 Task: Change  the formatting of the data to Which is Greater than5, In conditional formating, put the option 'Yellow Fill with Drak Yellow Text'add another formatting option Format As Table, insert the option Brown Table style Dark  3 In the sheet  Attendance Sheet for Weekly Overviewbook
Action: Mouse moved to (64, 168)
Screenshot: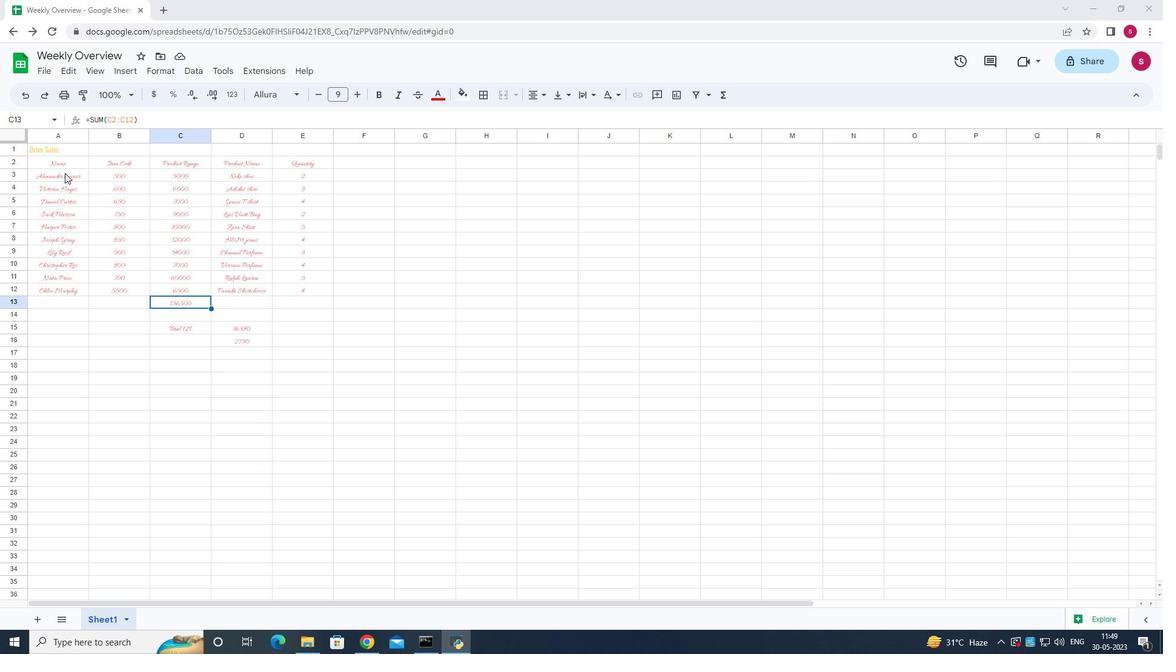 
Action: Mouse pressed left at (64, 168)
Screenshot: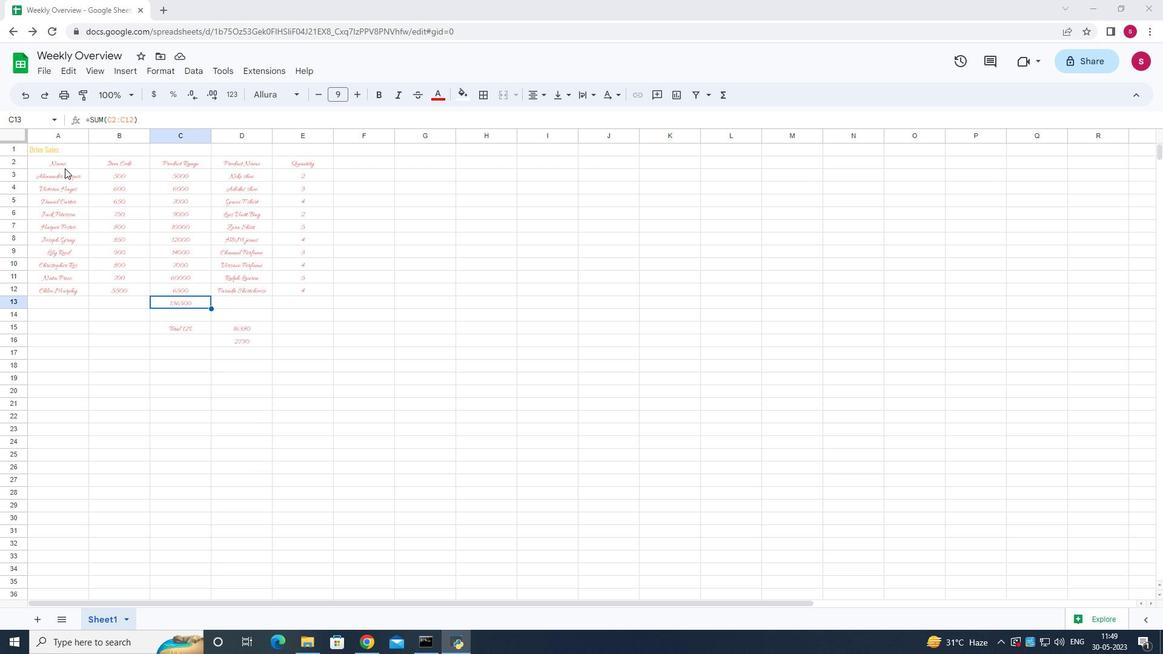 
Action: Mouse moved to (64, 159)
Screenshot: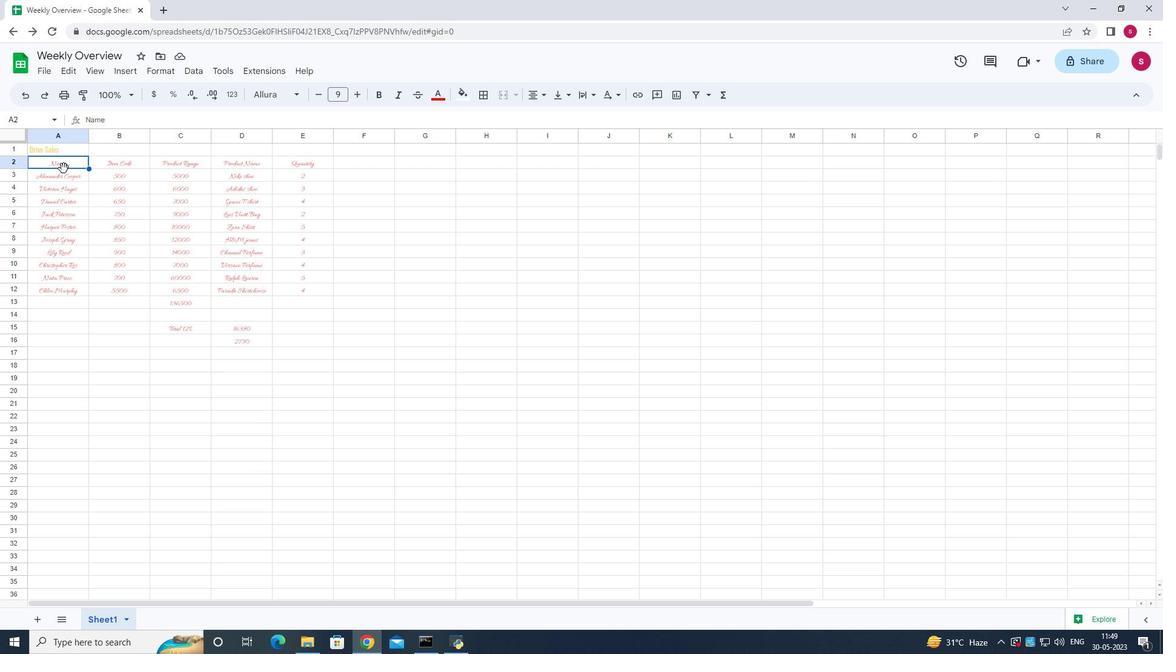 
Action: Mouse pressed left at (64, 159)
Screenshot: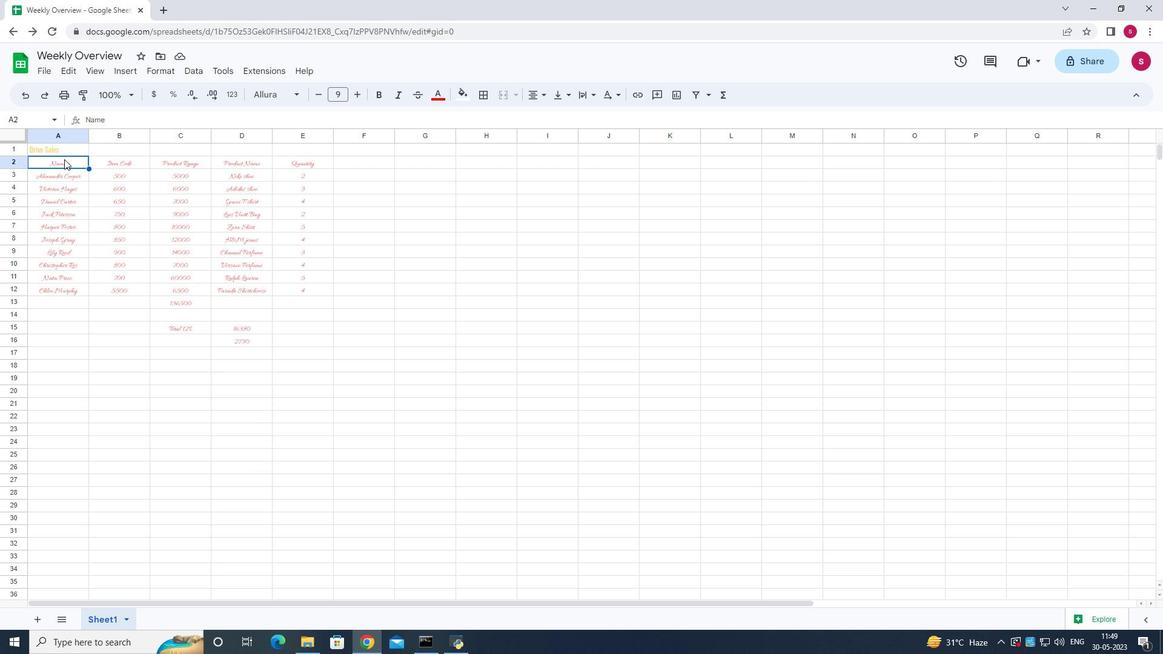 
Action: Mouse moved to (142, 199)
Screenshot: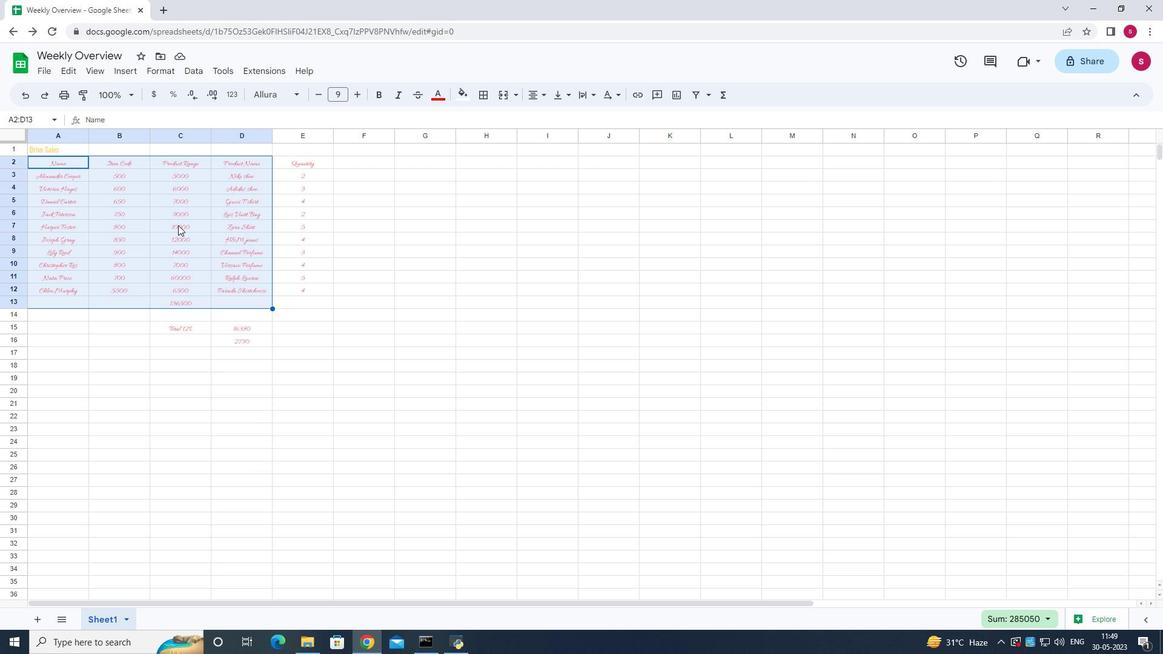 
Action: Mouse pressed left at (142, 199)
Screenshot: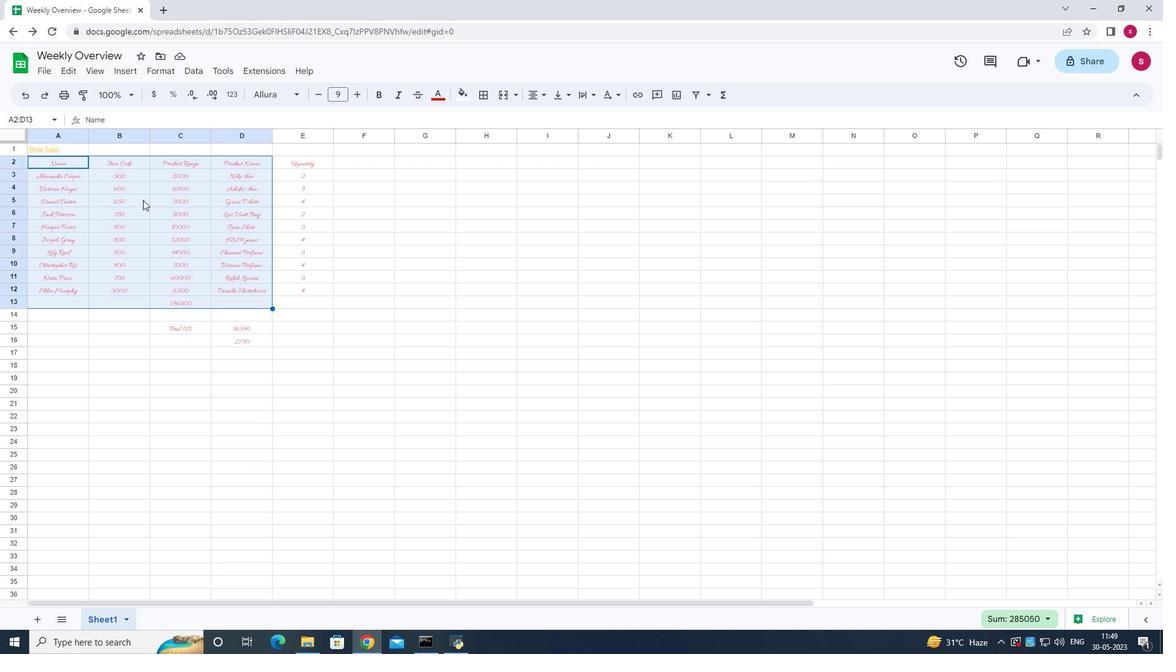 
Action: Mouse moved to (70, 160)
Screenshot: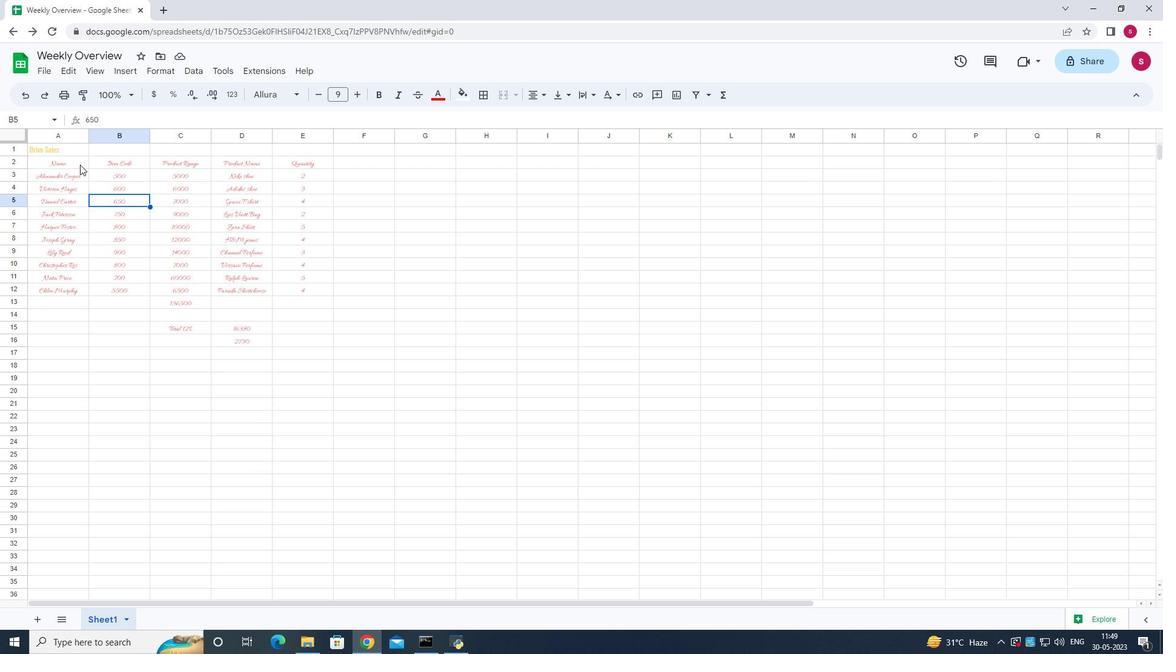 
Action: Mouse pressed left at (70, 160)
Screenshot: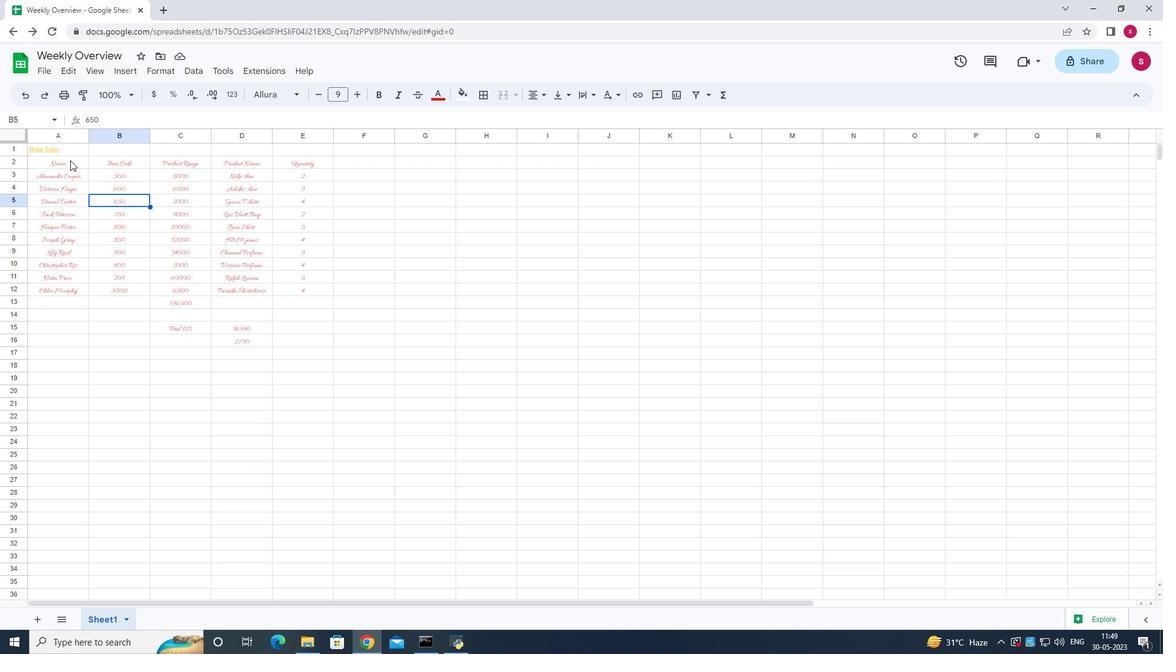 
Action: Mouse pressed left at (70, 160)
Screenshot: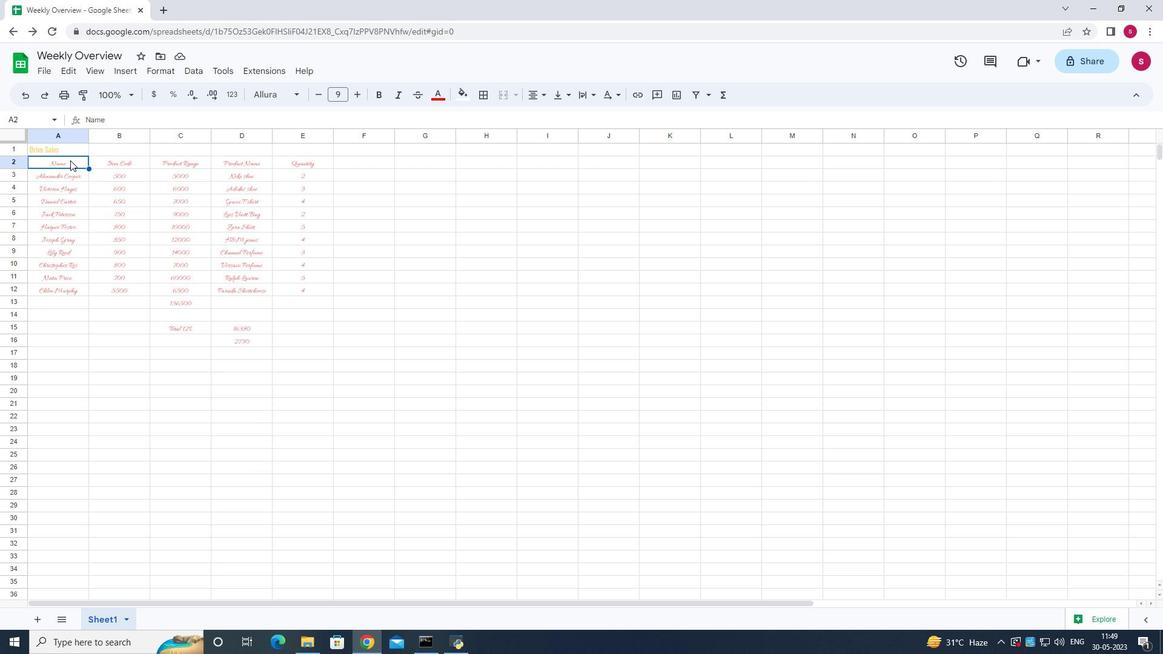 
Action: Mouse moved to (164, 160)
Screenshot: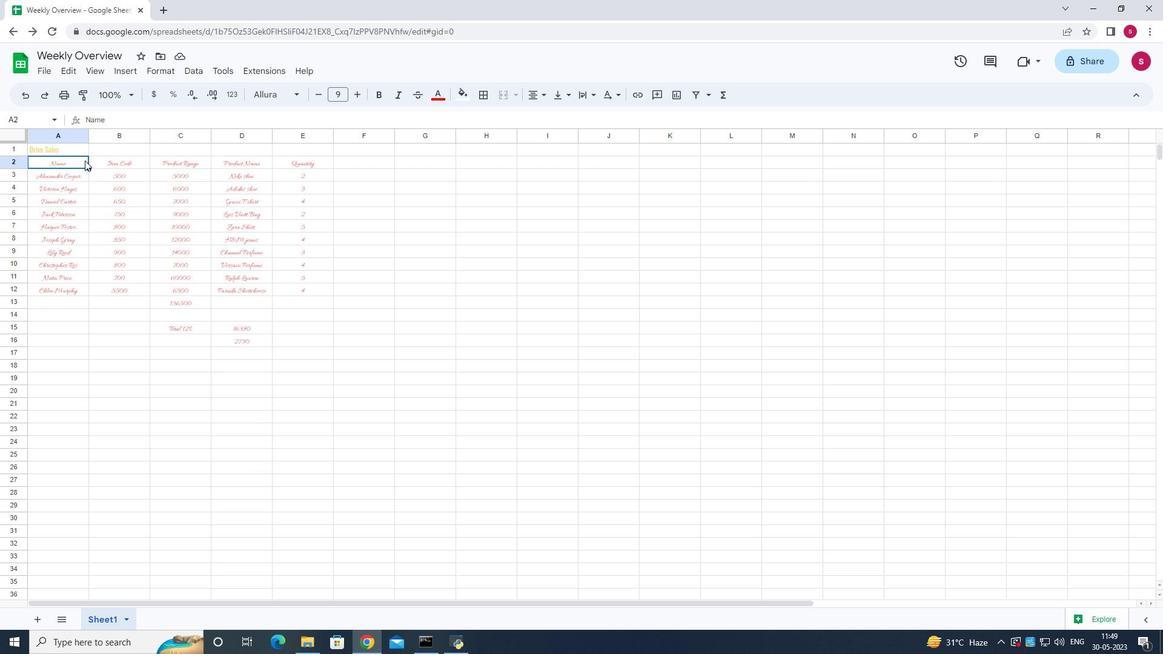 
Action: Mouse pressed left at (164, 160)
Screenshot: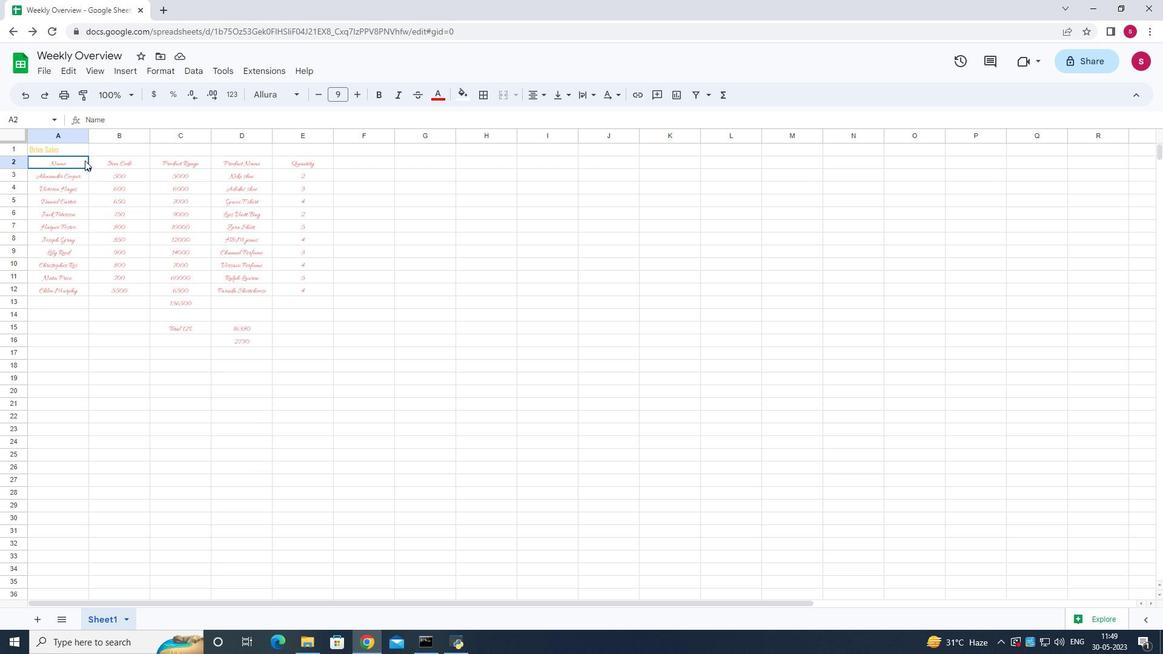 
Action: Mouse moved to (75, 162)
Screenshot: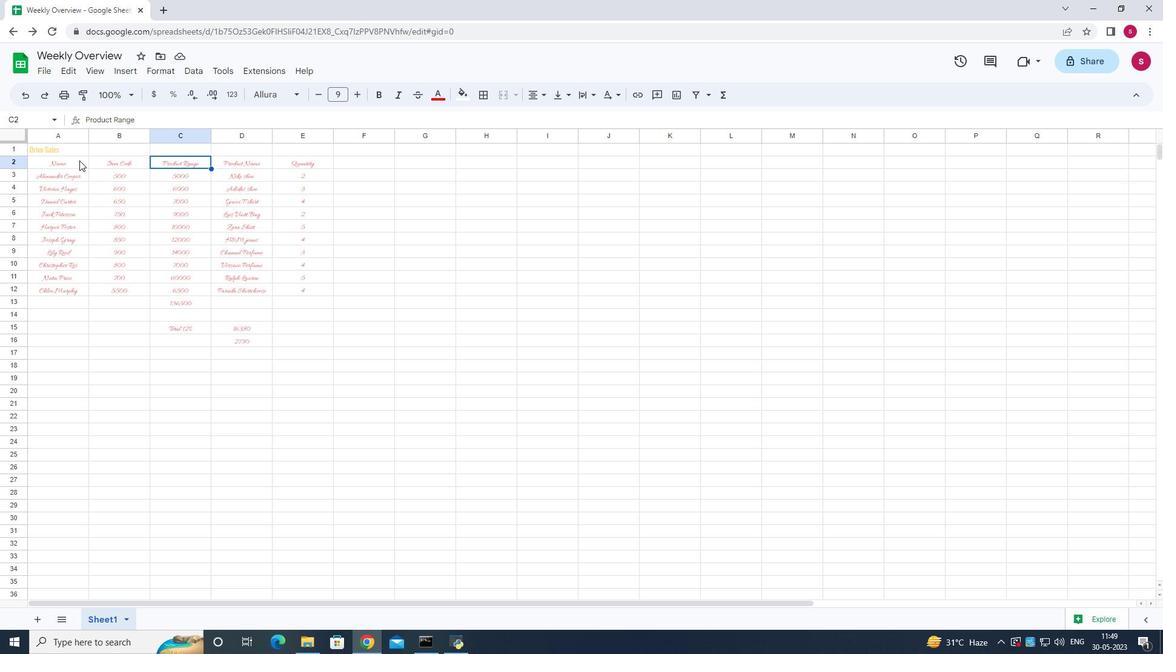 
Action: Mouse pressed left at (75, 162)
Screenshot: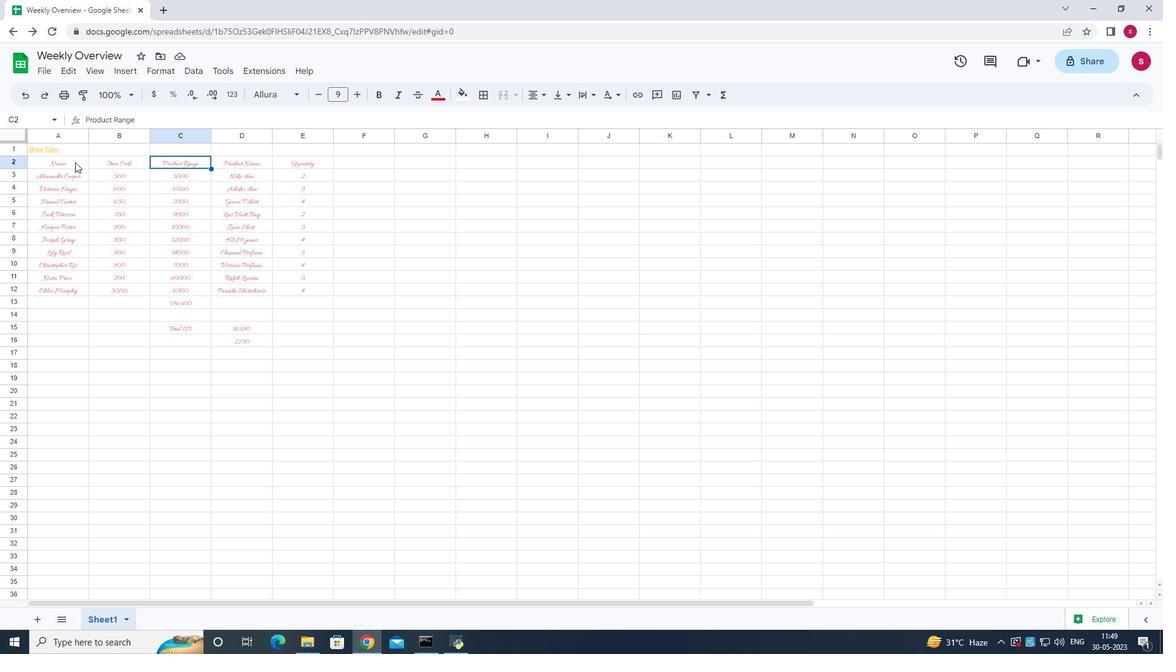 
Action: Mouse moved to (357, 99)
Screenshot: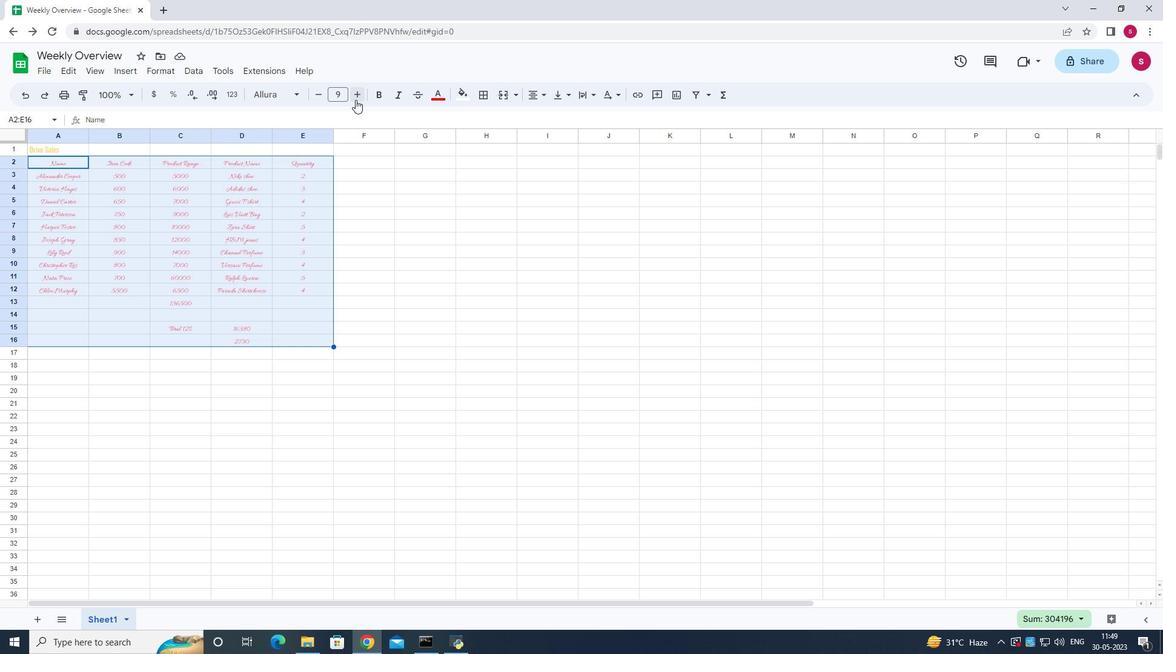 
Action: Mouse pressed left at (357, 99)
Screenshot: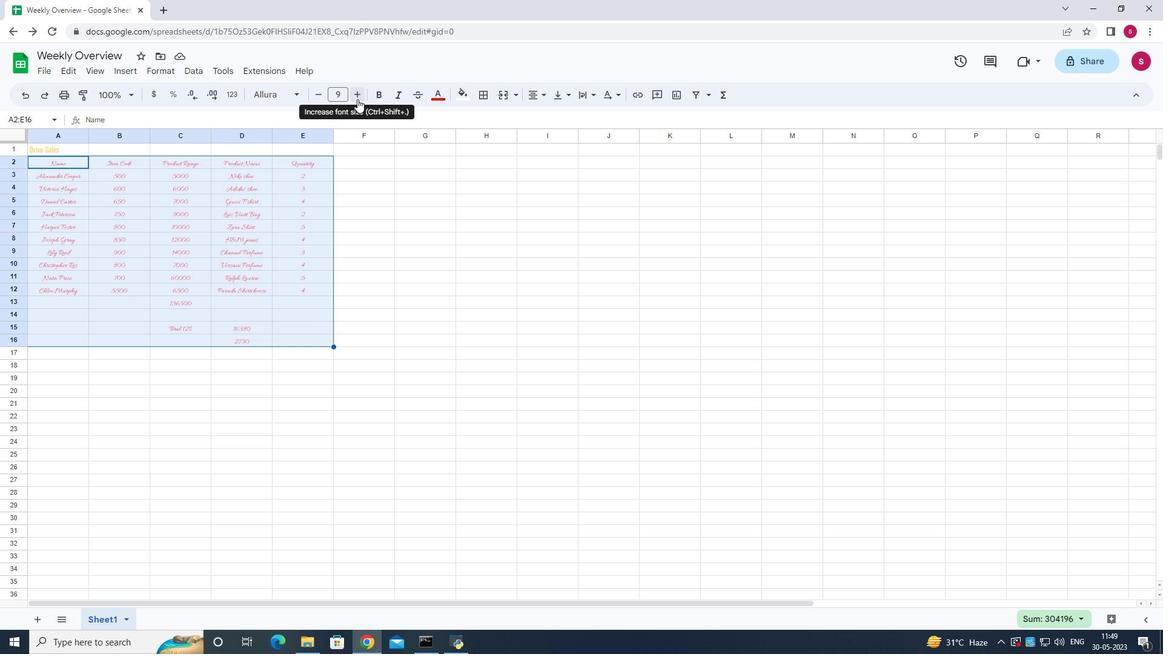 
Action: Mouse pressed left at (357, 99)
Screenshot: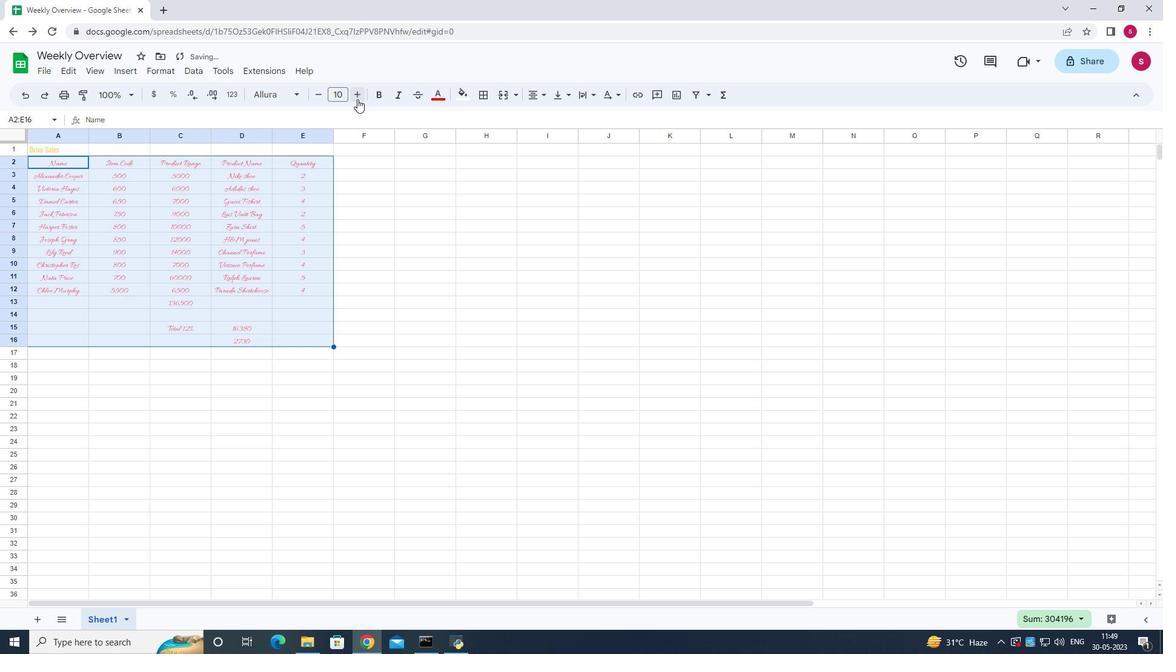 
Action: Mouse moved to (439, 96)
Screenshot: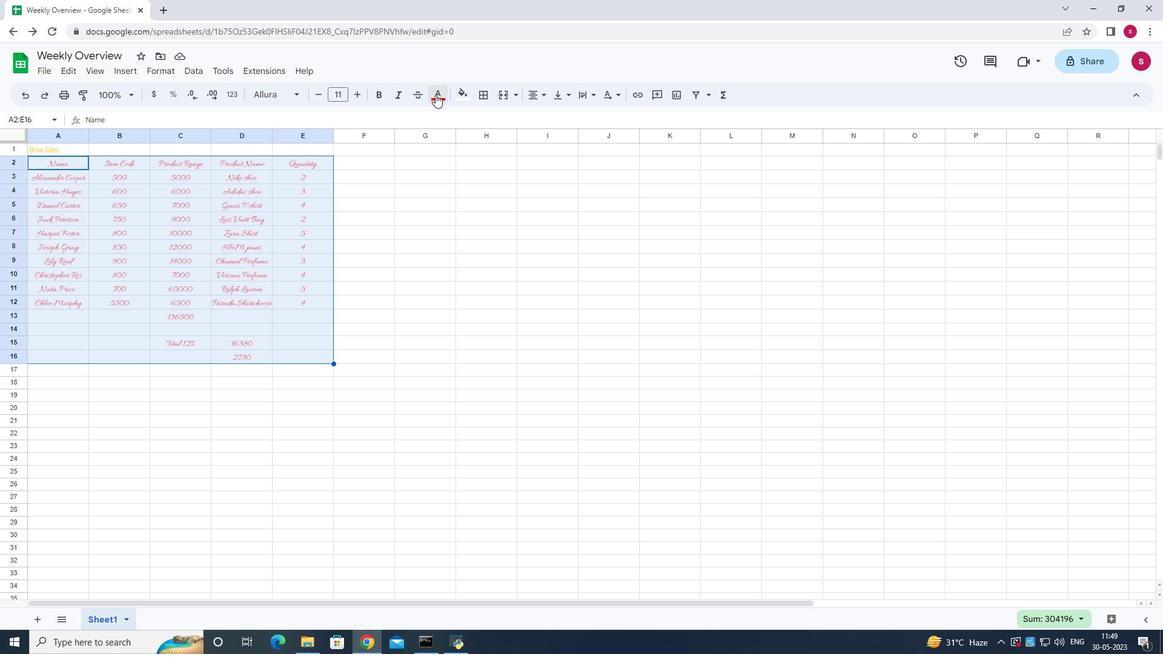 
Action: Mouse pressed left at (439, 96)
Screenshot: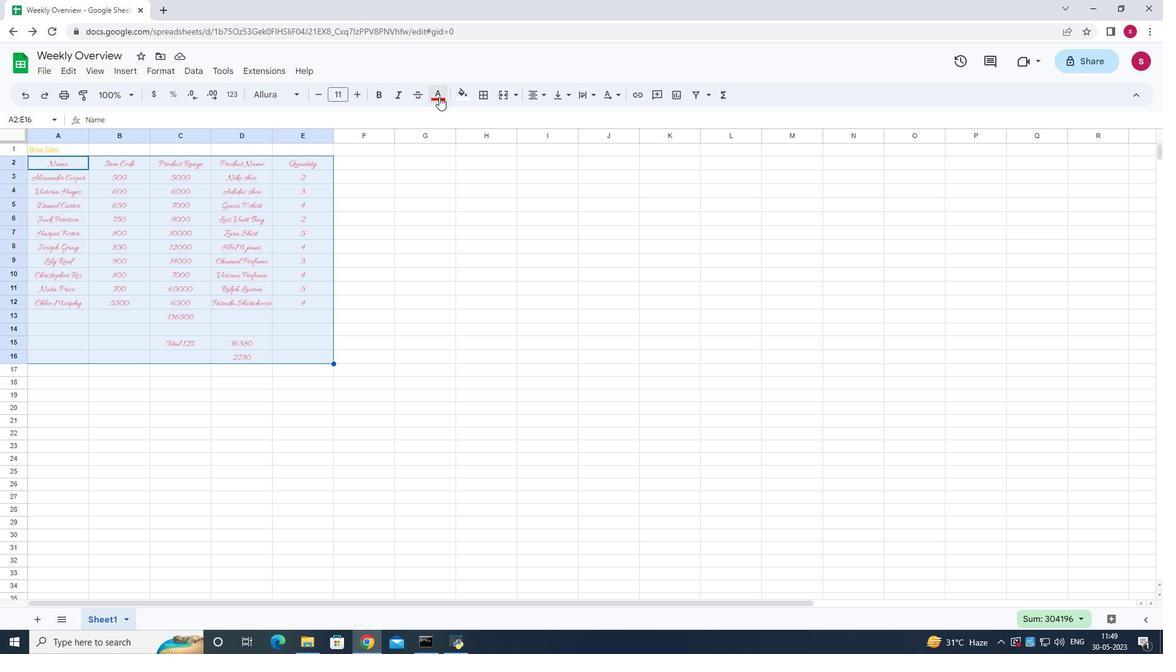 
Action: Mouse moved to (481, 153)
Screenshot: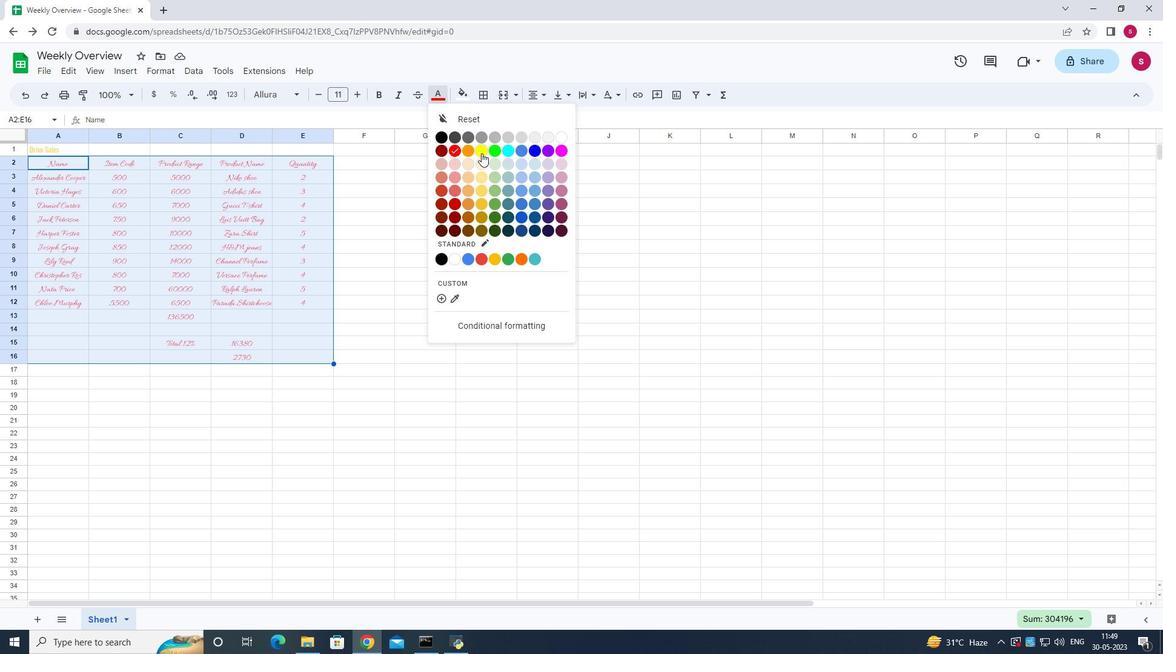 
Action: Mouse pressed left at (481, 153)
Screenshot: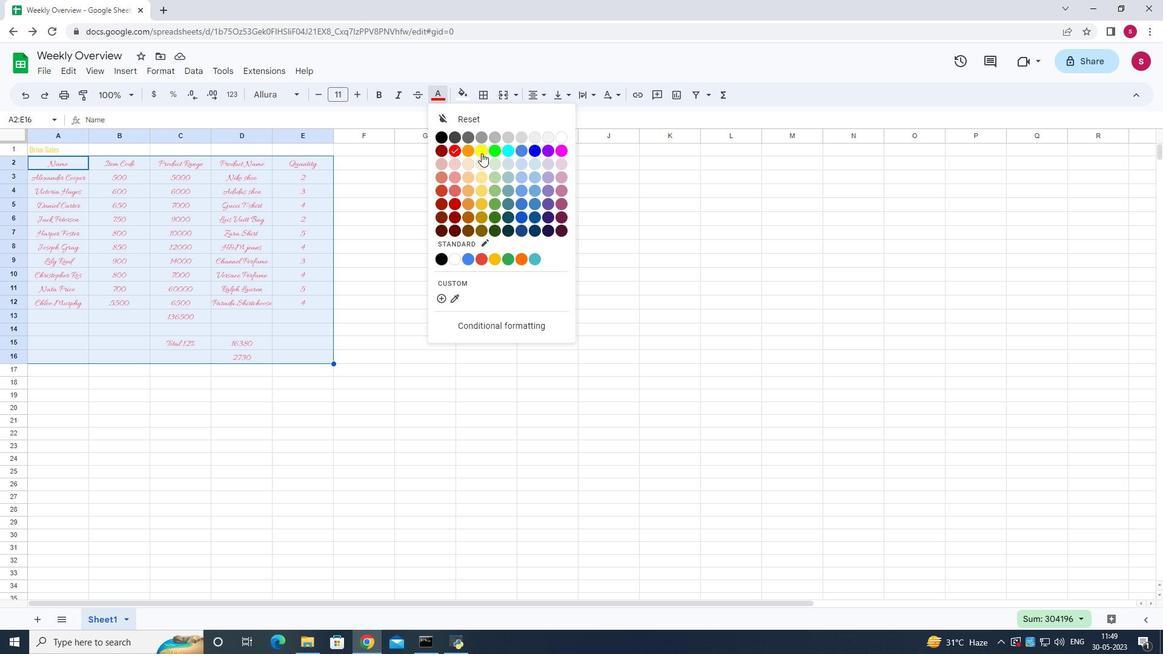 
Action: Mouse moved to (443, 90)
Screenshot: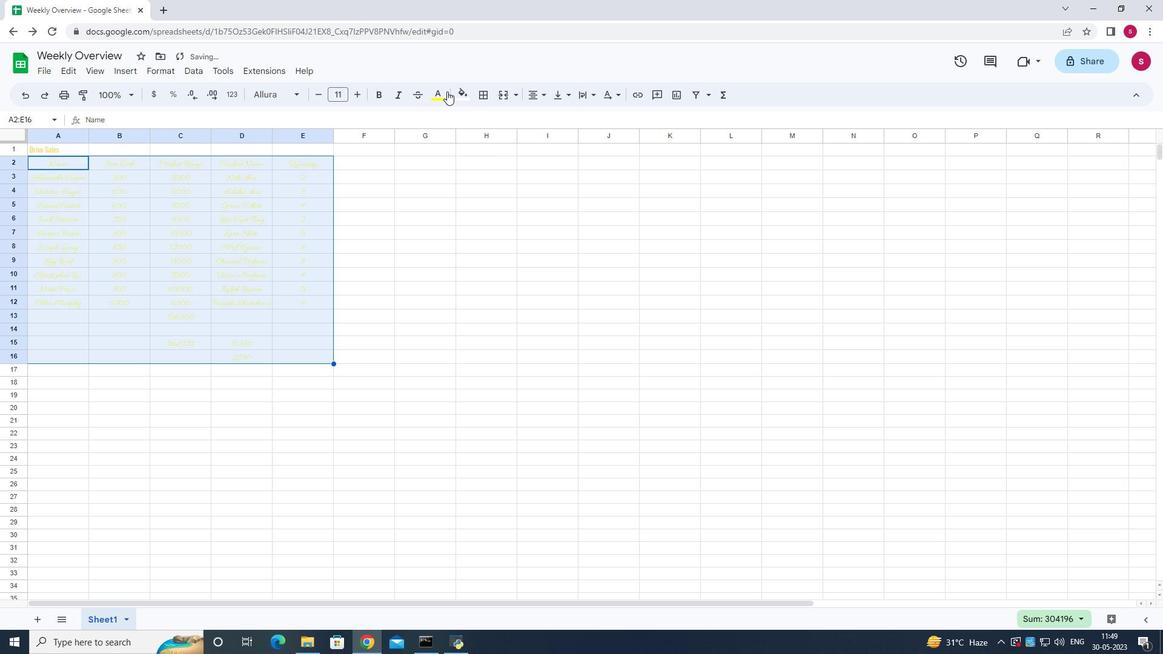 
Action: Mouse pressed left at (443, 90)
Screenshot: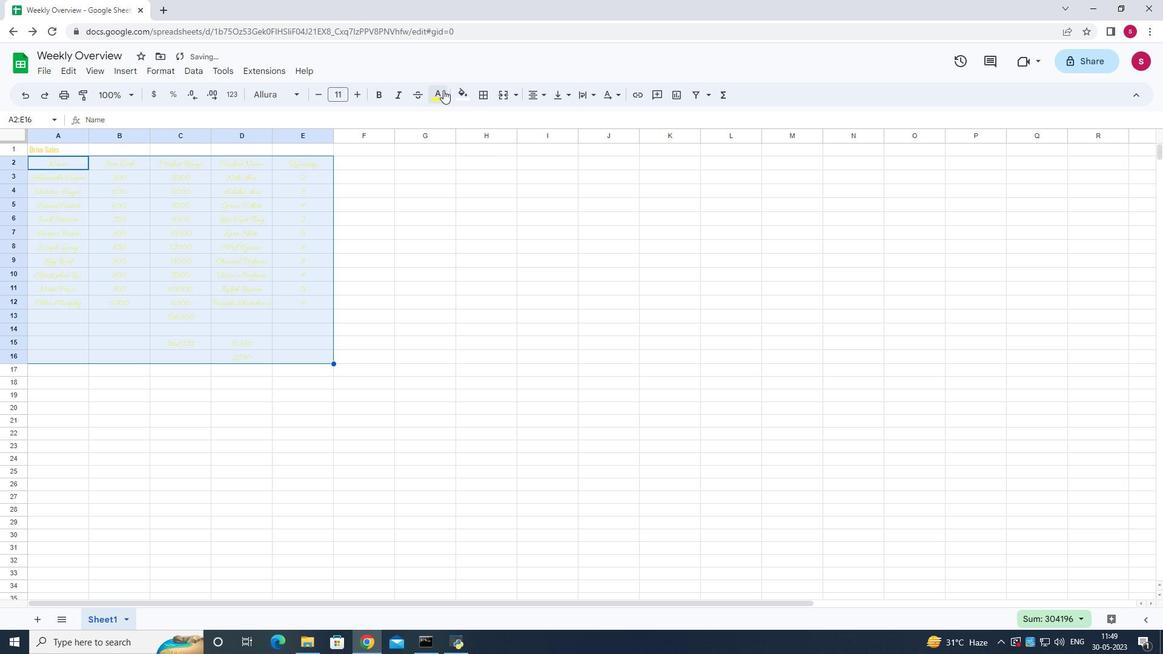 
Action: Mouse moved to (476, 204)
Screenshot: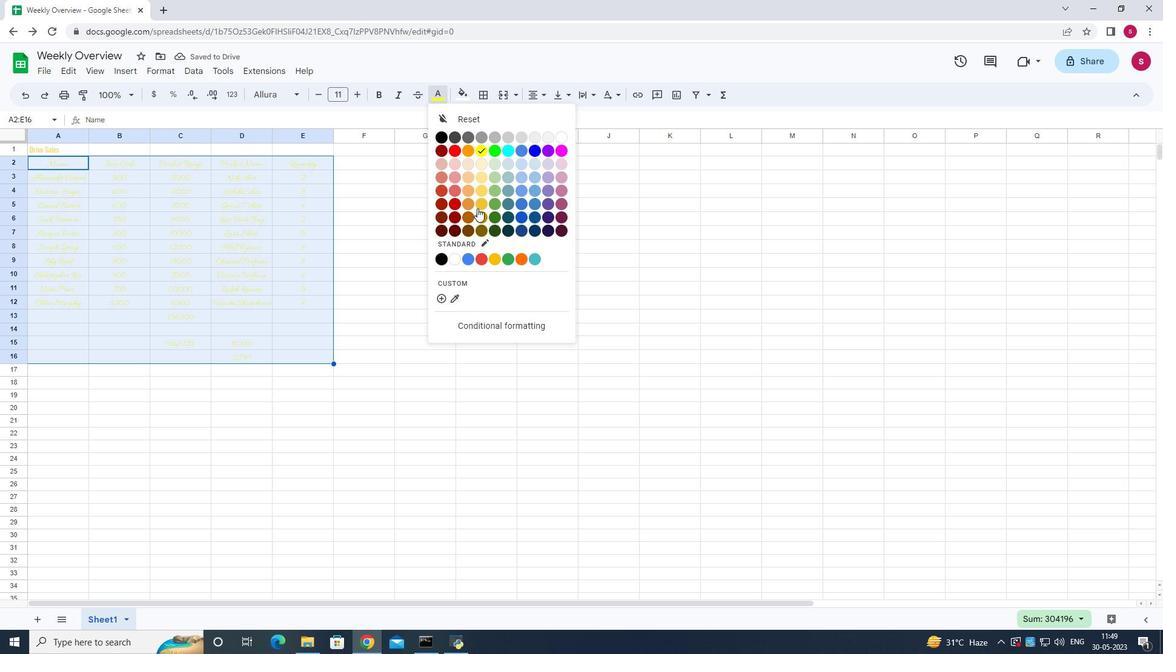 
Action: Mouse pressed left at (476, 204)
Screenshot: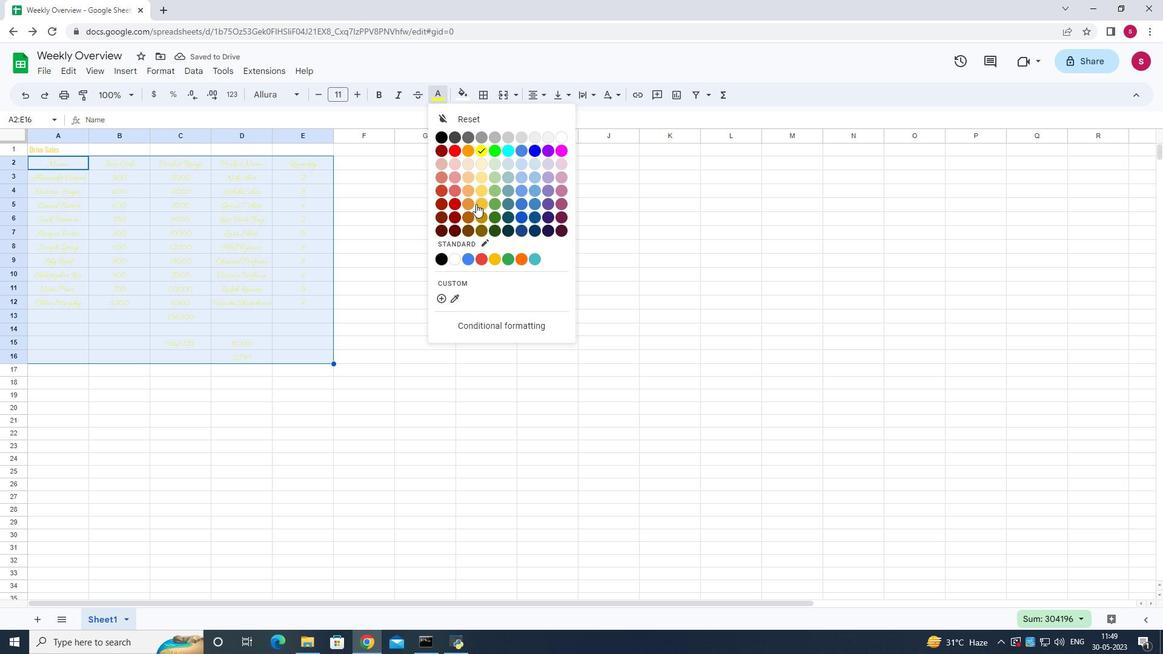 
Action: Mouse moved to (436, 92)
Screenshot: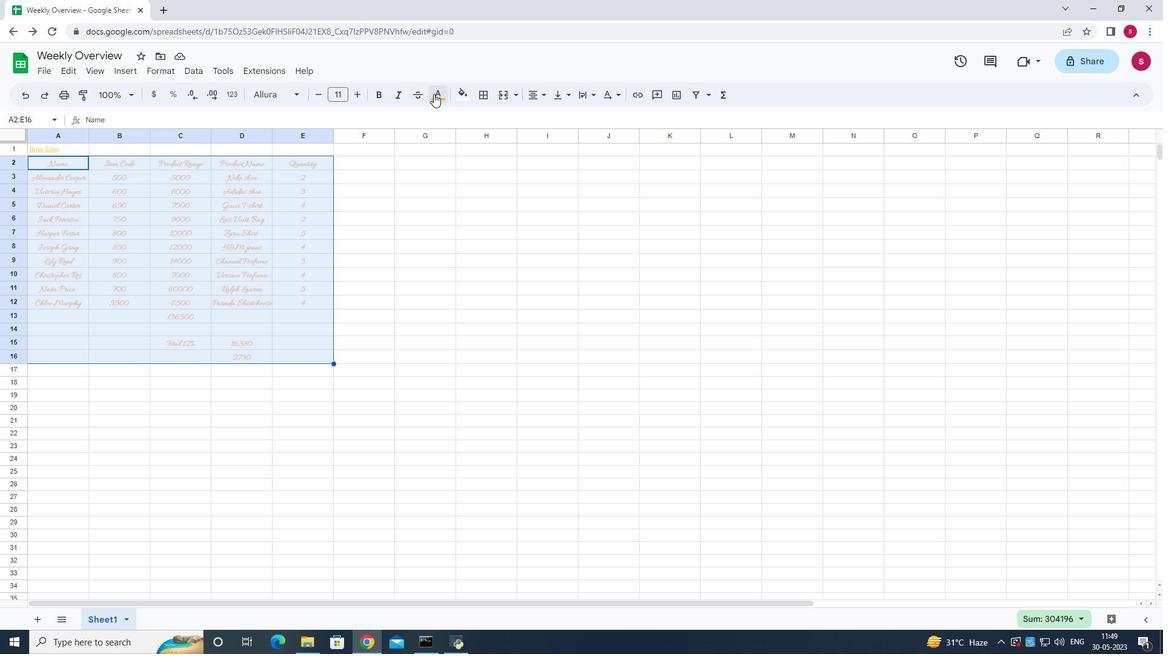 
Action: Mouse pressed left at (436, 92)
Screenshot: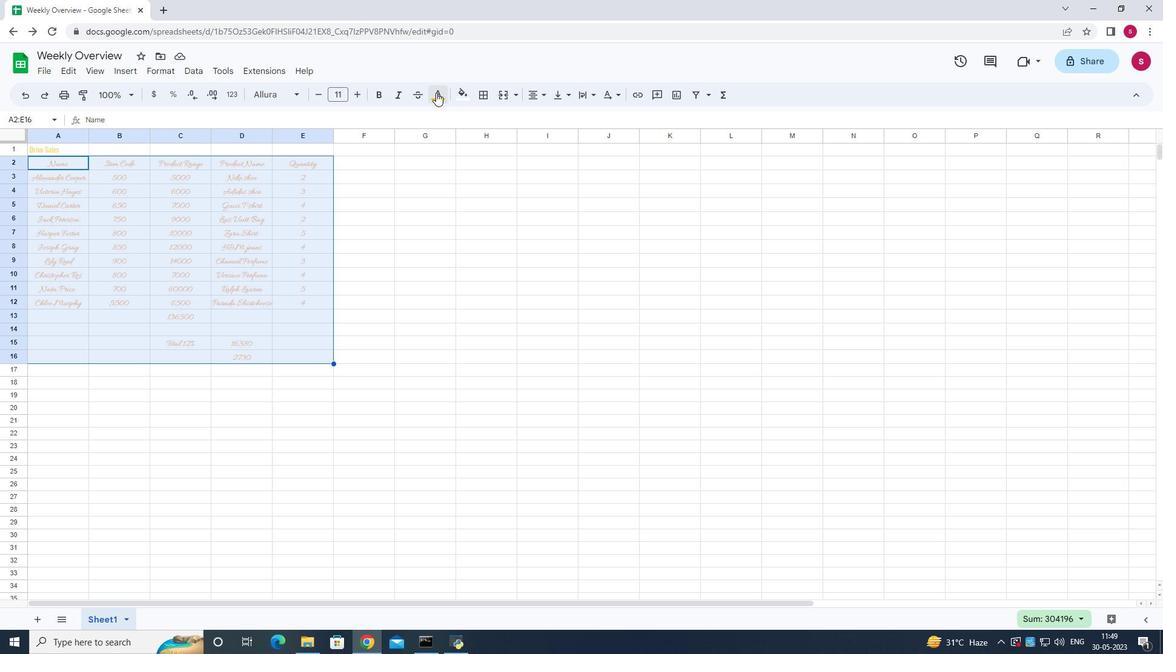
Action: Mouse moved to (591, 221)
Screenshot: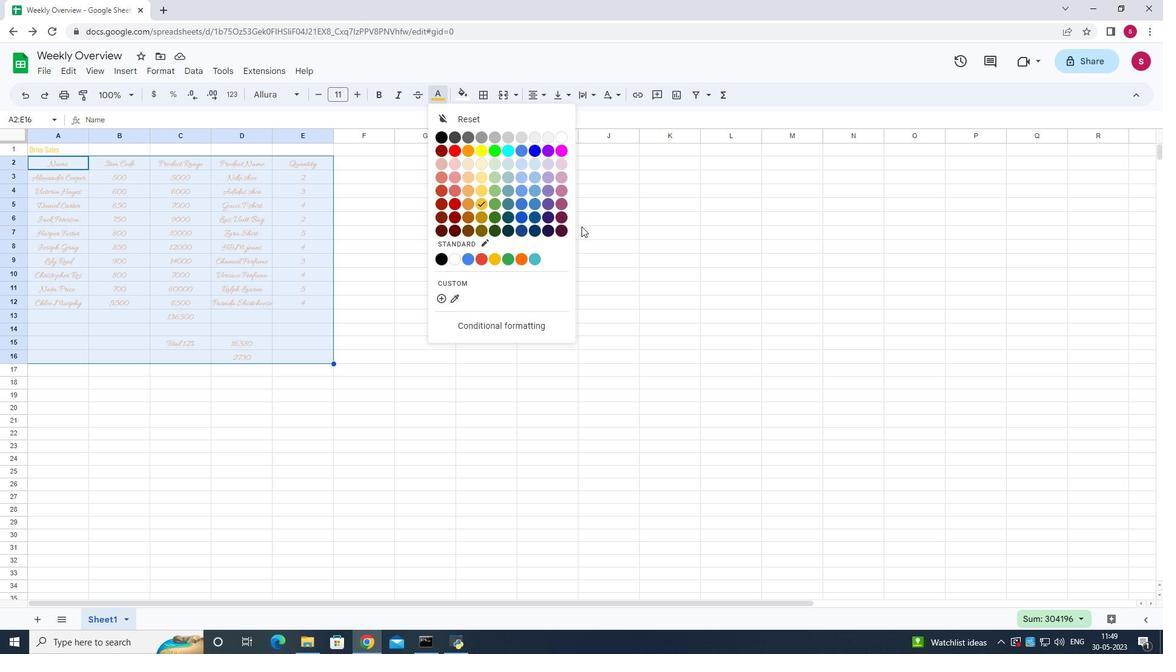 
Action: Mouse pressed left at (591, 221)
Screenshot: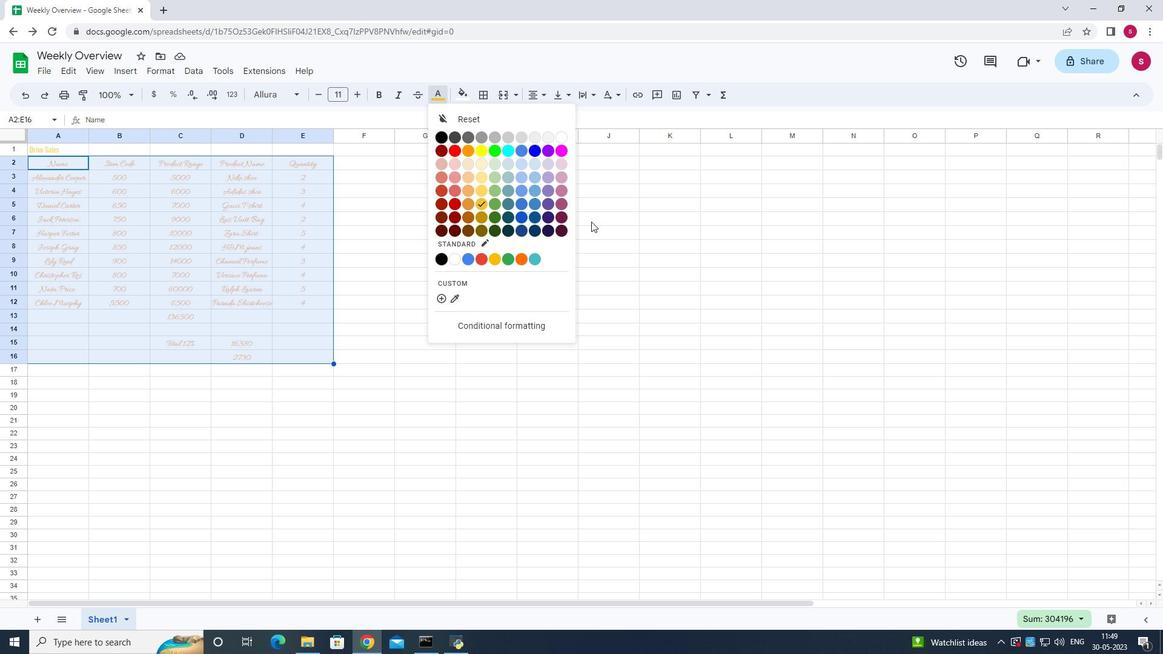 
Action: Mouse moved to (56, 159)
Screenshot: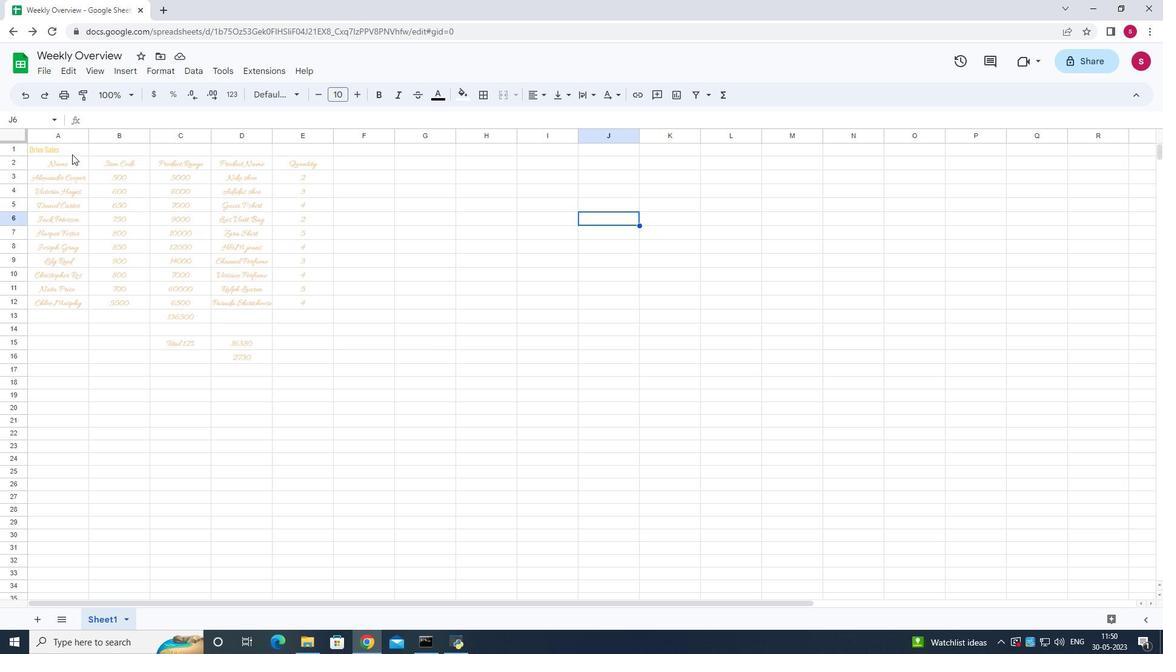 
Action: Mouse pressed left at (56, 159)
Screenshot: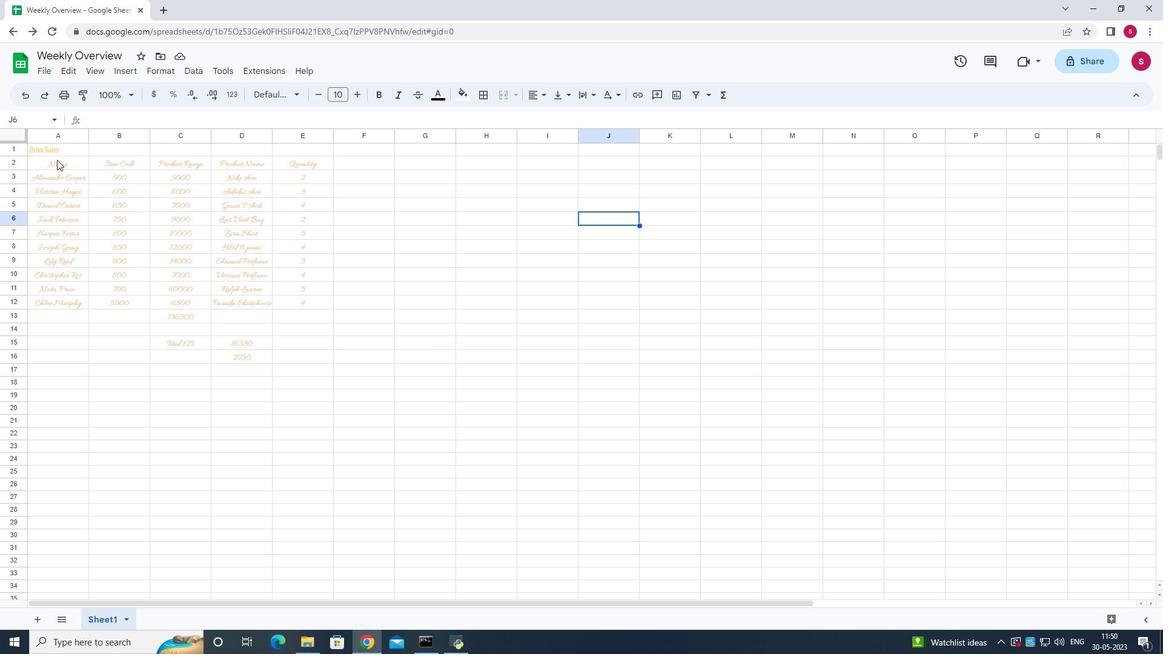 
Action: Mouse pressed left at (56, 159)
Screenshot: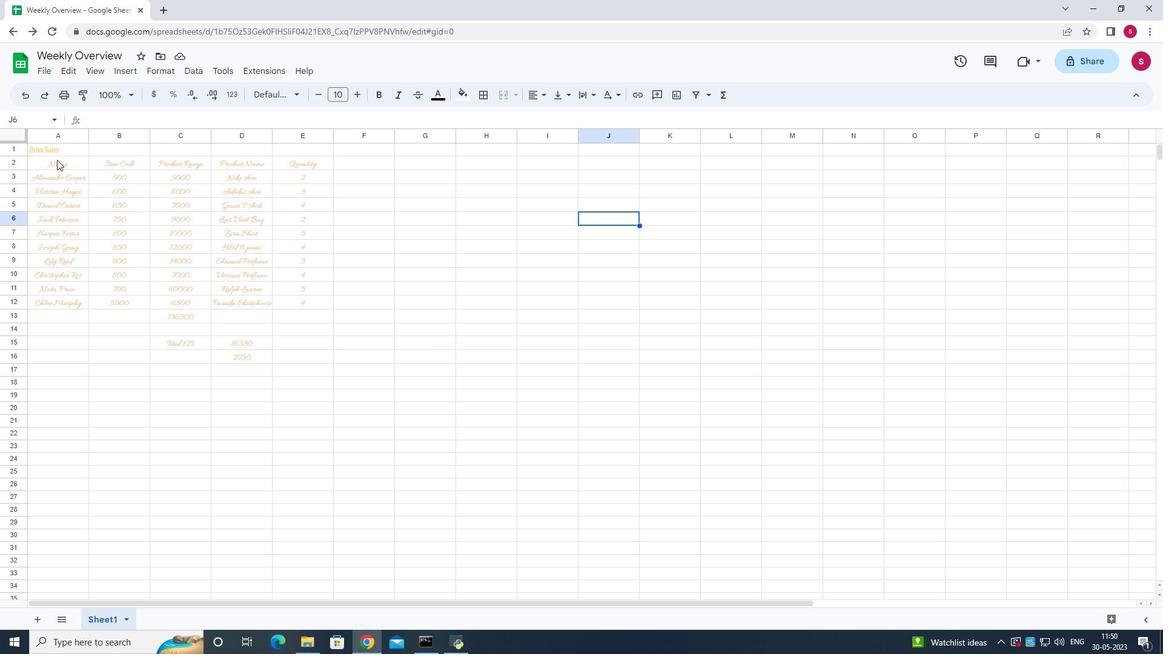 
Action: Mouse moved to (284, 367)
Screenshot: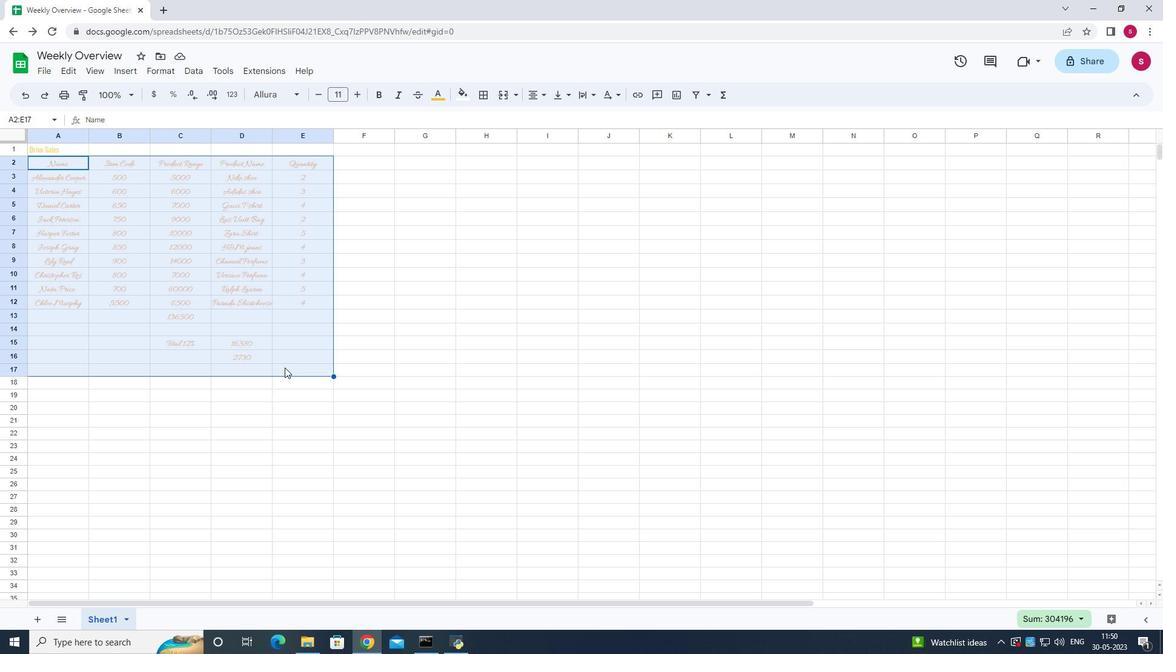 
Action: Mouse pressed left at (284, 367)
Screenshot: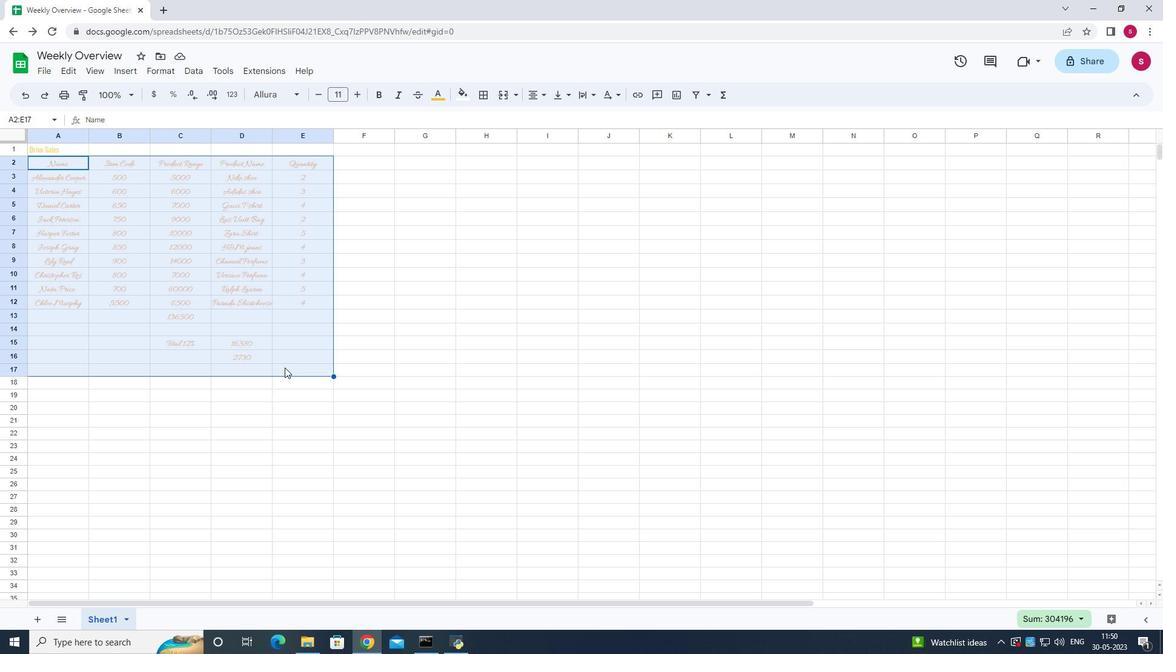 
Action: Mouse moved to (46, 156)
Screenshot: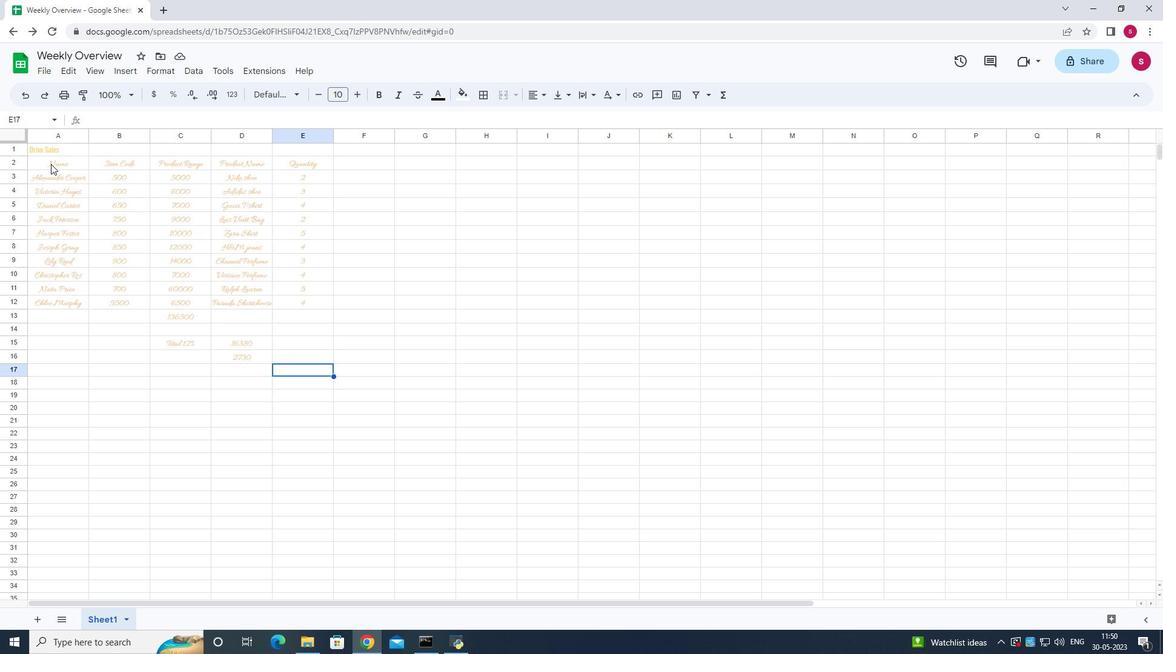 
Action: Mouse pressed left at (46, 156)
Screenshot: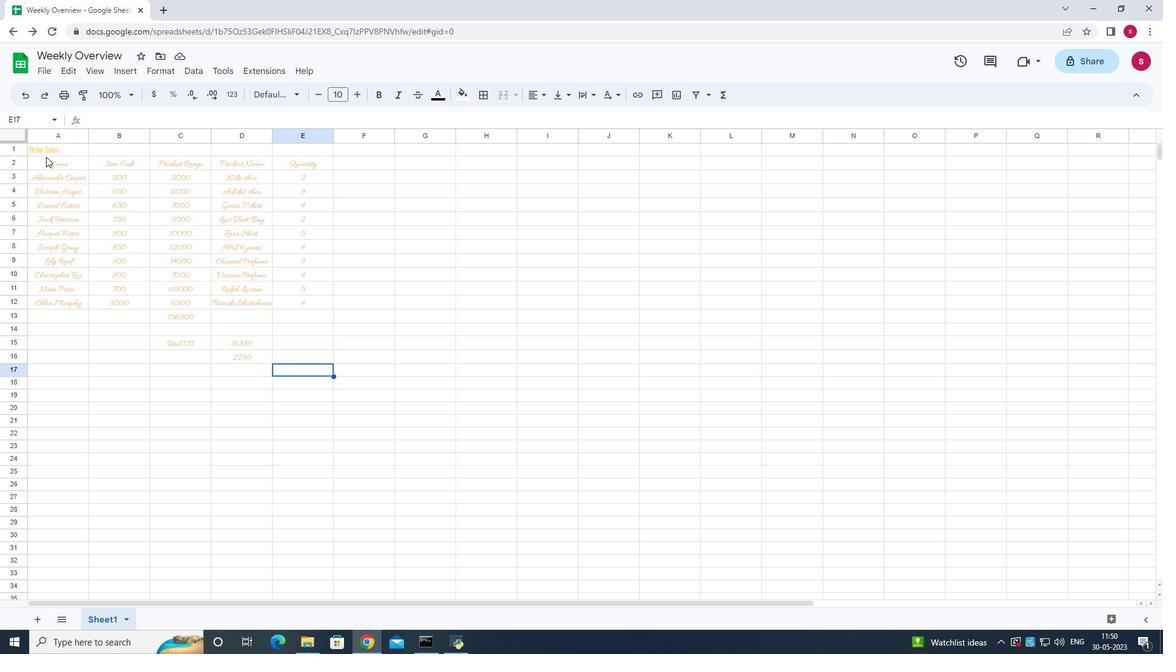 
Action: Mouse pressed left at (46, 156)
Screenshot: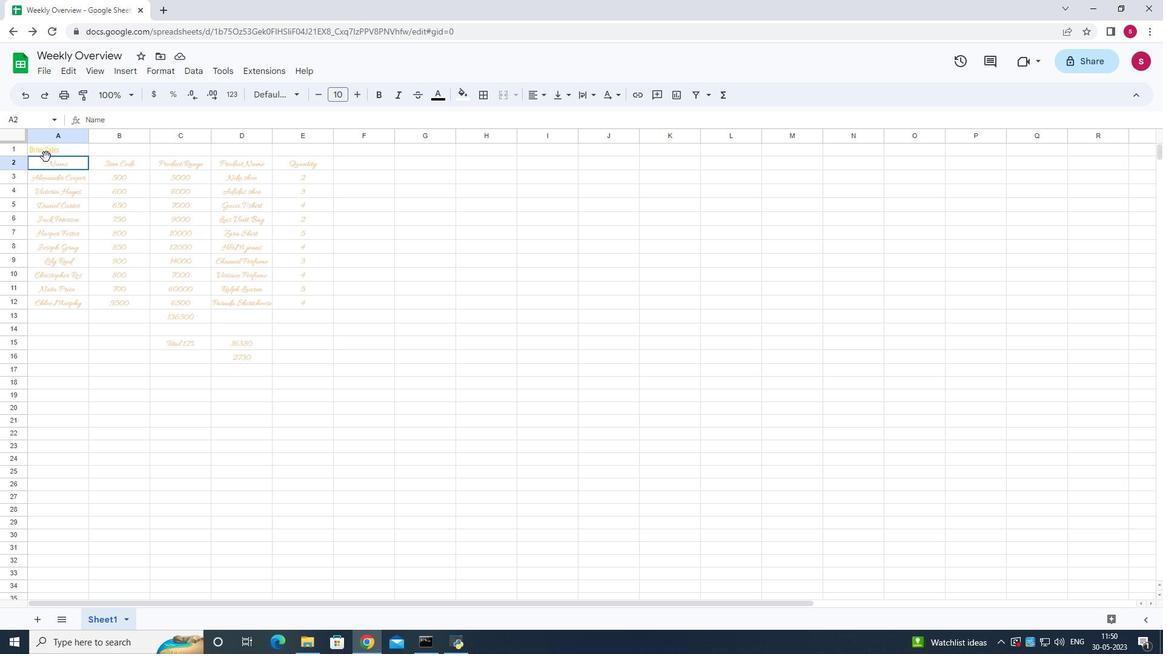 
Action: Mouse moved to (69, 162)
Screenshot: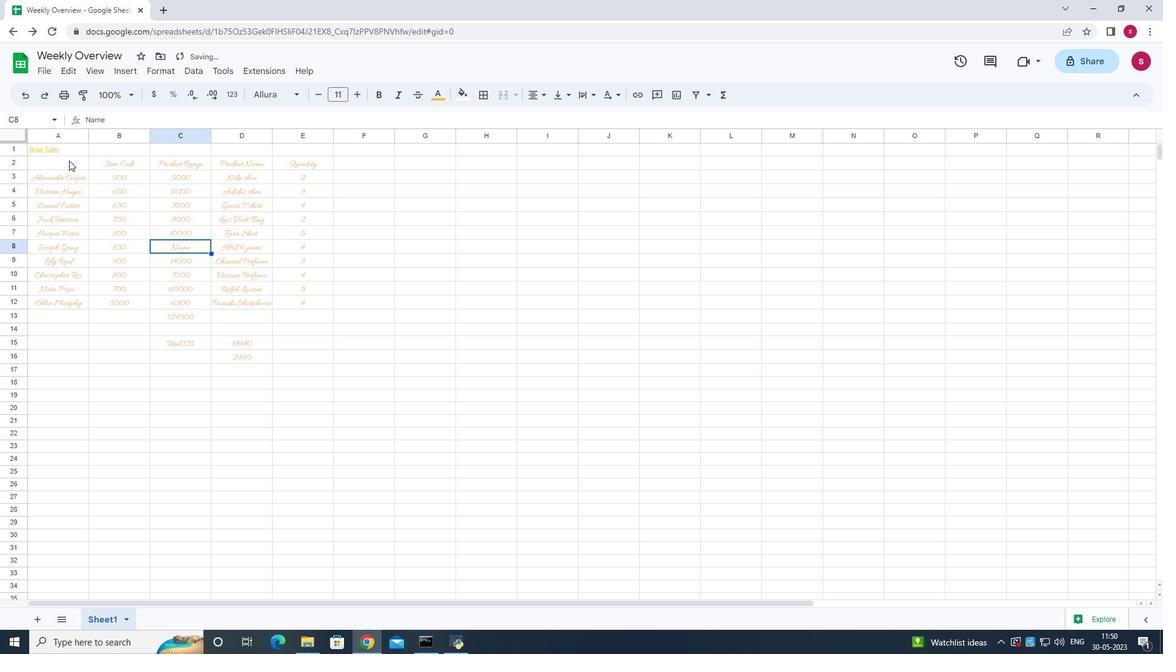 
Action: Mouse pressed left at (69, 162)
Screenshot: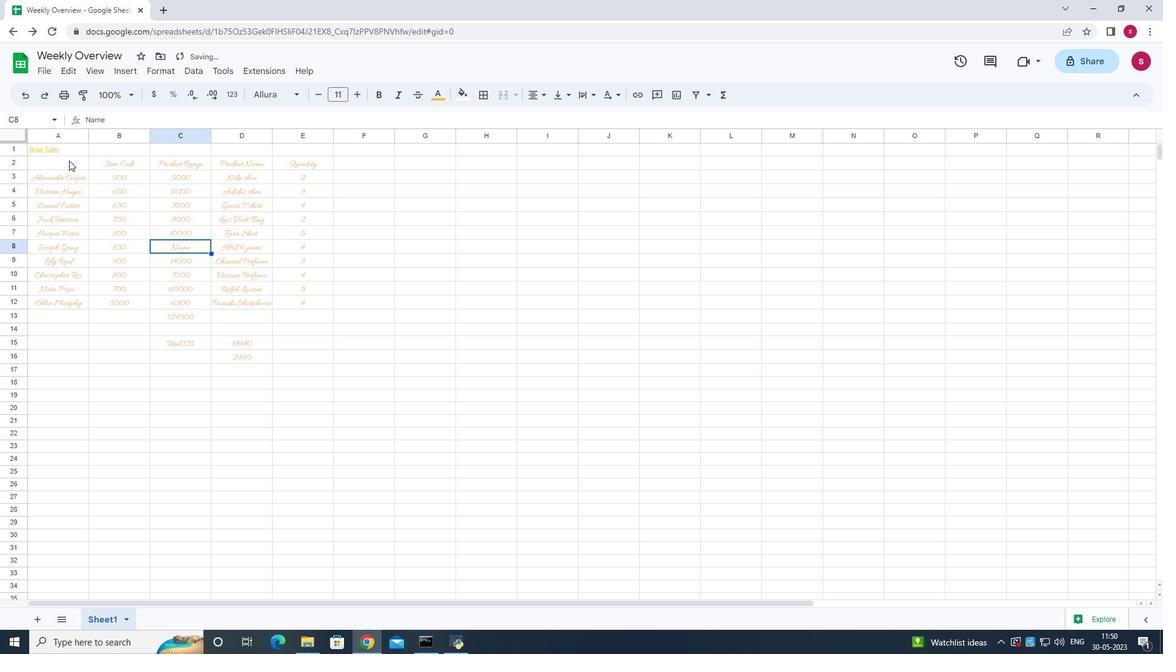 
Action: Mouse pressed left at (69, 162)
Screenshot: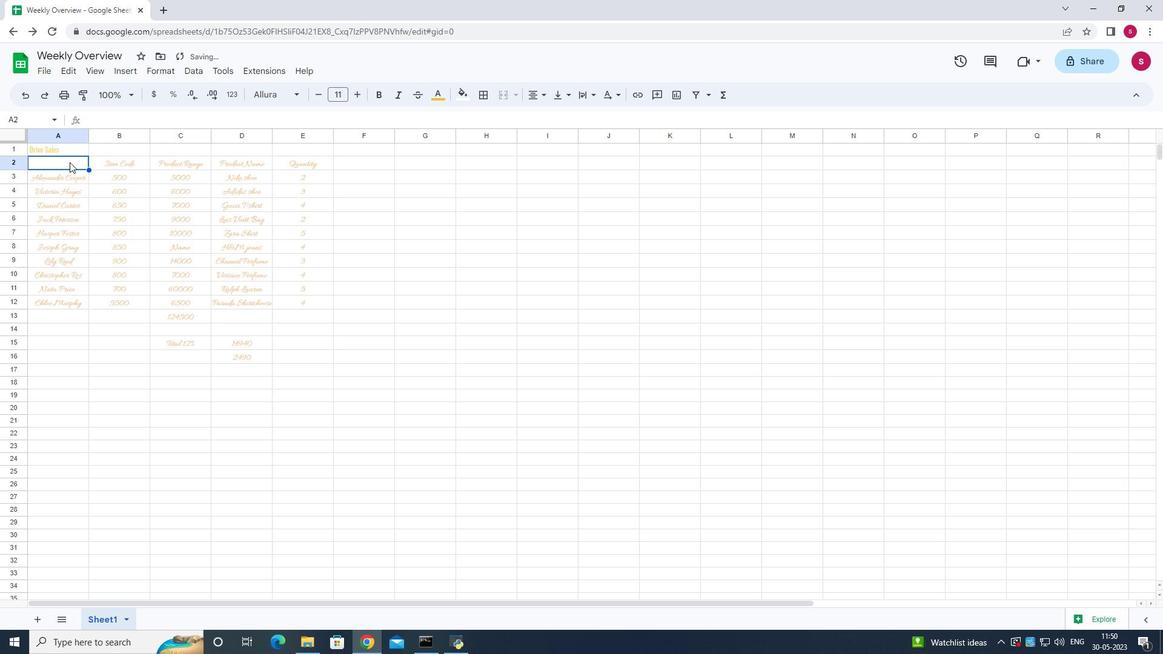 
Action: Mouse moved to (290, 93)
Screenshot: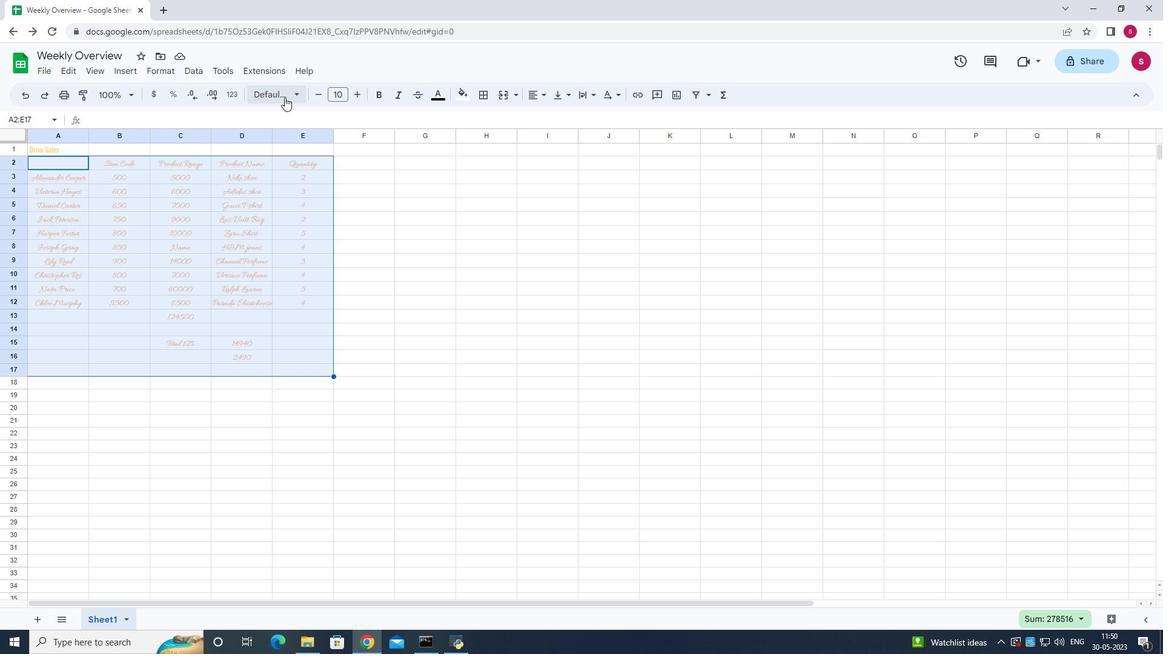 
Action: Mouse pressed left at (290, 93)
Screenshot: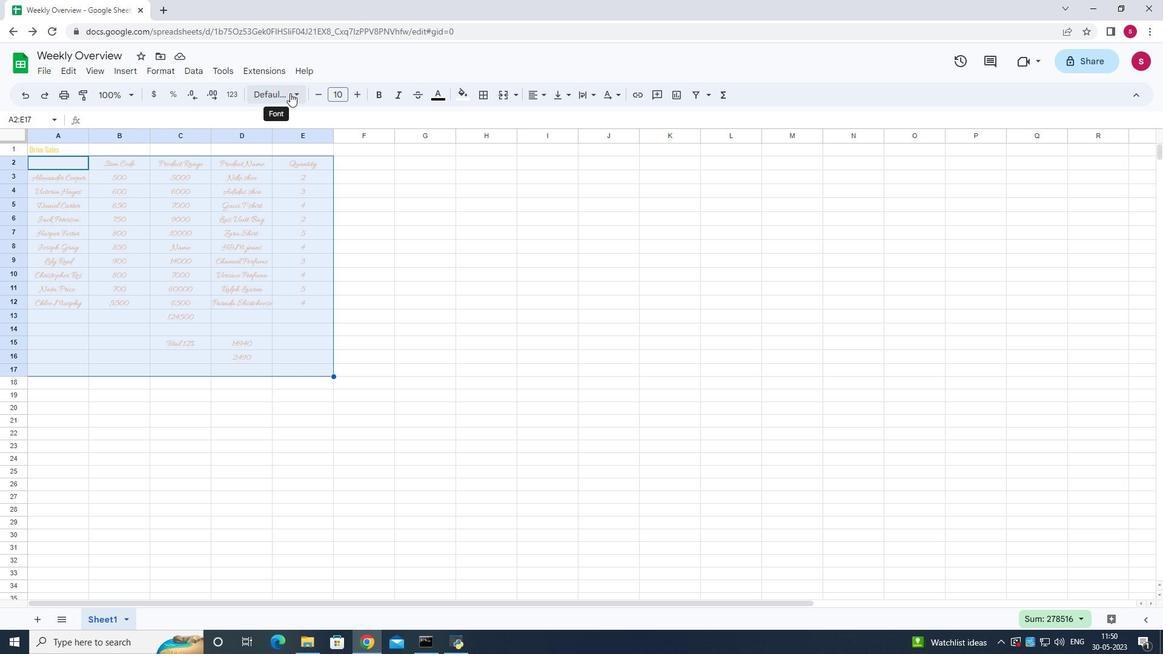 
Action: Mouse moved to (305, 311)
Screenshot: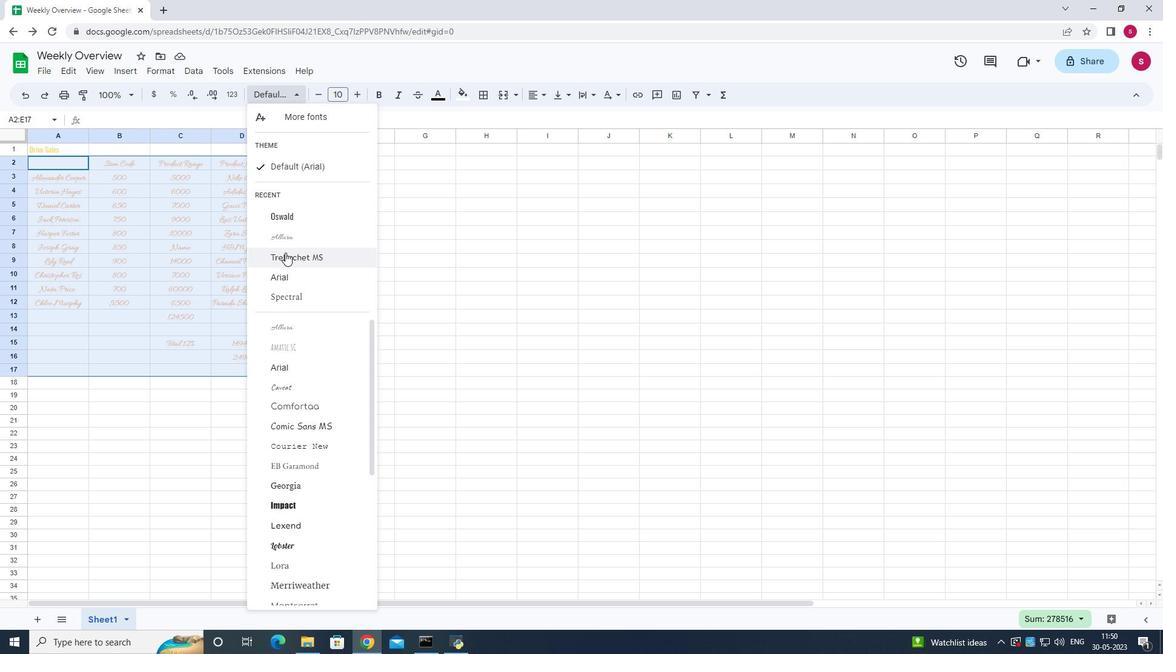 
Action: Mouse scrolled (305, 310) with delta (0, 0)
Screenshot: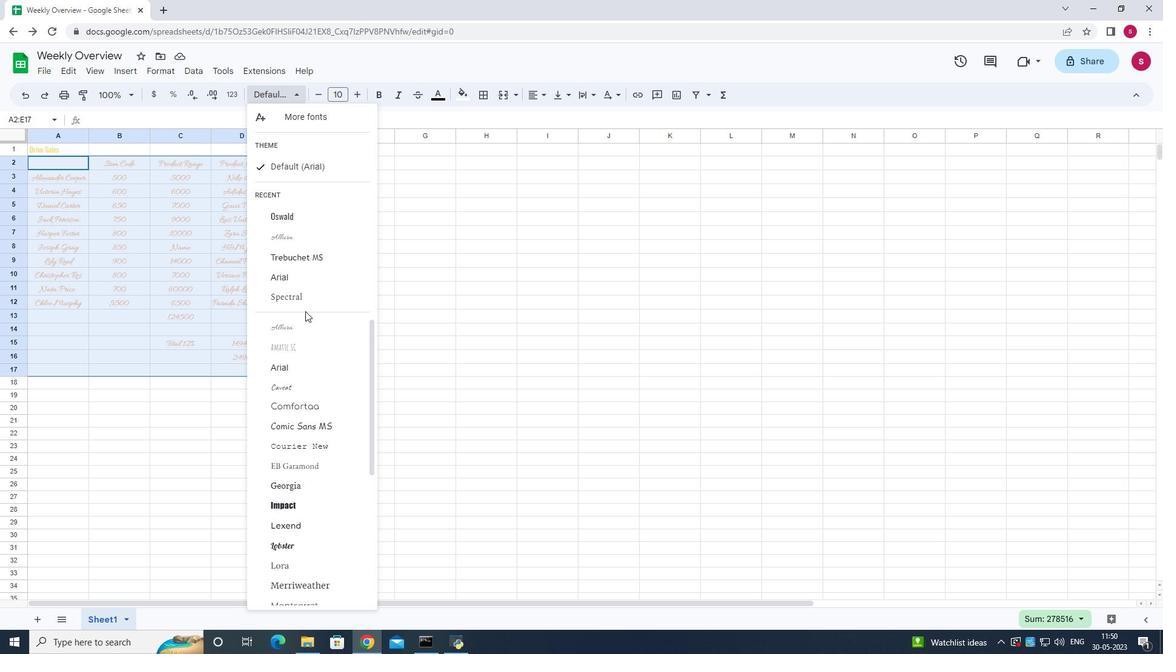 
Action: Mouse scrolled (305, 310) with delta (0, 0)
Screenshot: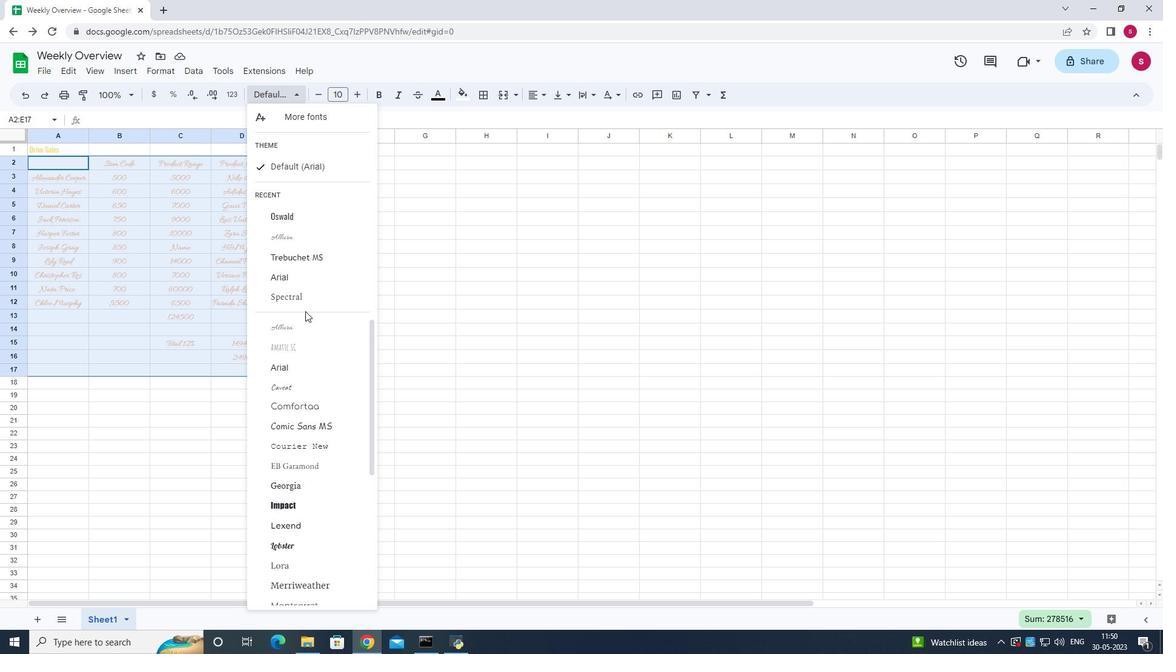 
Action: Mouse scrolled (305, 310) with delta (0, 0)
Screenshot: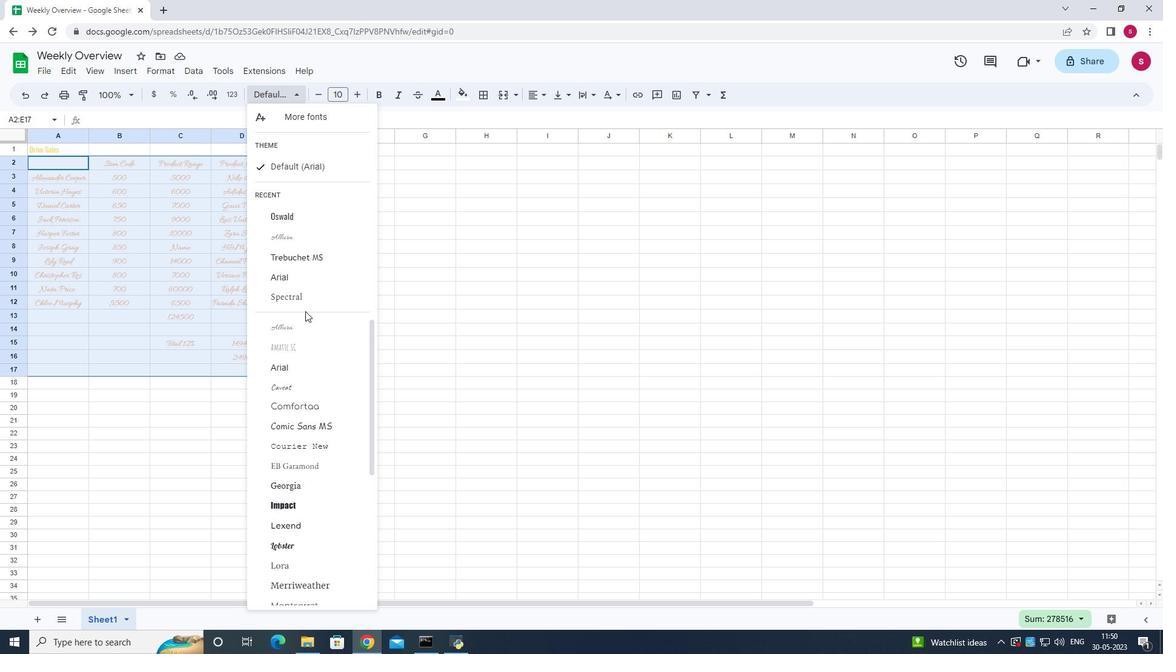 
Action: Mouse scrolled (305, 310) with delta (0, 0)
Screenshot: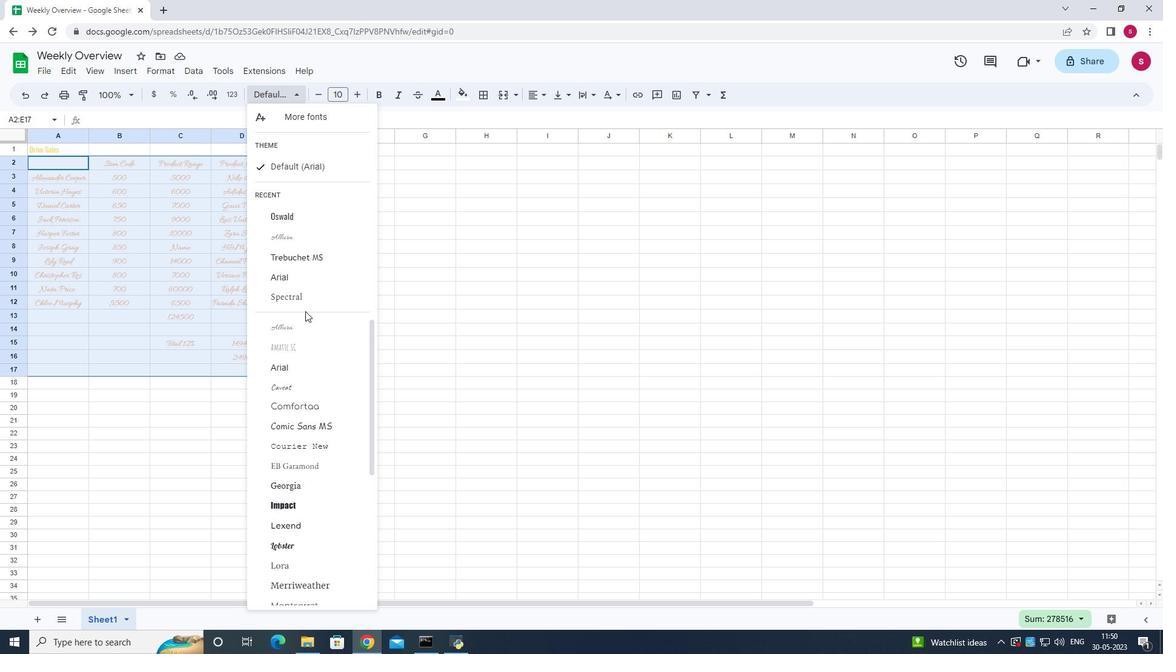 
Action: Mouse scrolled (305, 310) with delta (0, 0)
Screenshot: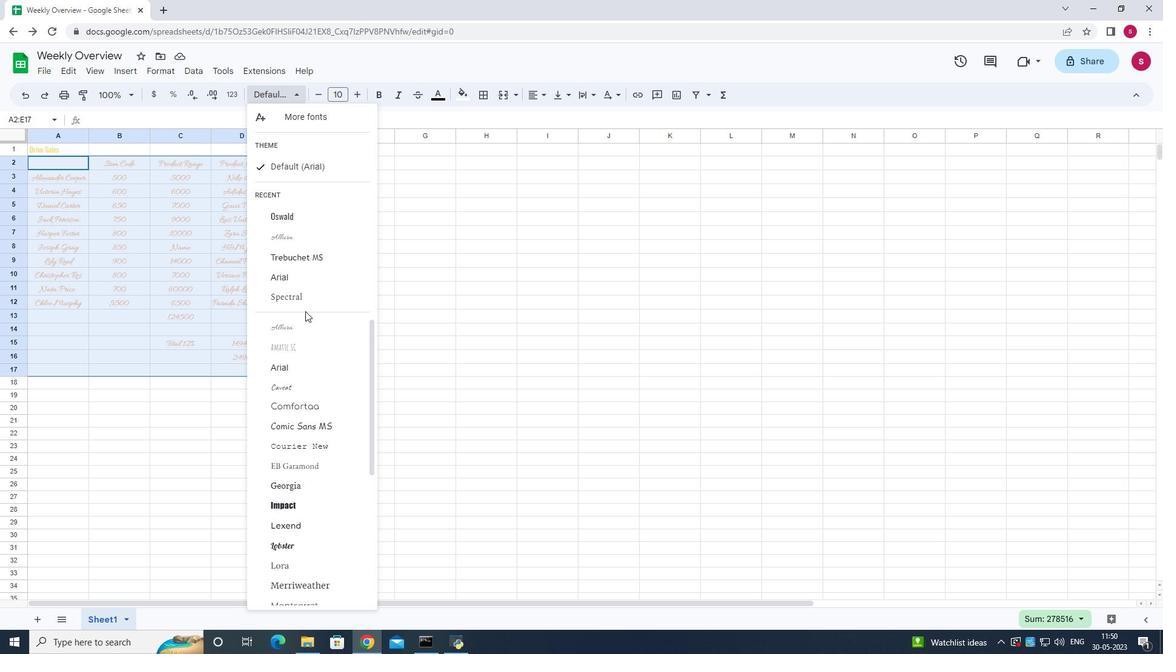 
Action: Mouse scrolled (305, 310) with delta (0, 0)
Screenshot: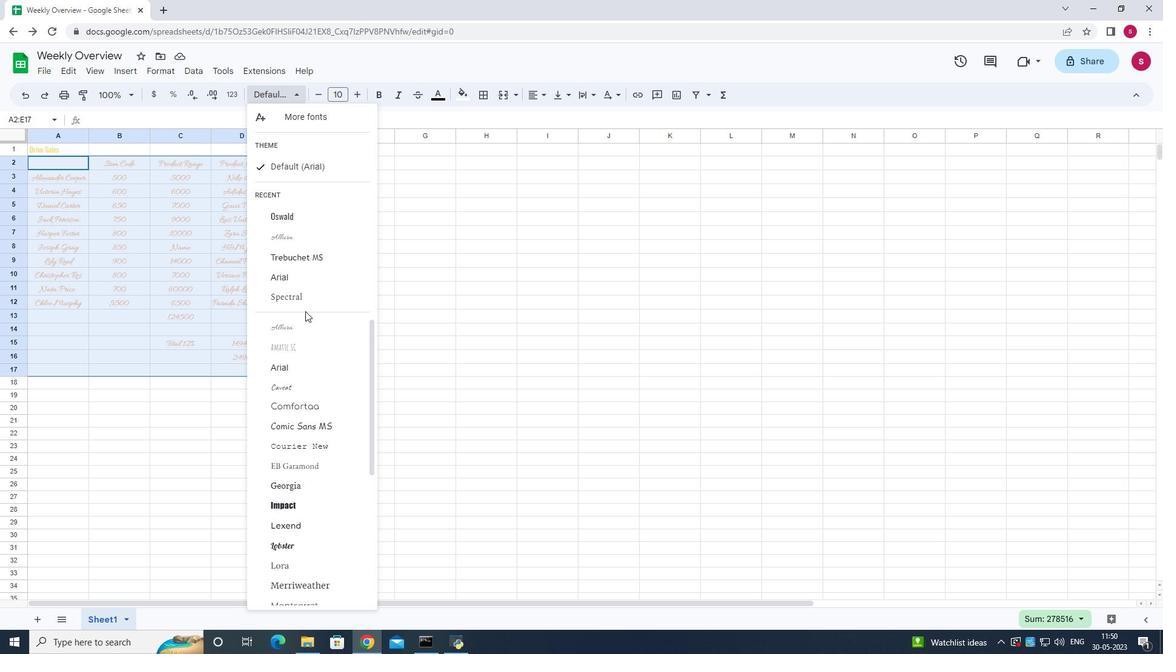 
Action: Mouse moved to (307, 508)
Screenshot: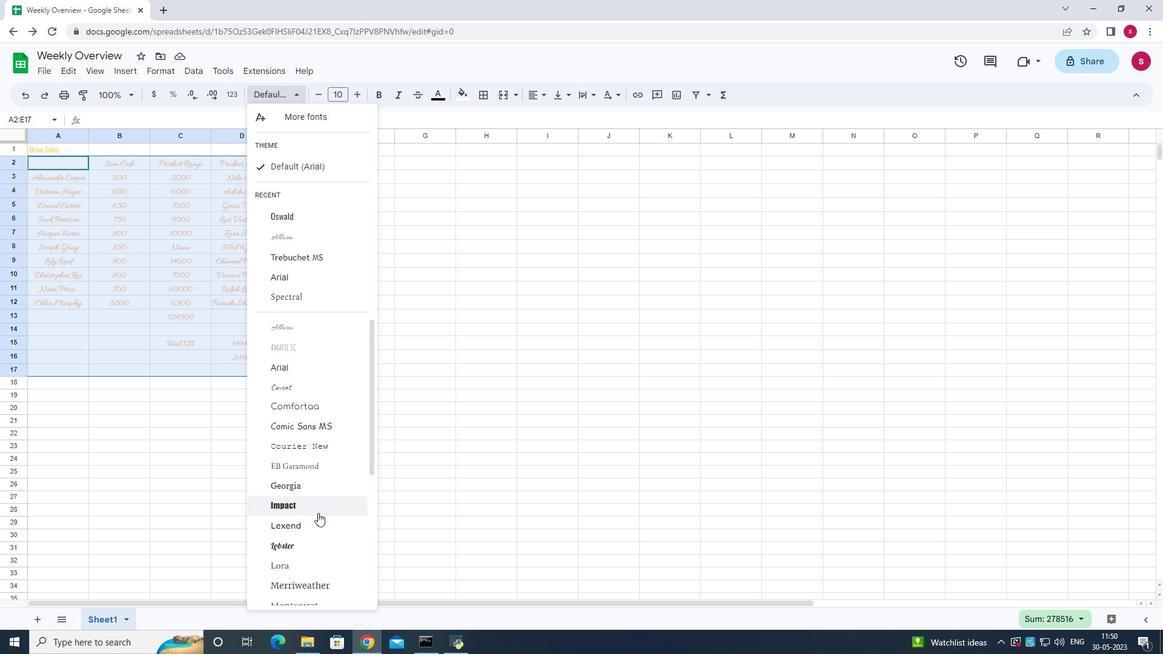 
Action: Mouse pressed left at (307, 508)
Screenshot: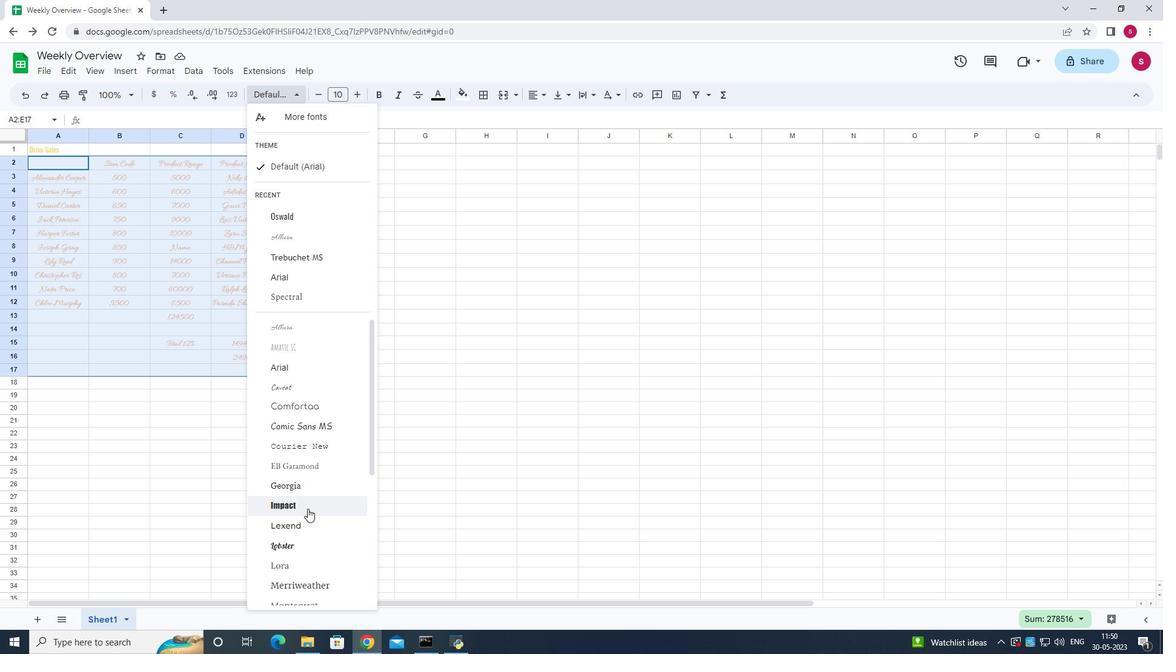 
Action: Mouse moved to (293, 93)
Screenshot: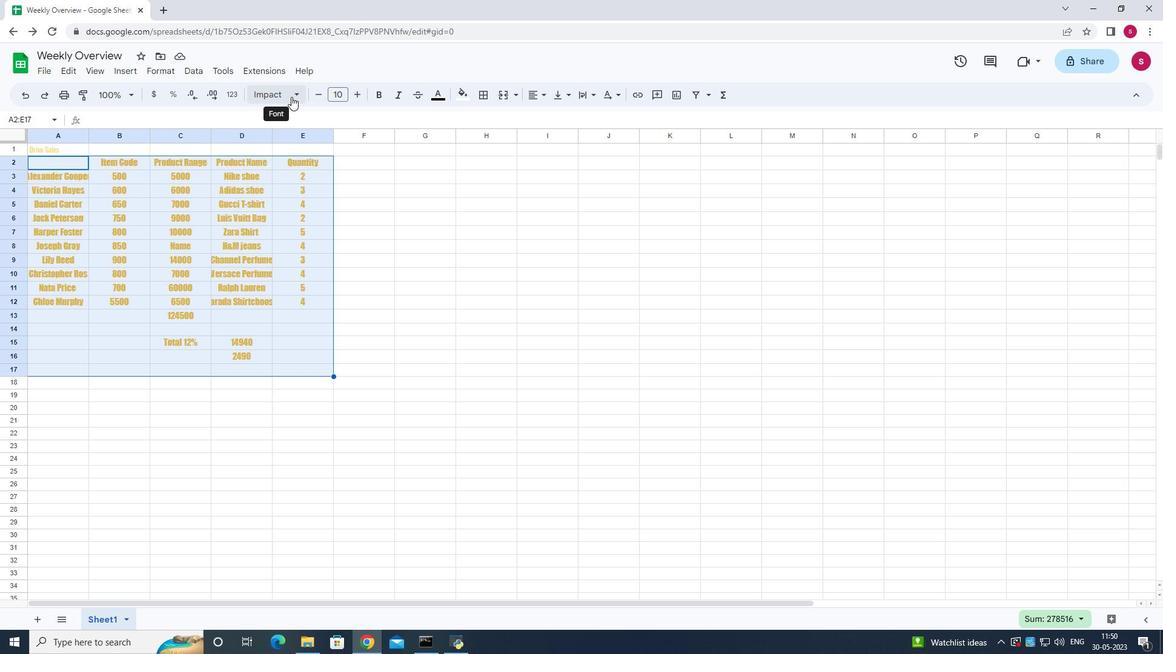 
Action: Mouse pressed left at (293, 93)
Screenshot: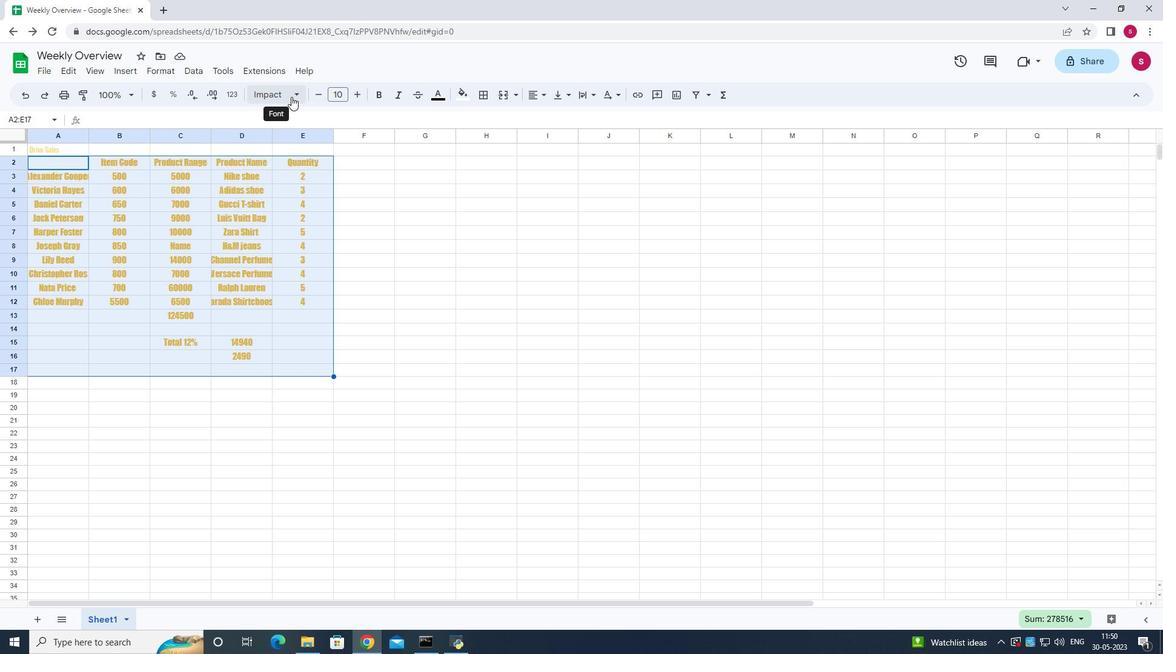 
Action: Mouse moved to (328, 375)
Screenshot: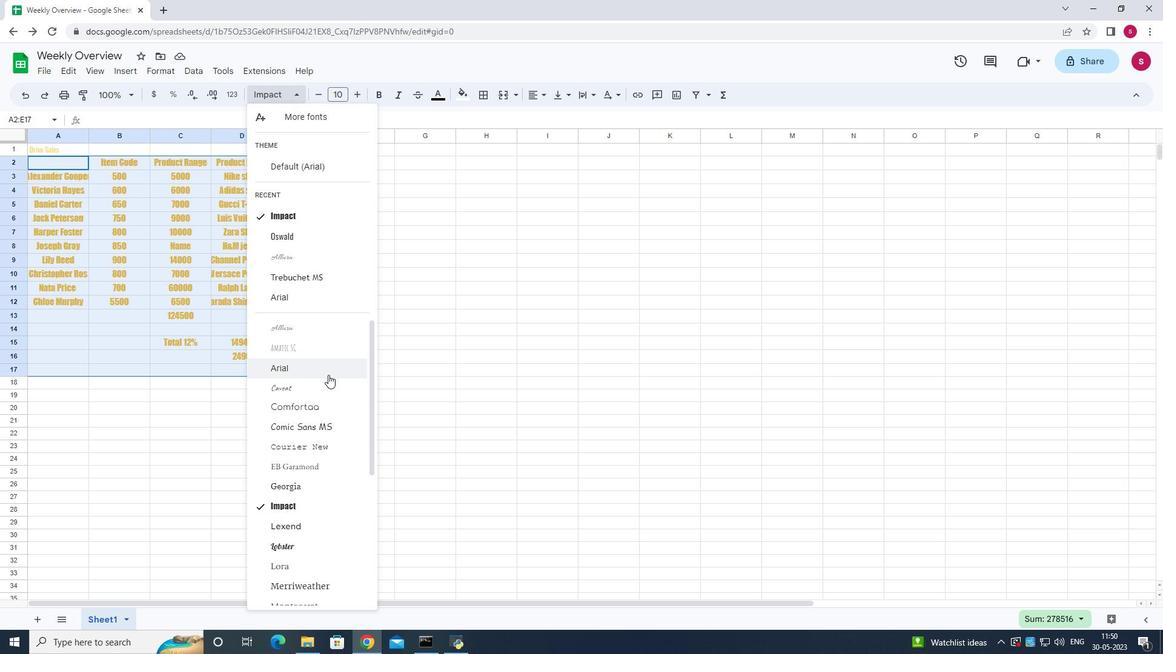 
Action: Mouse scrolled (328, 374) with delta (0, 0)
Screenshot: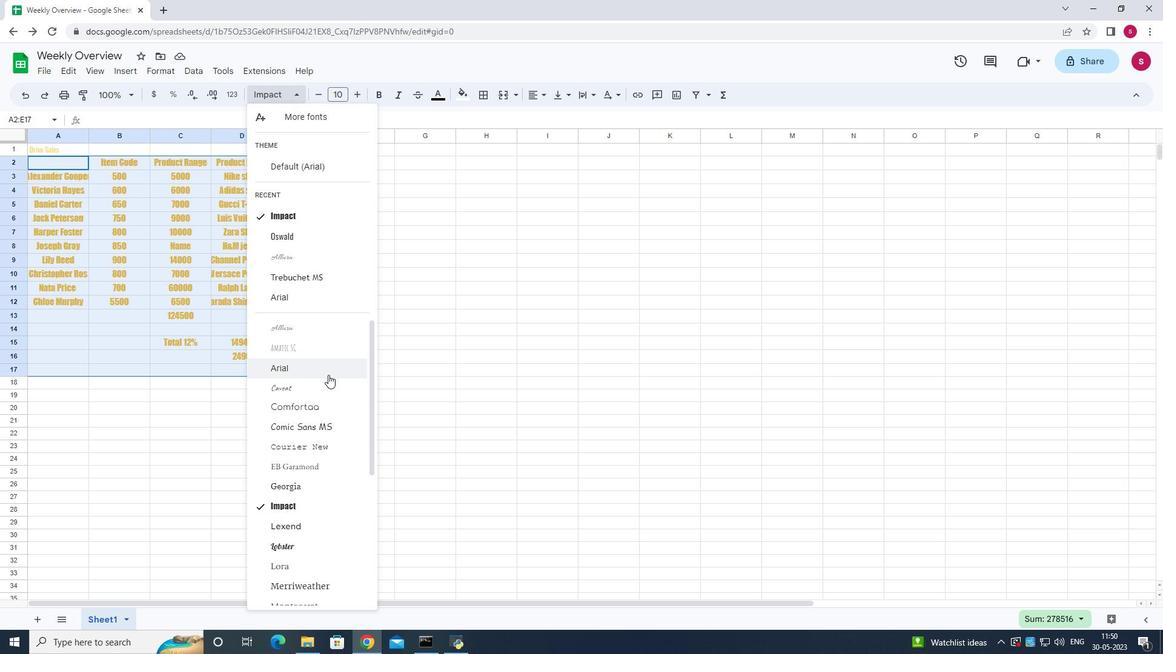 
Action: Mouse scrolled (328, 374) with delta (0, 0)
Screenshot: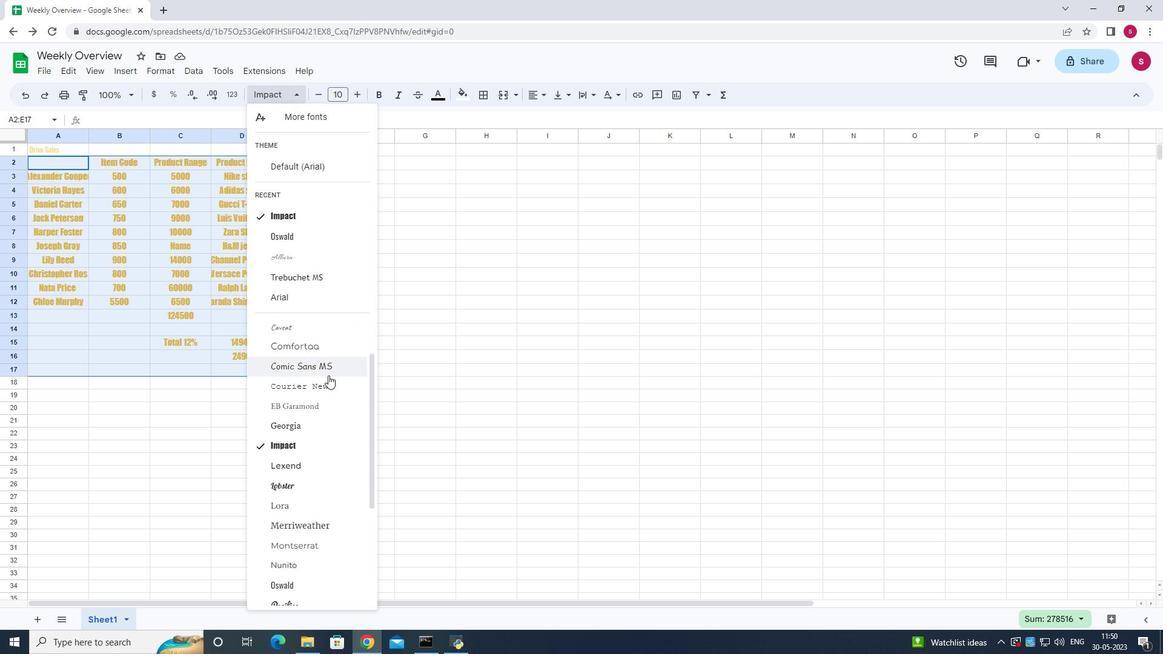 
Action: Mouse scrolled (328, 374) with delta (0, 0)
Screenshot: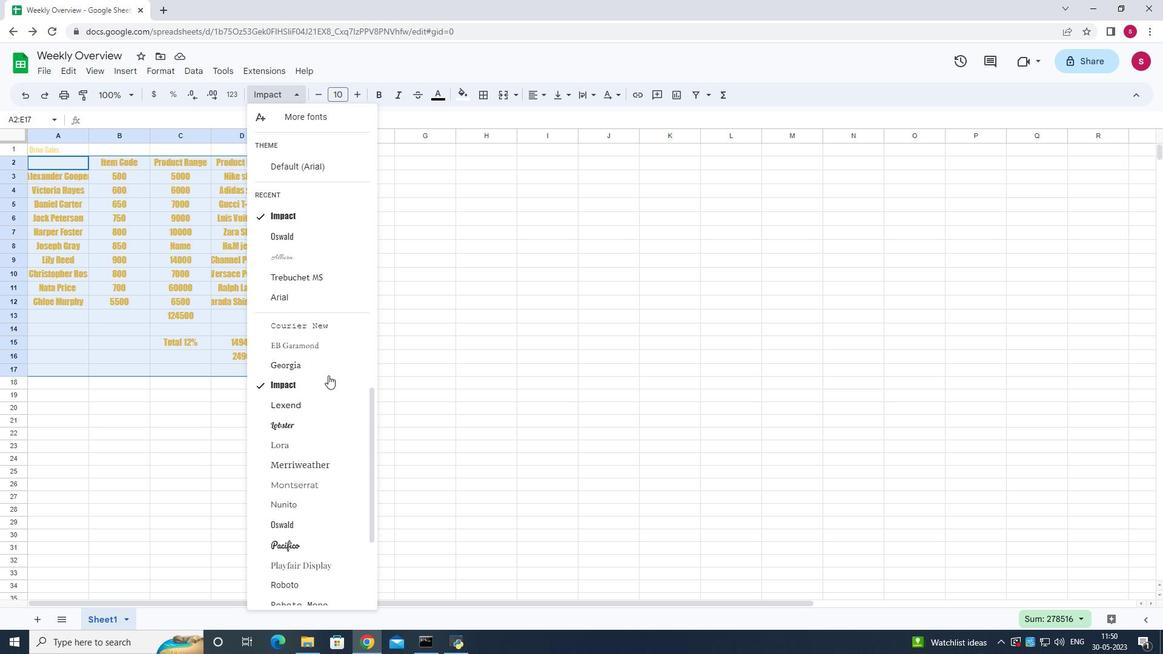 
Action: Mouse scrolled (328, 374) with delta (0, 0)
Screenshot: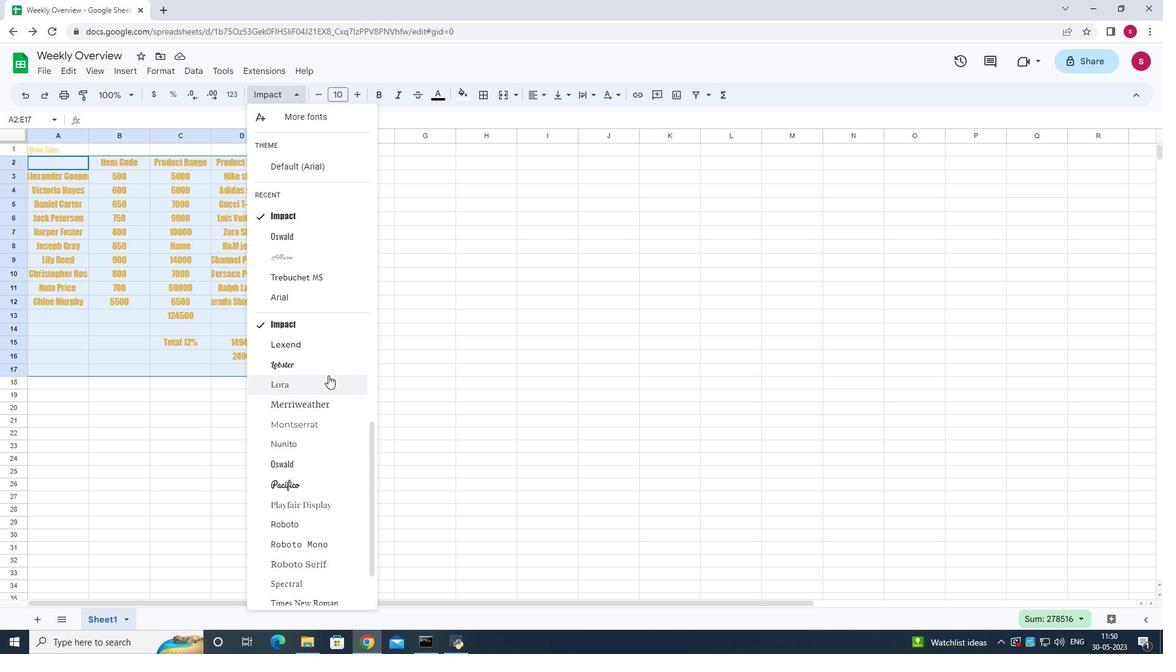 
Action: Mouse scrolled (328, 374) with delta (0, 0)
Screenshot: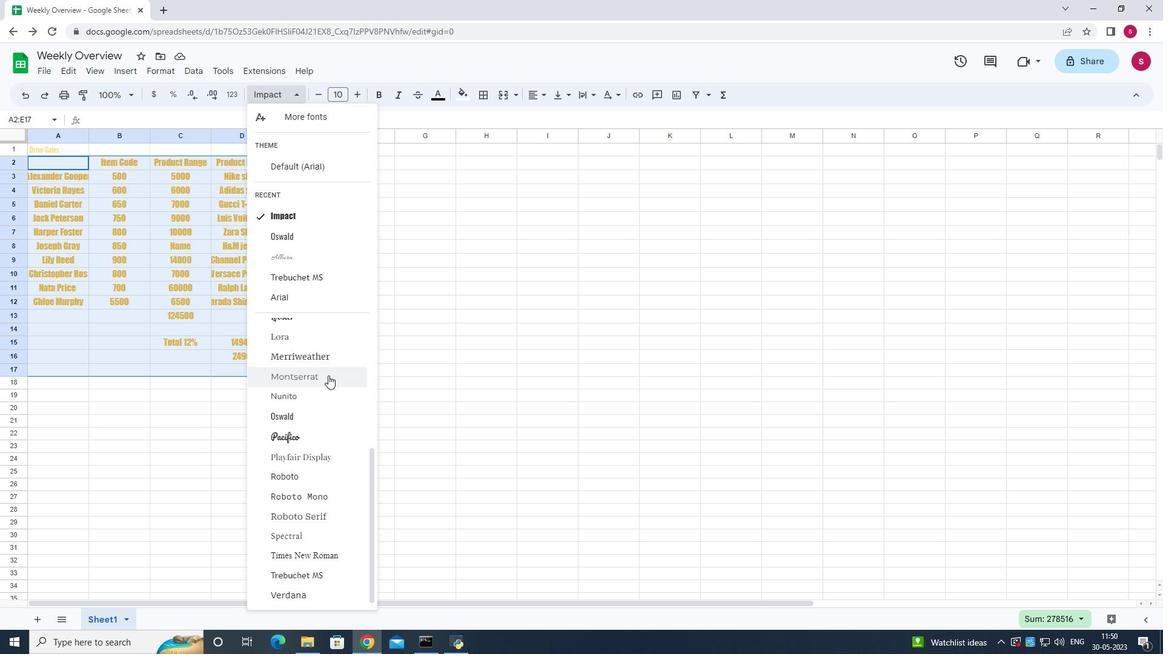 
Action: Mouse scrolled (328, 374) with delta (0, 0)
Screenshot: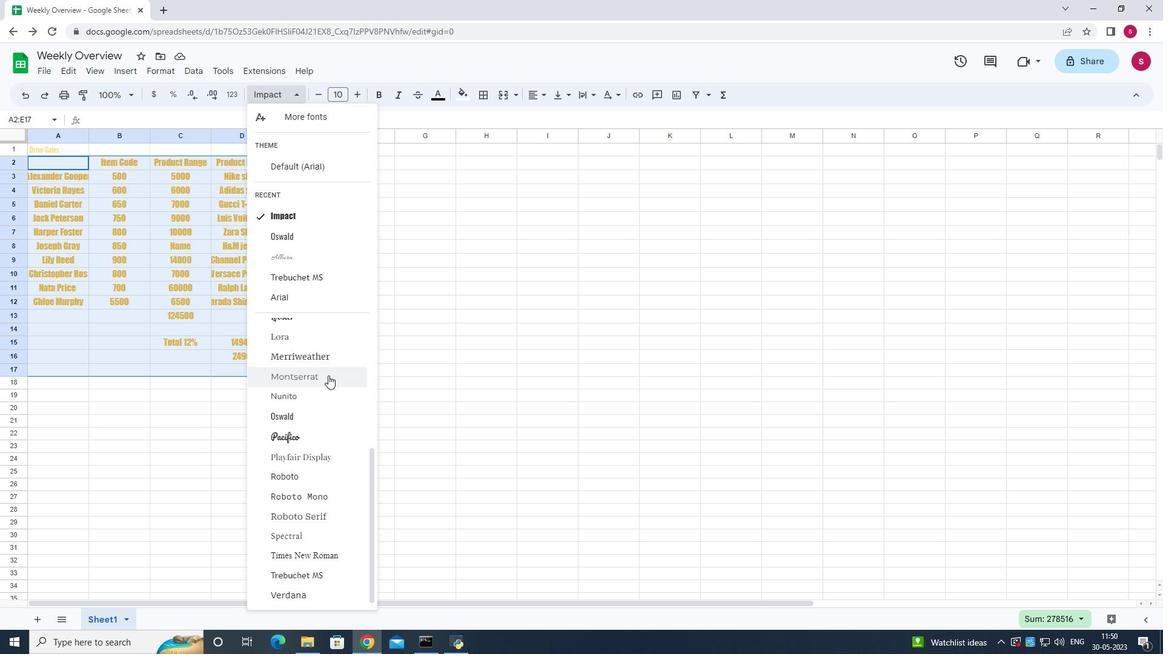 
Action: Mouse scrolled (328, 374) with delta (0, 0)
Screenshot: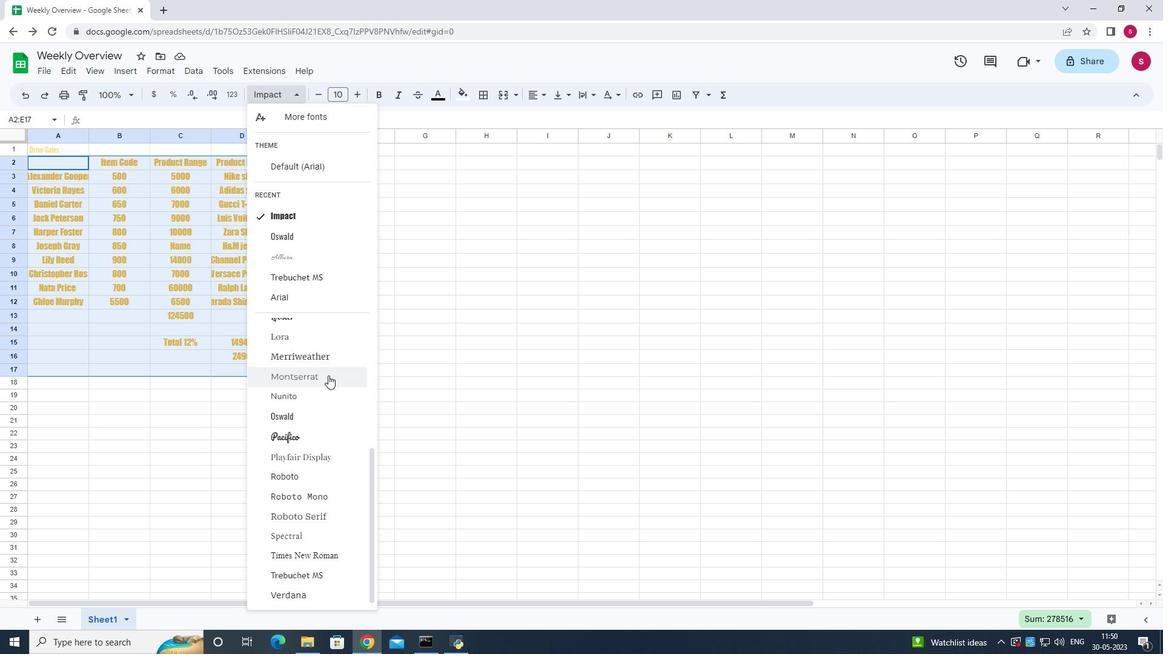 
Action: Mouse moved to (295, 155)
Screenshot: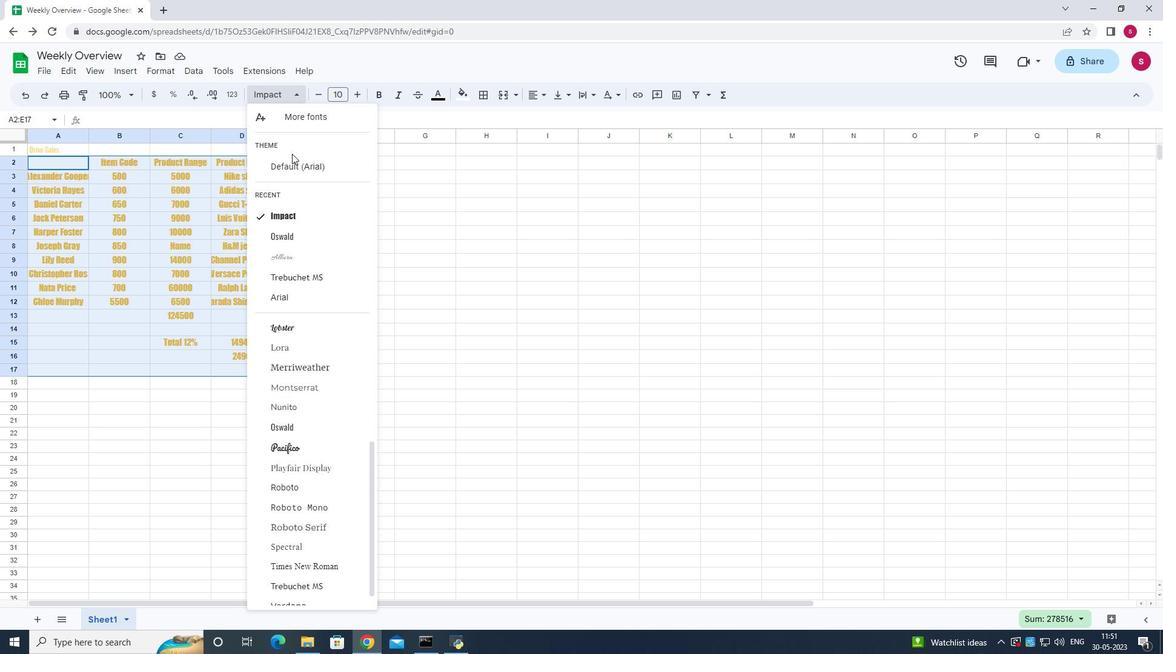 
Action: Mouse scrolled (295, 155) with delta (0, 0)
Screenshot: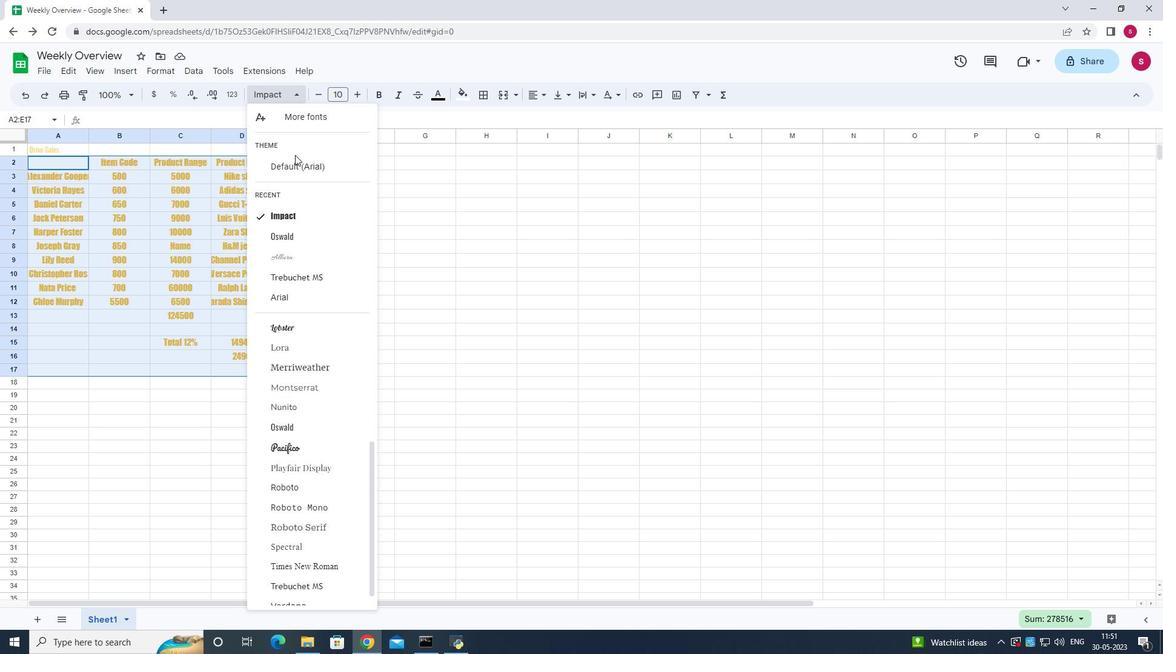 
Action: Mouse scrolled (295, 155) with delta (0, 0)
Screenshot: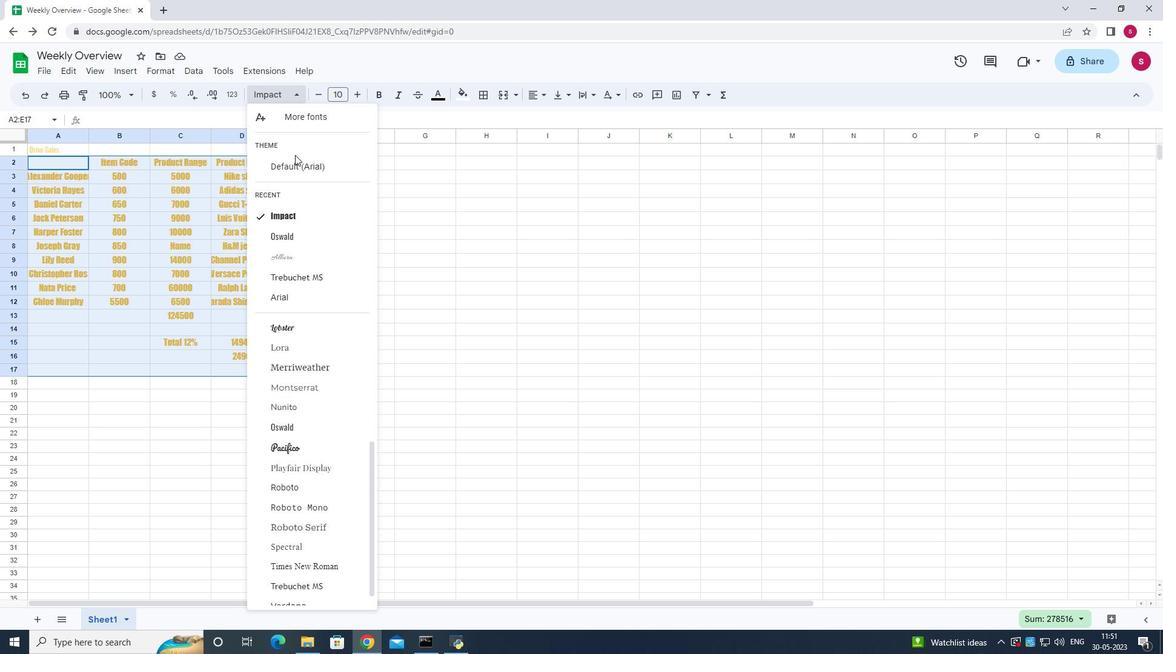 
Action: Mouse scrolled (295, 155) with delta (0, 0)
Screenshot: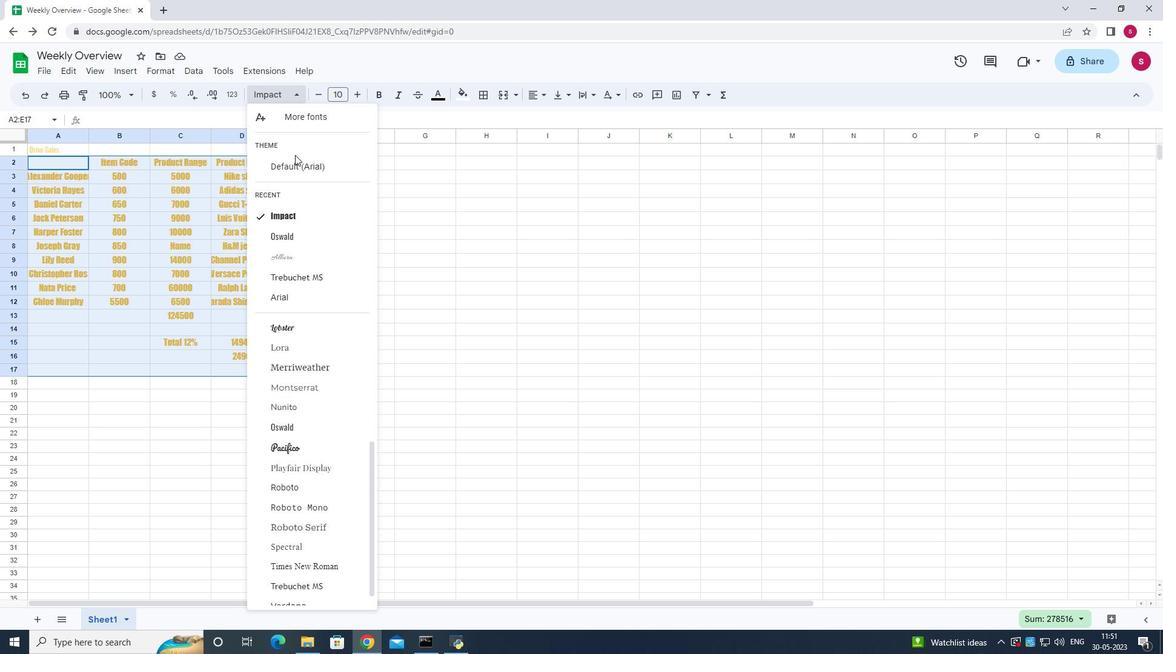 
Action: Mouse scrolled (295, 155) with delta (0, 0)
Screenshot: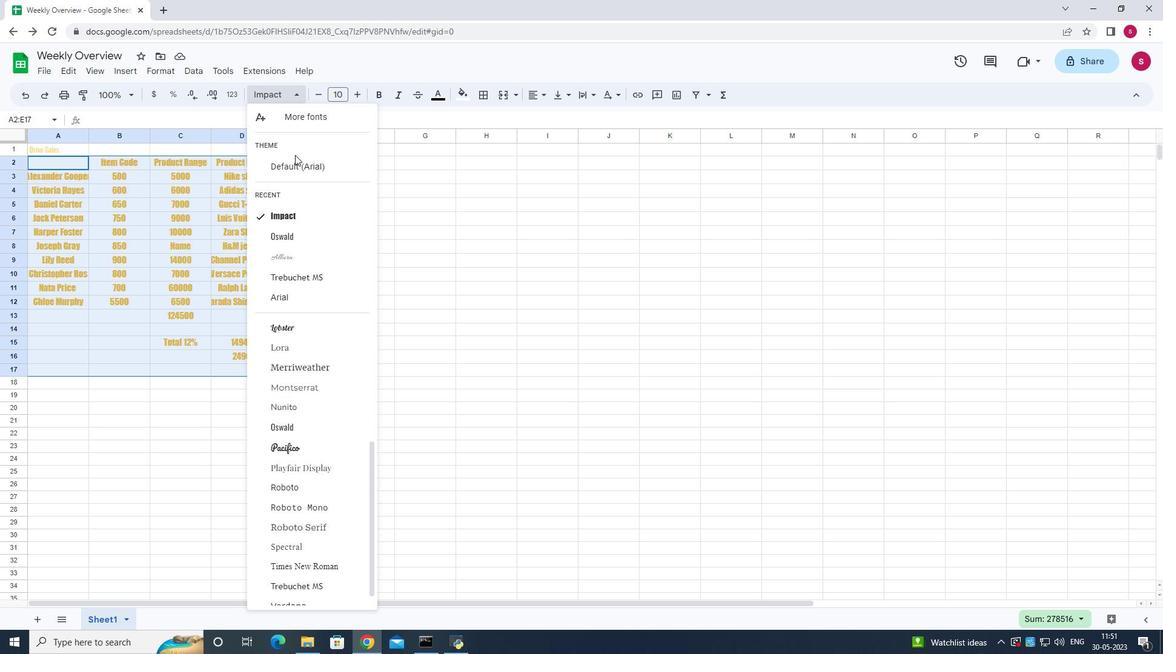 
Action: Mouse moved to (295, 115)
Screenshot: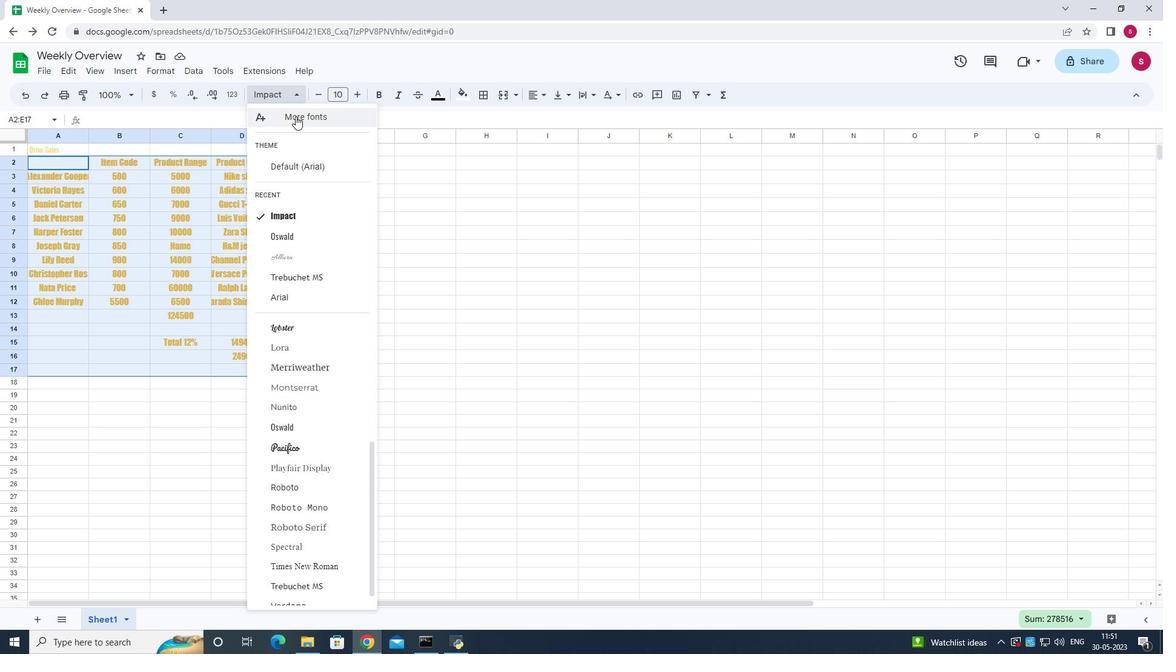 
Action: Mouse pressed left at (295, 115)
Screenshot: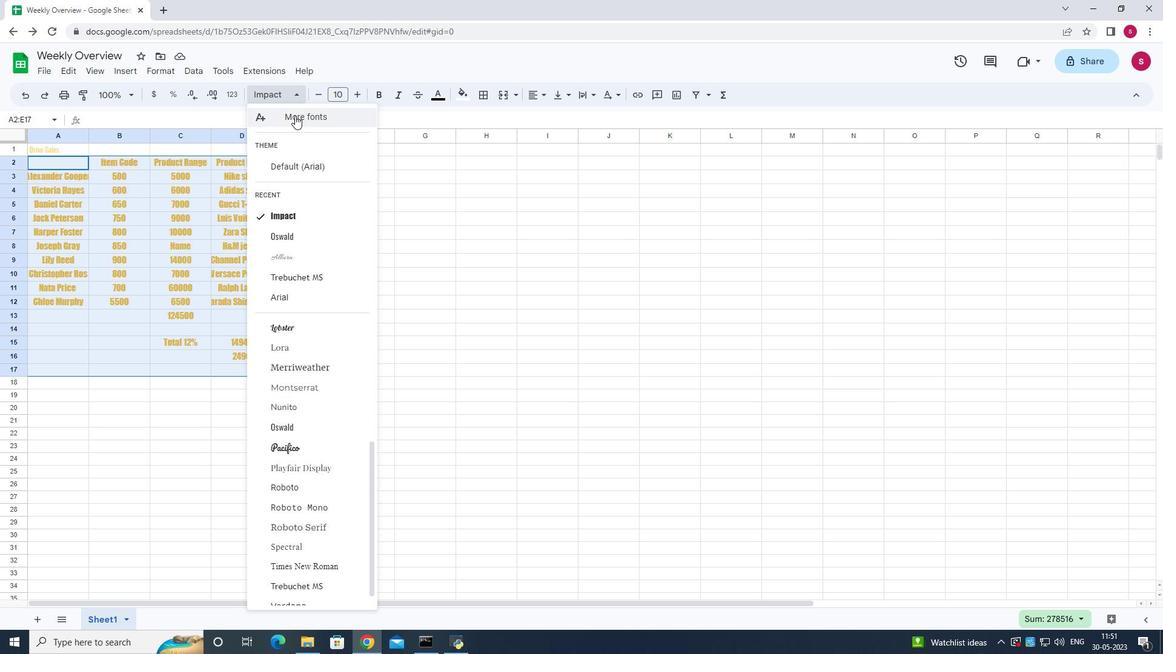 
Action: Mouse moved to (515, 396)
Screenshot: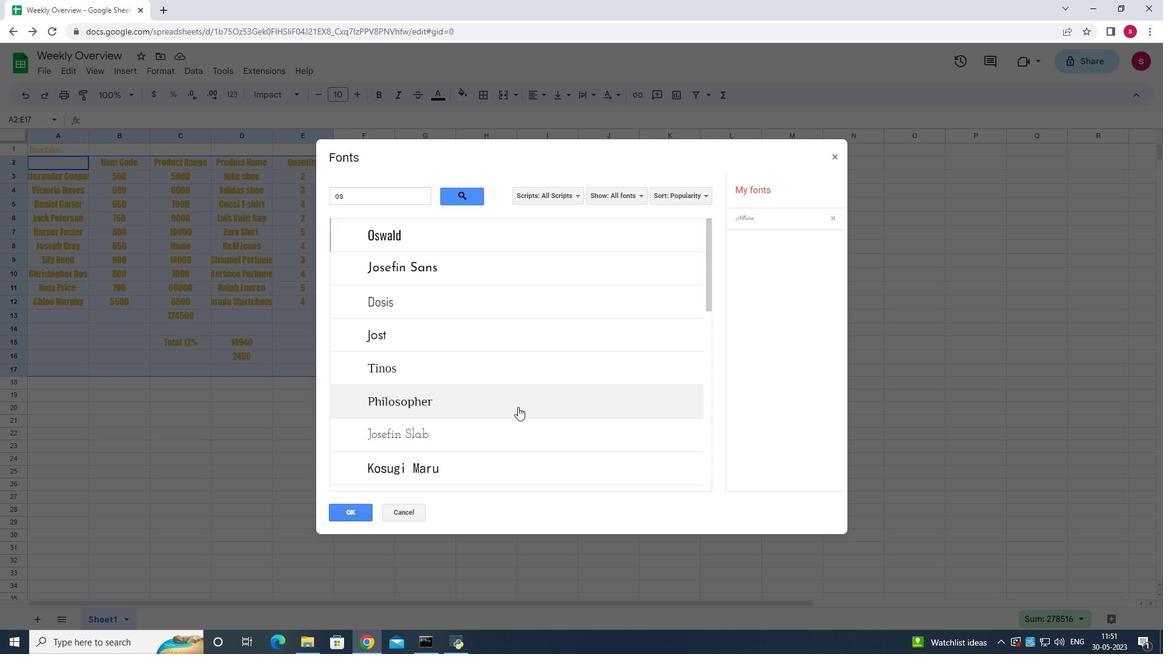 
Action: Mouse scrolled (515, 396) with delta (0, 0)
Screenshot: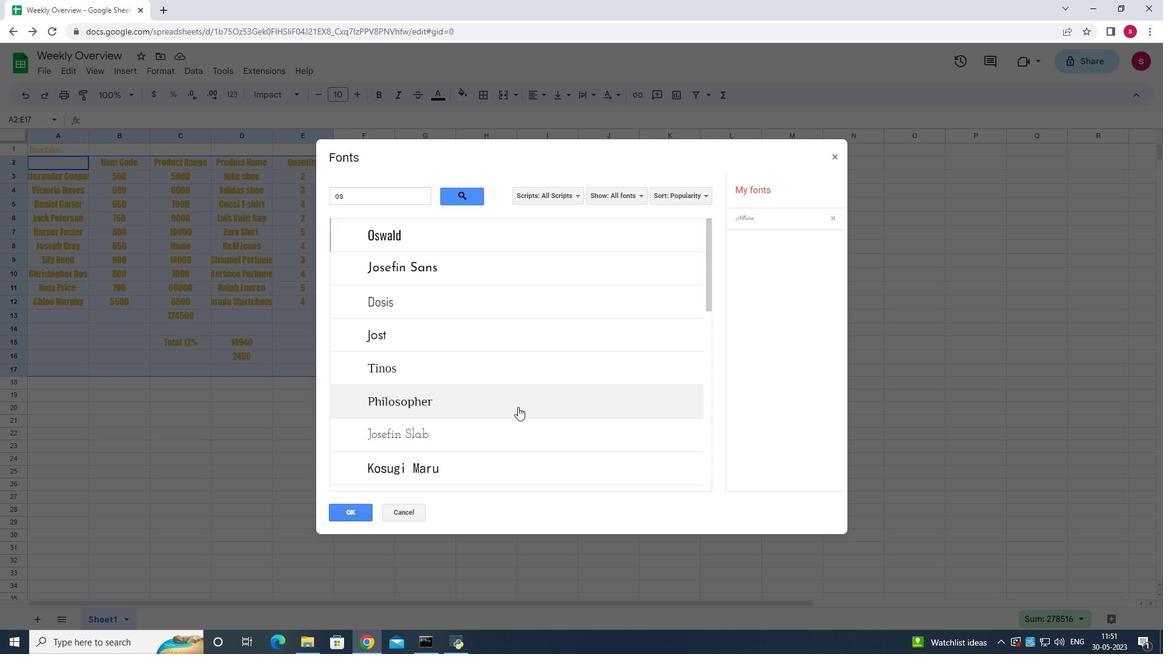 
Action: Mouse scrolled (515, 396) with delta (0, 0)
Screenshot: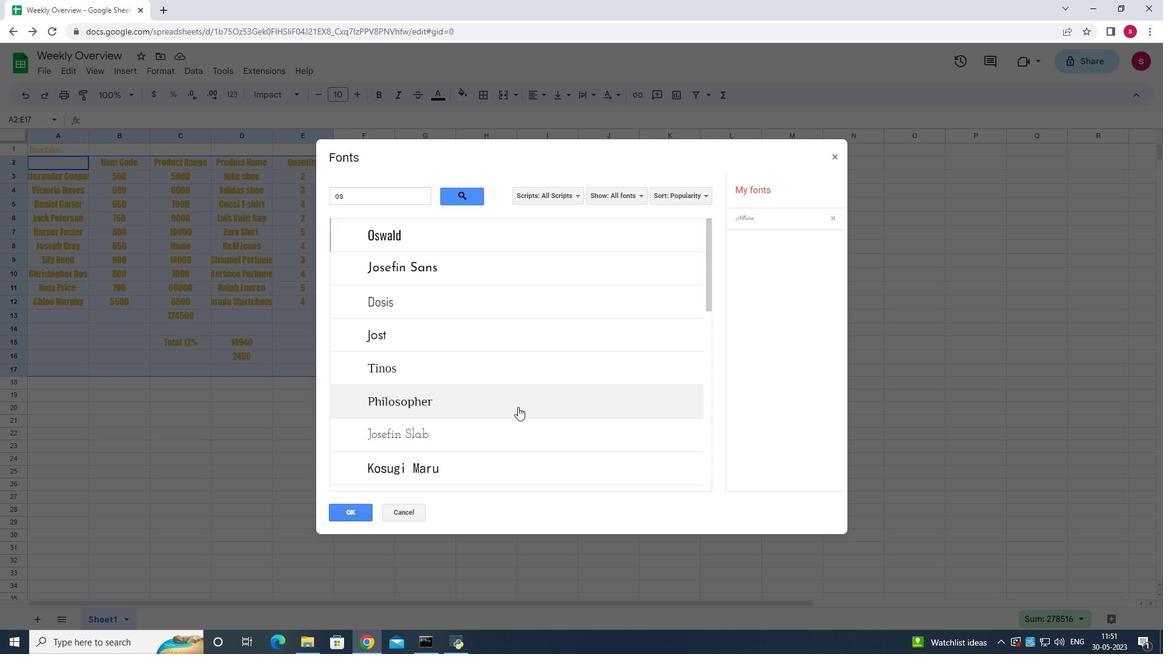 
Action: Mouse scrolled (515, 397) with delta (0, 0)
Screenshot: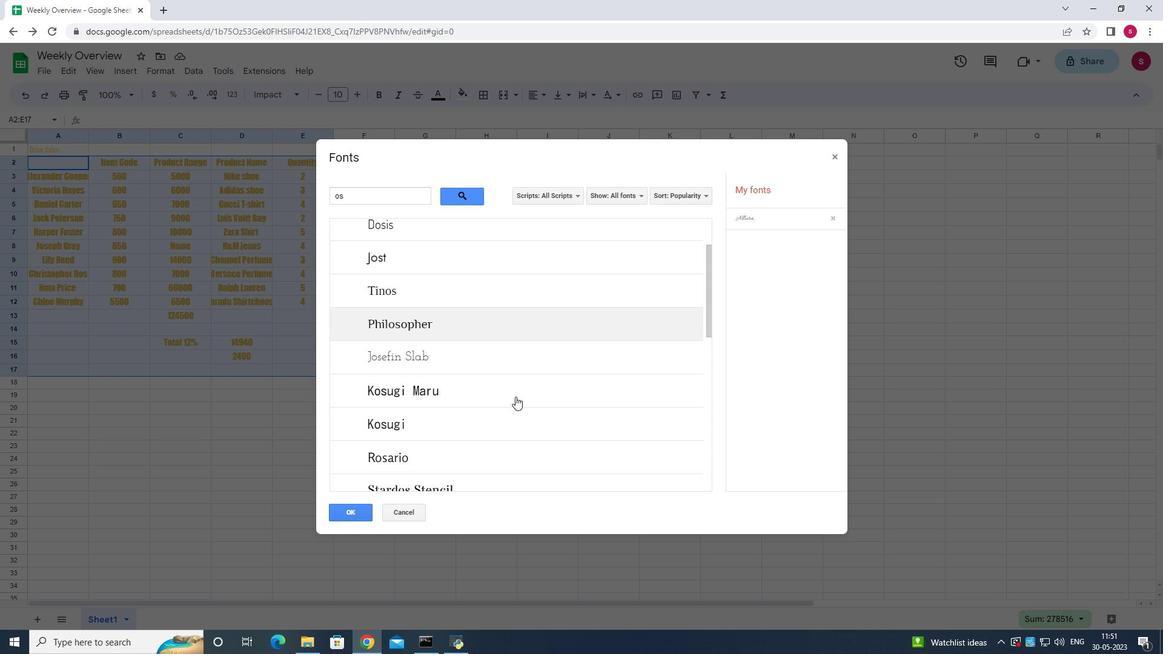 
Action: Mouse moved to (515, 396)
Screenshot: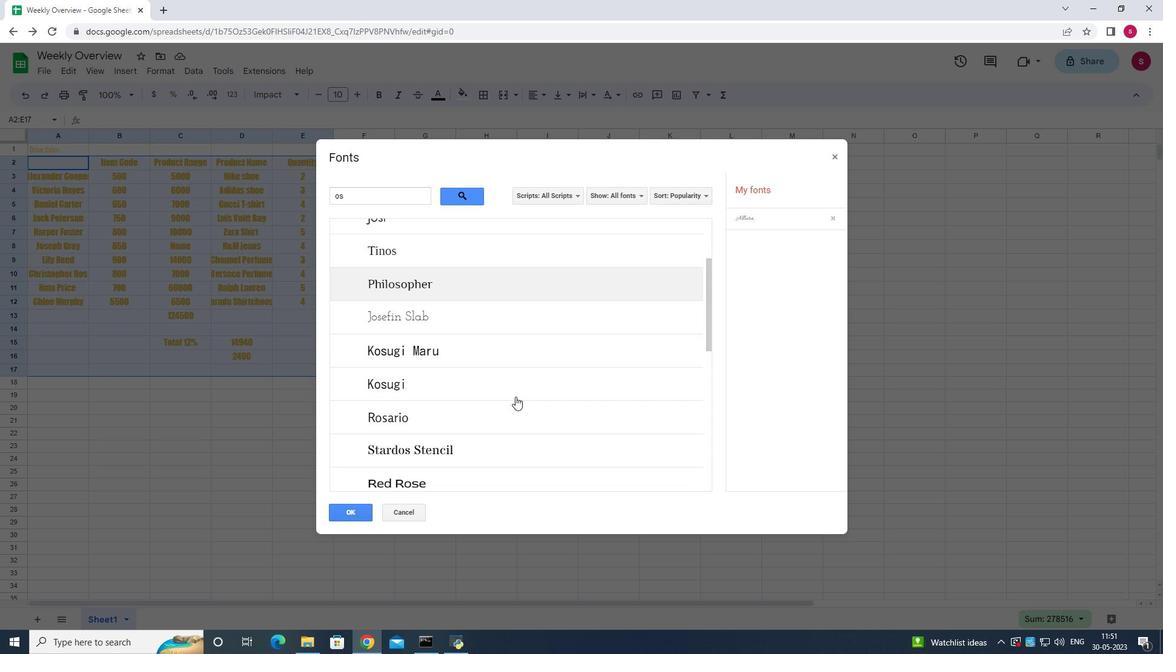 
Action: Mouse scrolled (515, 396) with delta (0, 0)
Screenshot: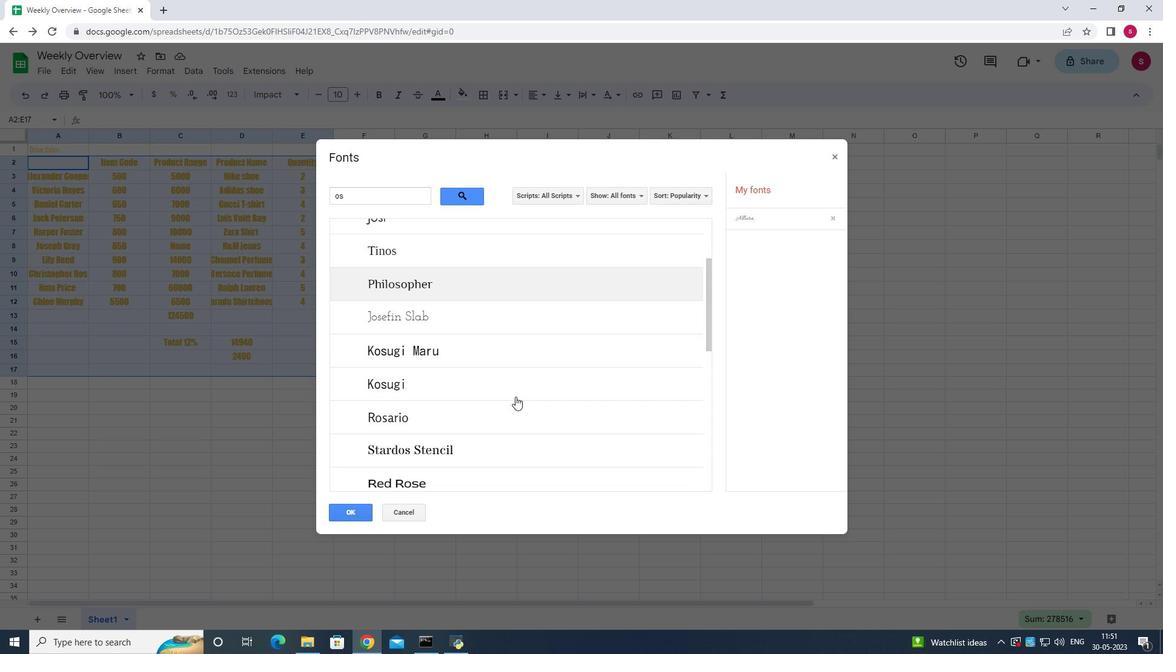 
Action: Mouse scrolled (515, 396) with delta (0, 0)
Screenshot: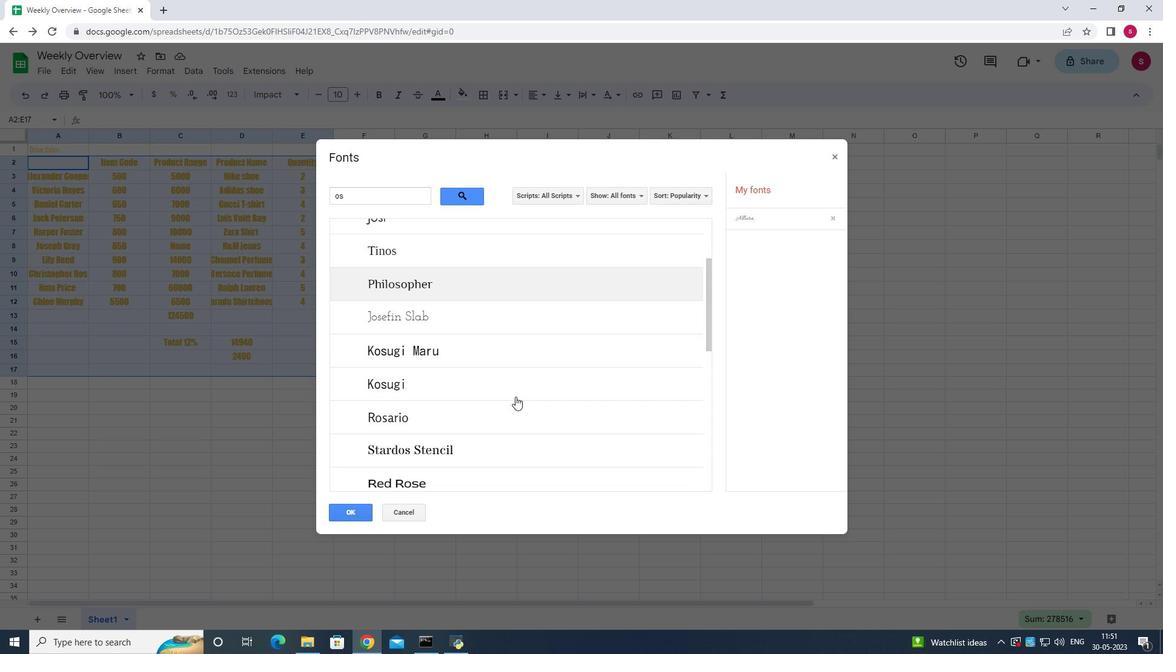 
Action: Mouse scrolled (515, 396) with delta (0, 0)
Screenshot: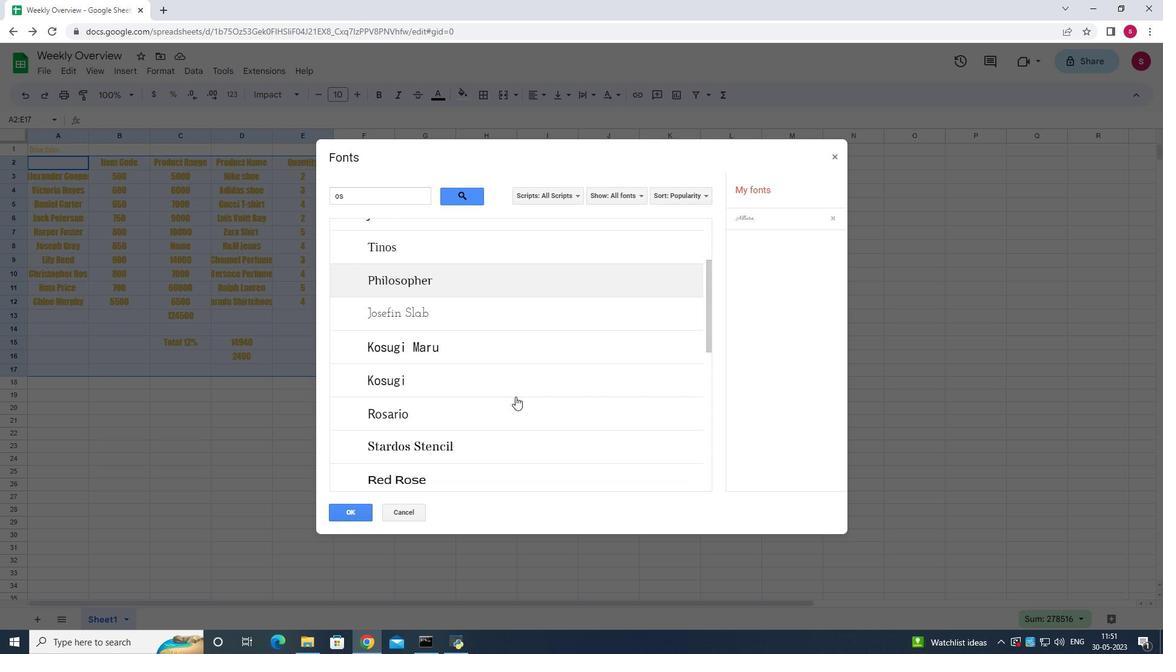 
Action: Mouse scrolled (515, 396) with delta (0, 0)
Screenshot: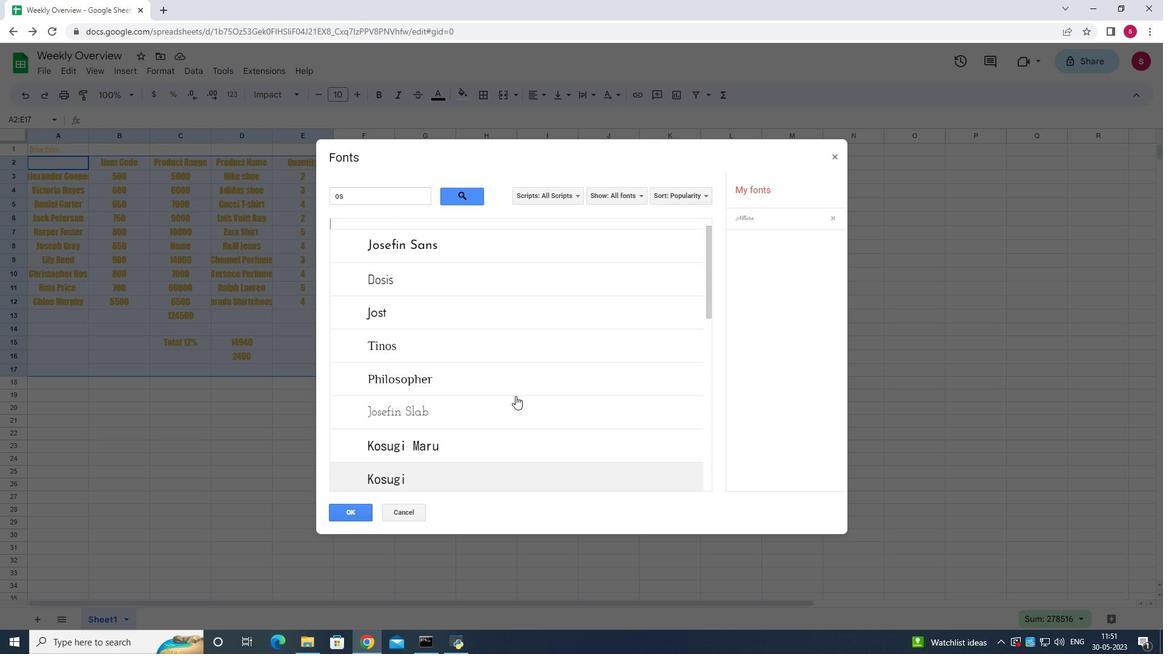 
Action: Mouse scrolled (515, 396) with delta (0, 0)
Screenshot: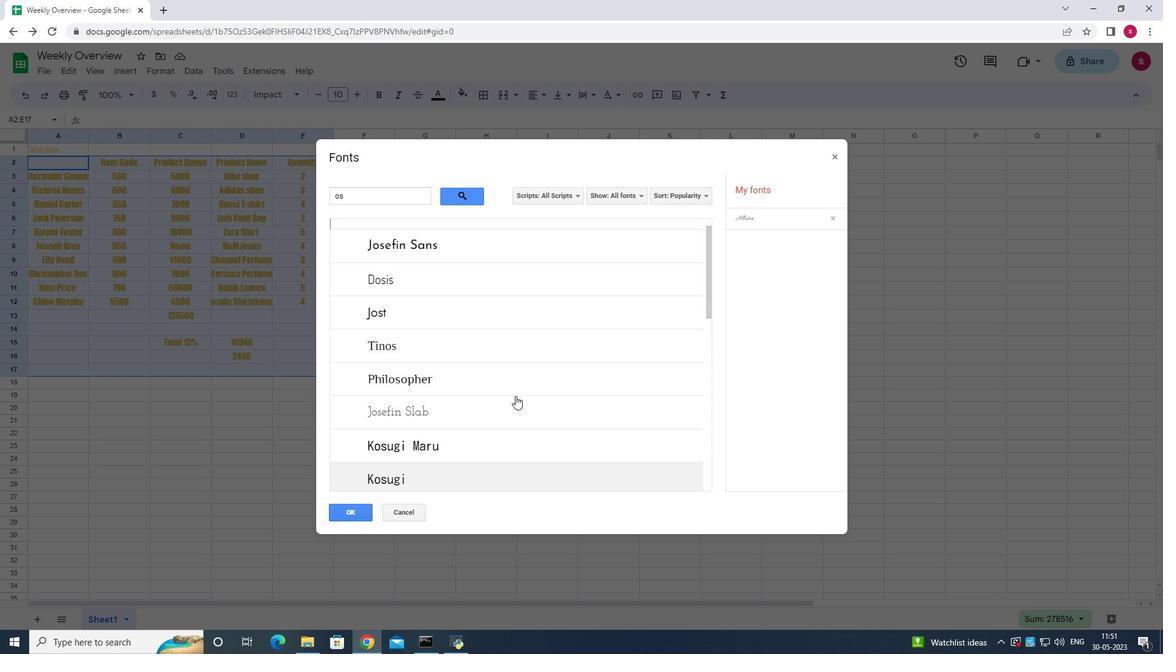 
Action: Mouse scrolled (515, 396) with delta (0, 0)
Screenshot: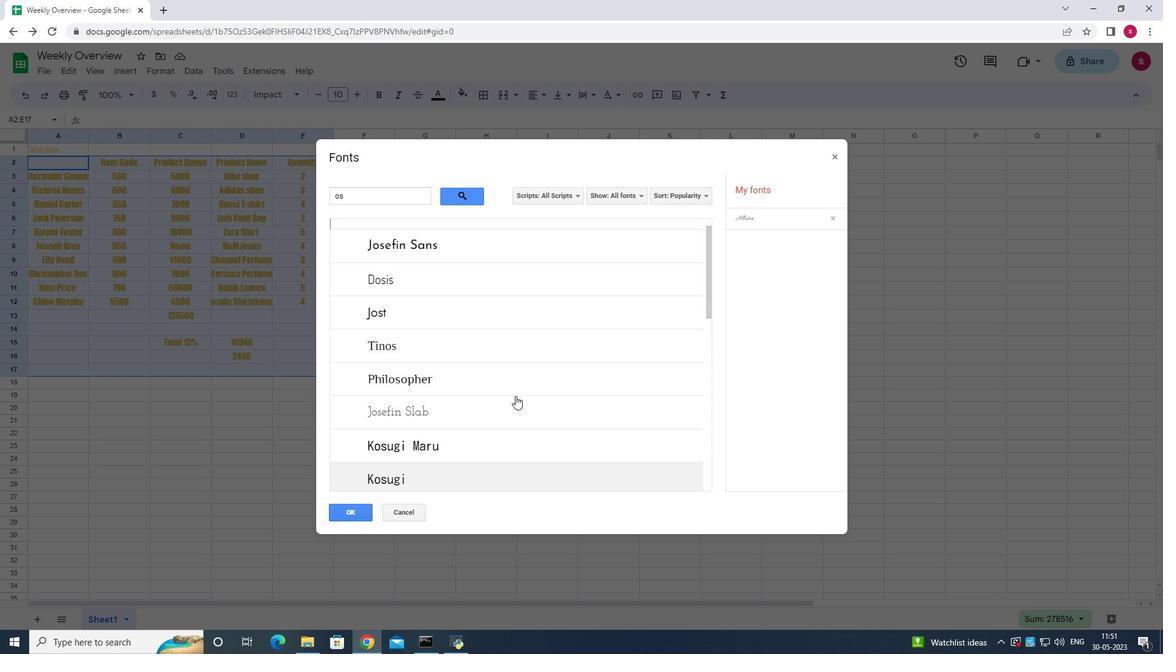 
Action: Mouse scrolled (515, 396) with delta (0, 0)
Screenshot: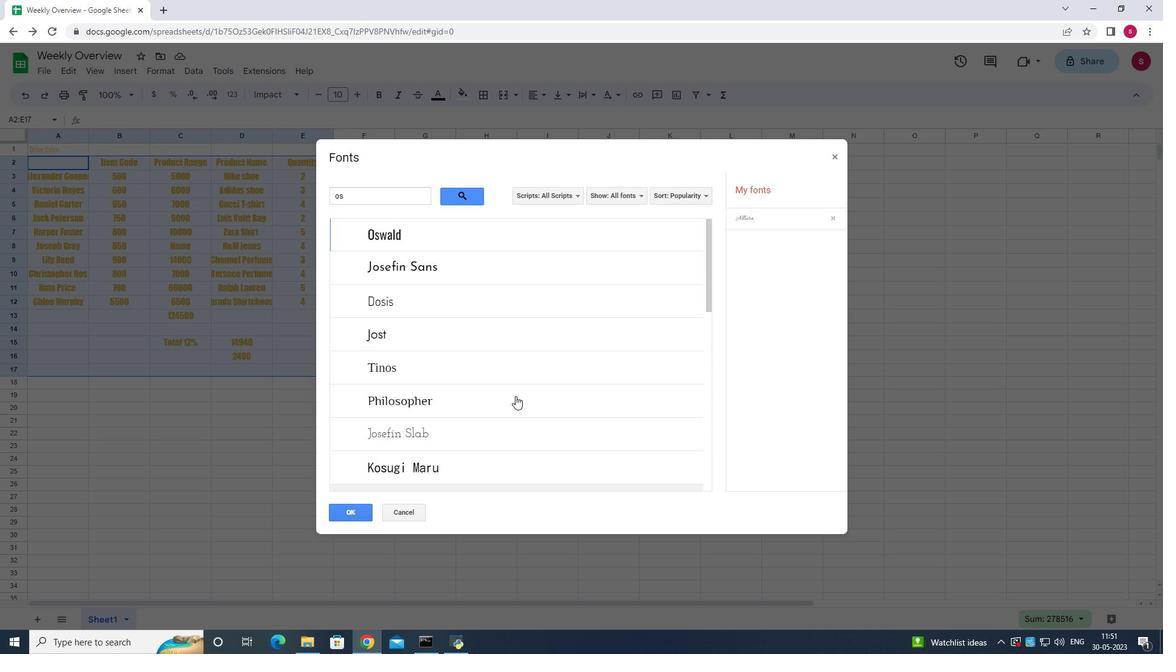 
Action: Mouse scrolled (515, 396) with delta (0, 0)
Screenshot: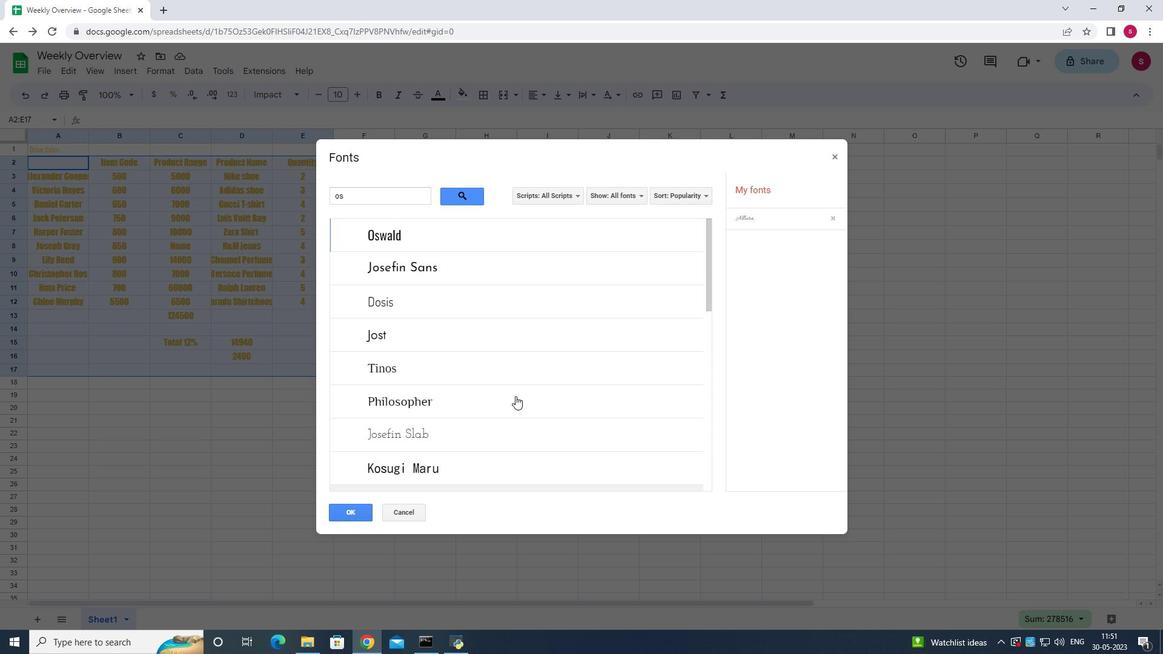 
Action: Mouse scrolled (515, 396) with delta (0, 0)
Screenshot: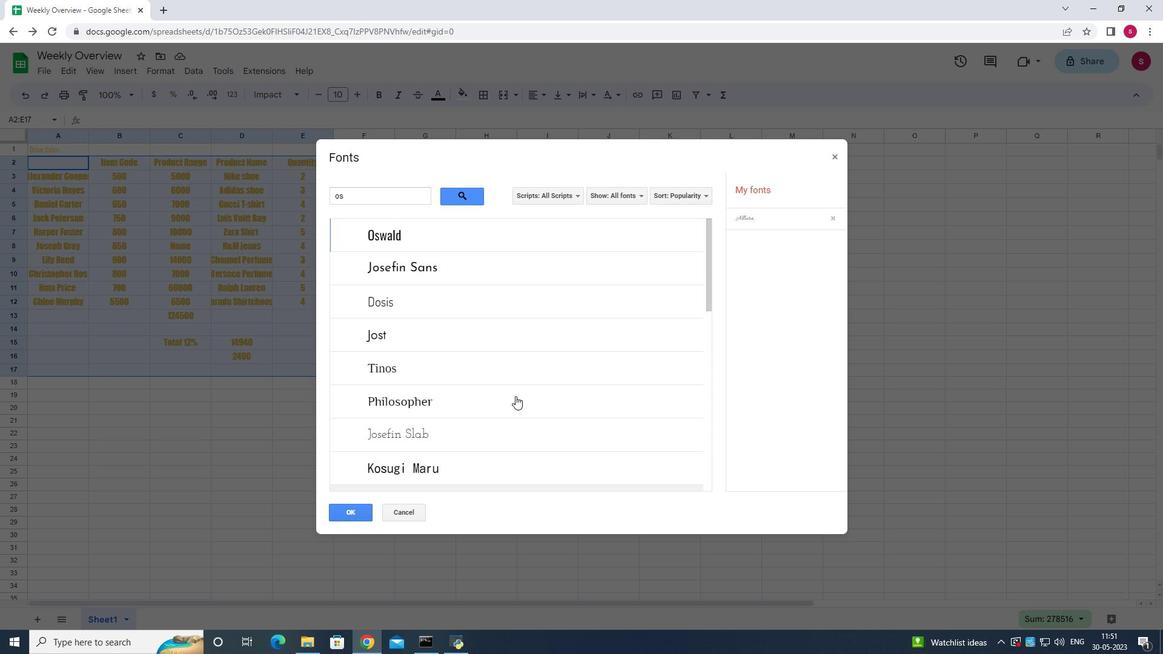 
Action: Mouse scrolled (515, 396) with delta (0, 0)
Screenshot: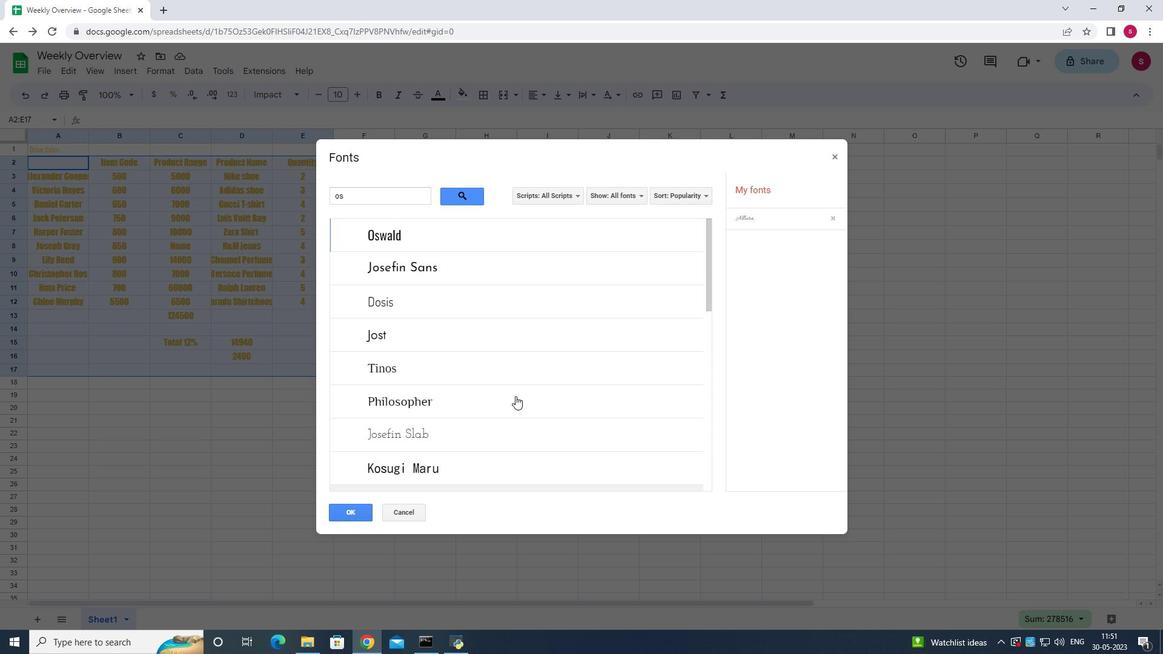 
Action: Mouse scrolled (515, 396) with delta (0, 0)
Screenshot: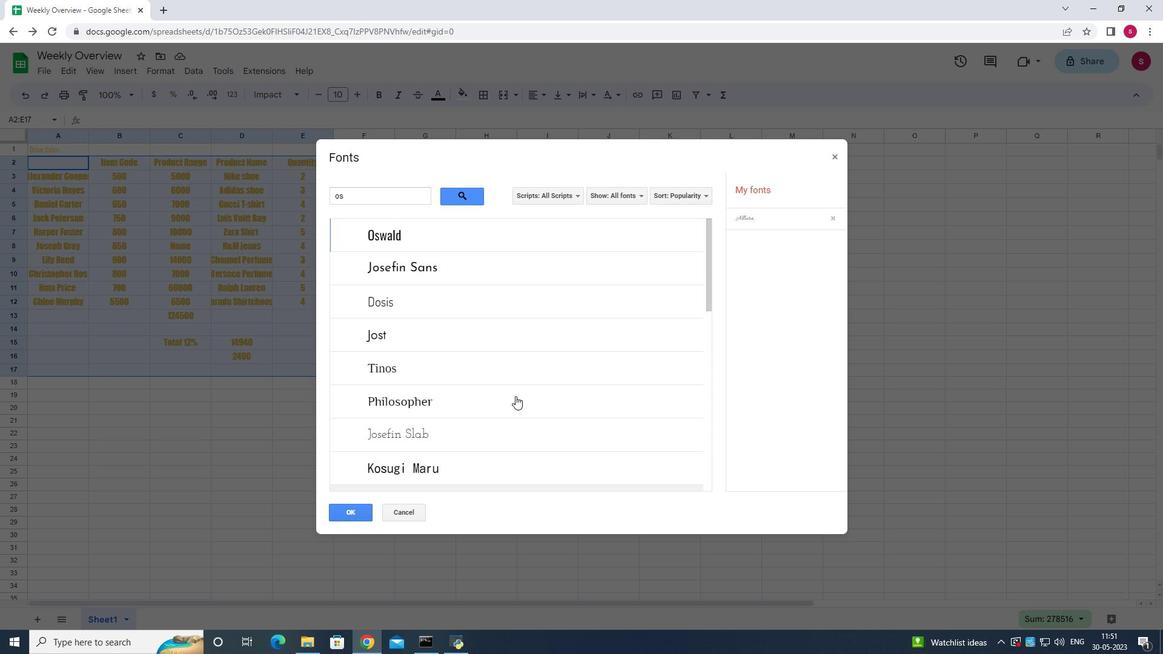 
Action: Mouse scrolled (515, 396) with delta (0, 0)
Screenshot: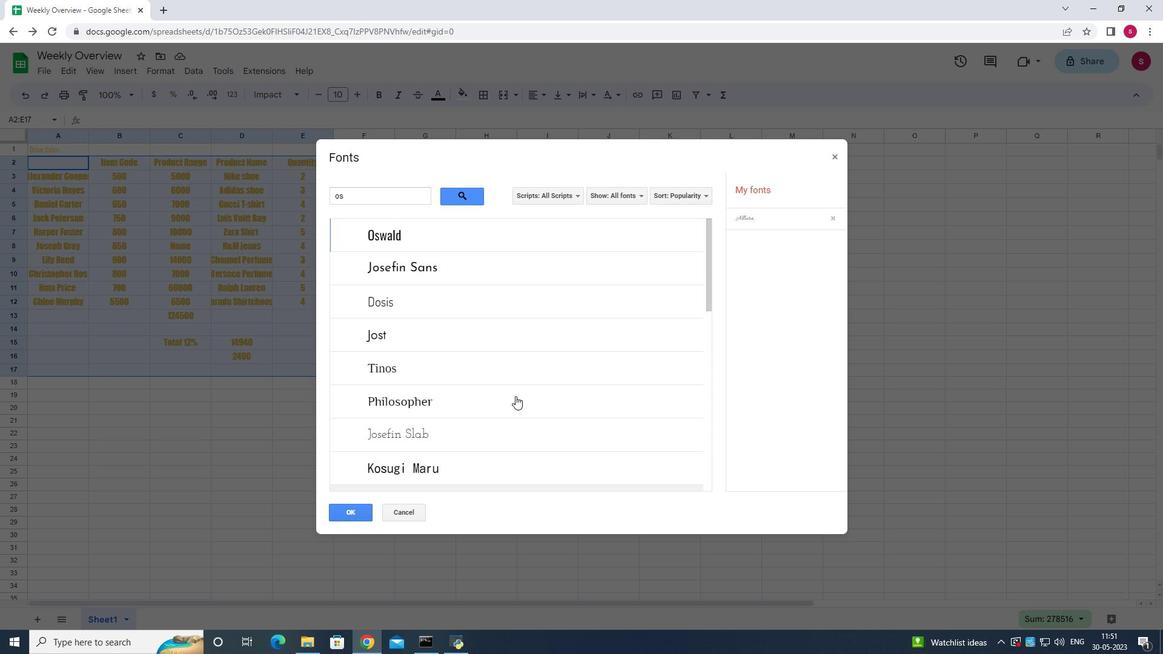 
Action: Mouse scrolled (515, 395) with delta (0, 0)
Screenshot: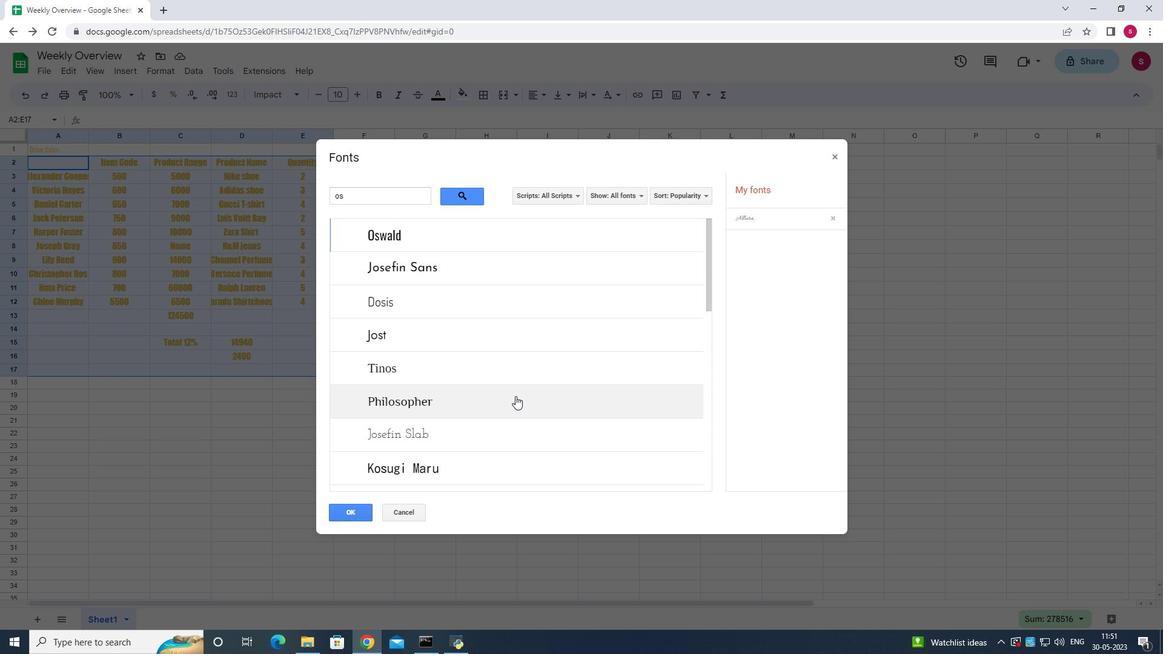 
Action: Mouse scrolled (515, 395) with delta (0, 0)
Screenshot: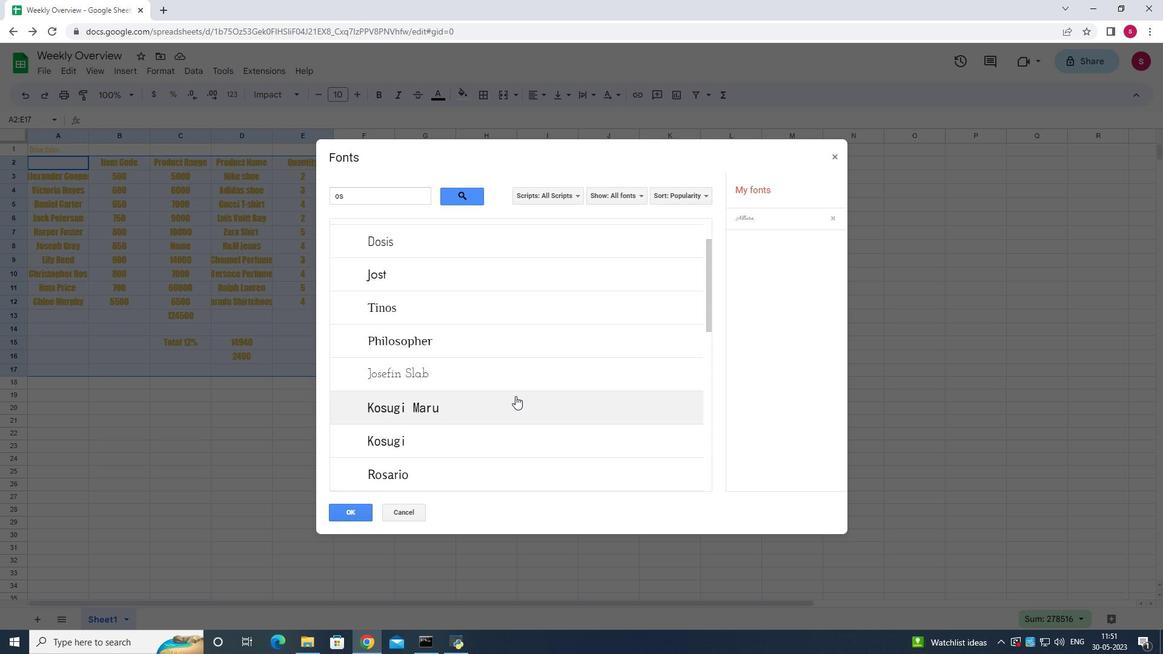 
Action: Mouse scrolled (515, 395) with delta (0, 0)
Screenshot: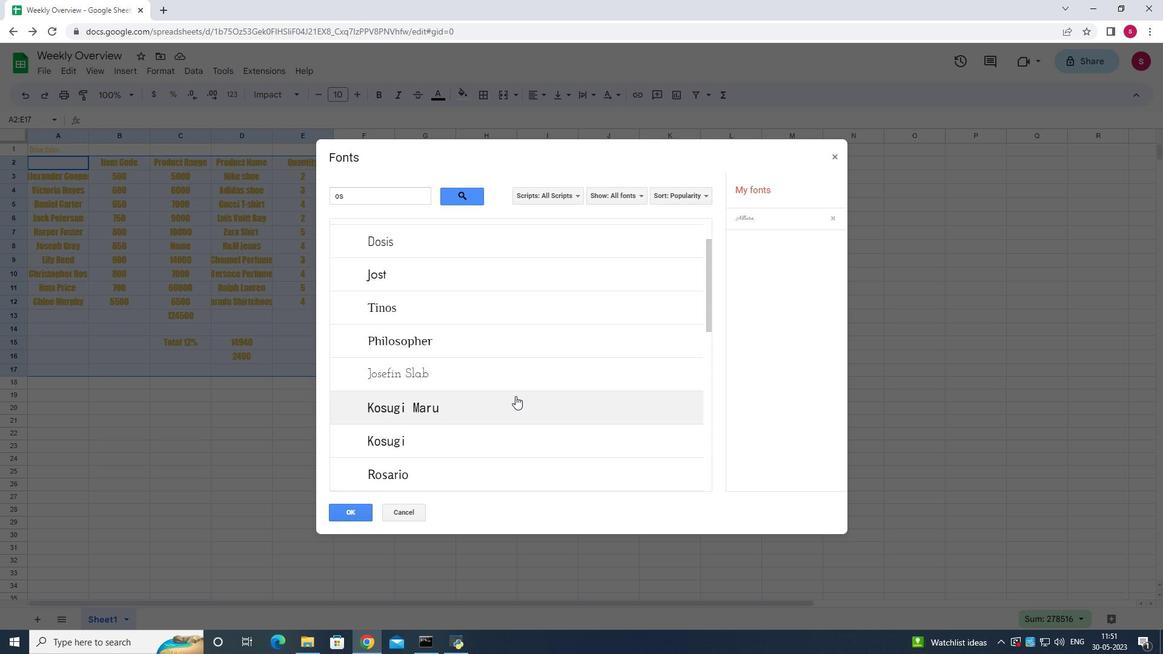 
Action: Mouse scrolled (515, 395) with delta (0, 0)
Screenshot: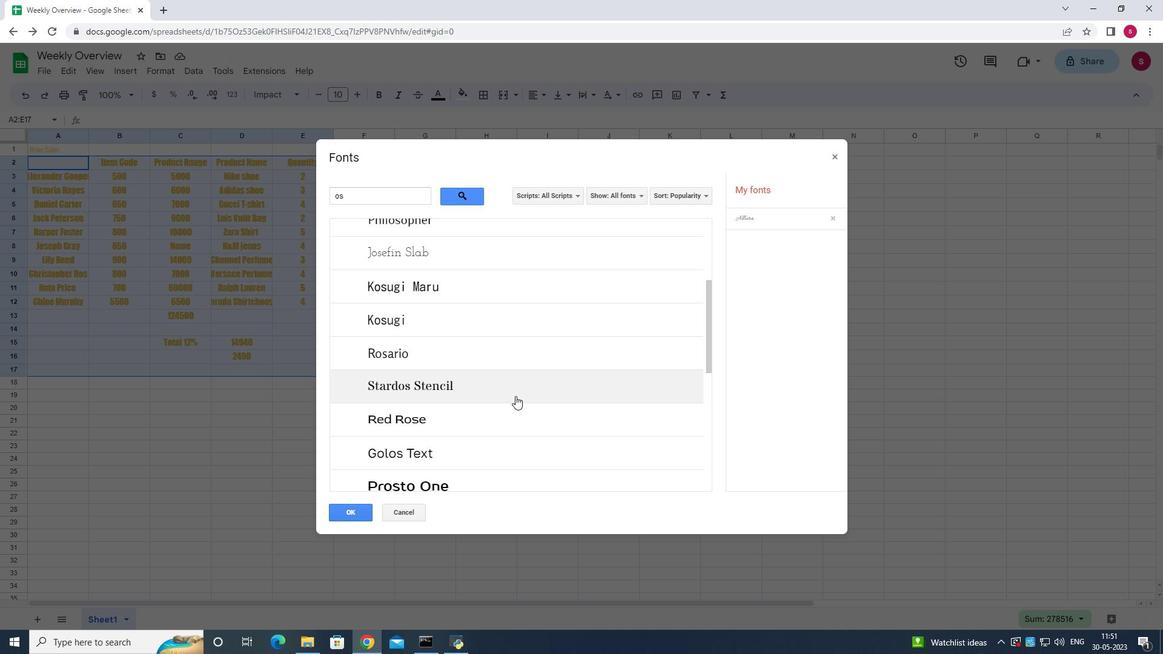 
Action: Mouse scrolled (515, 395) with delta (0, 0)
Screenshot: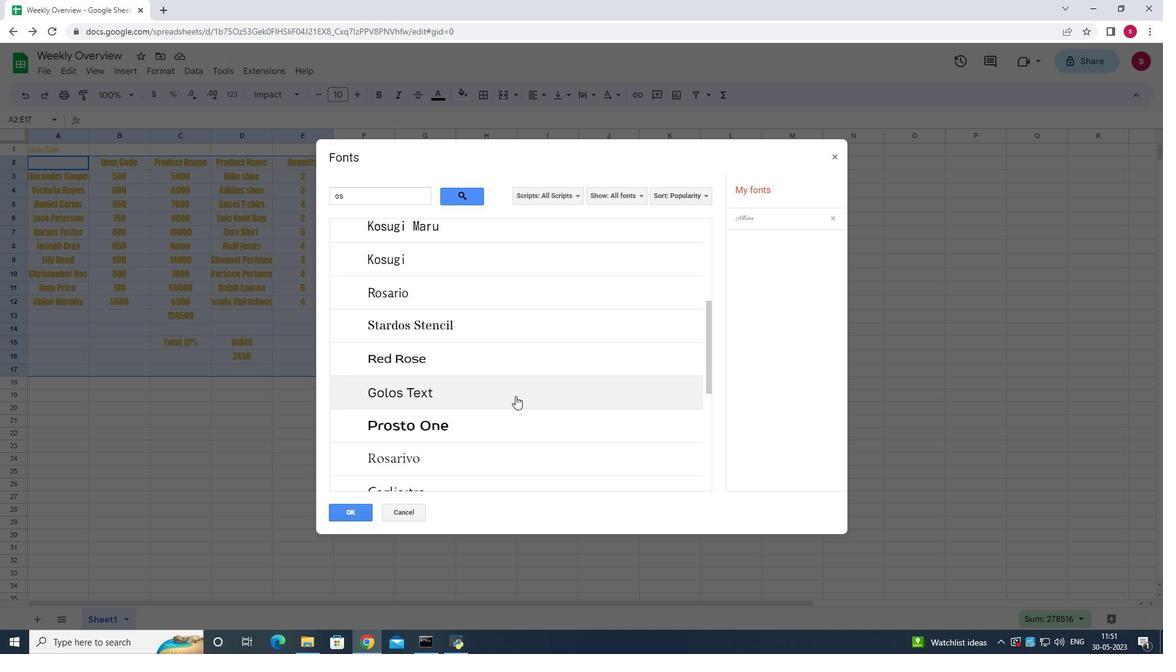 
Action: Mouse scrolled (515, 395) with delta (0, 0)
Screenshot: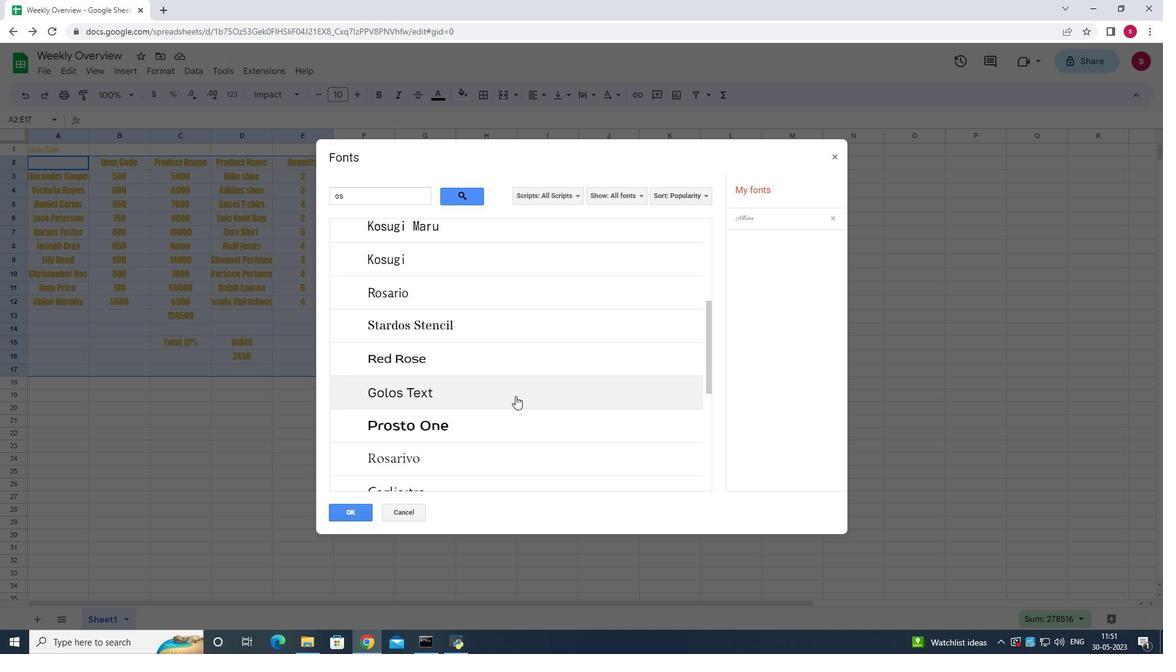 
Action: Mouse scrolled (515, 395) with delta (0, 0)
Screenshot: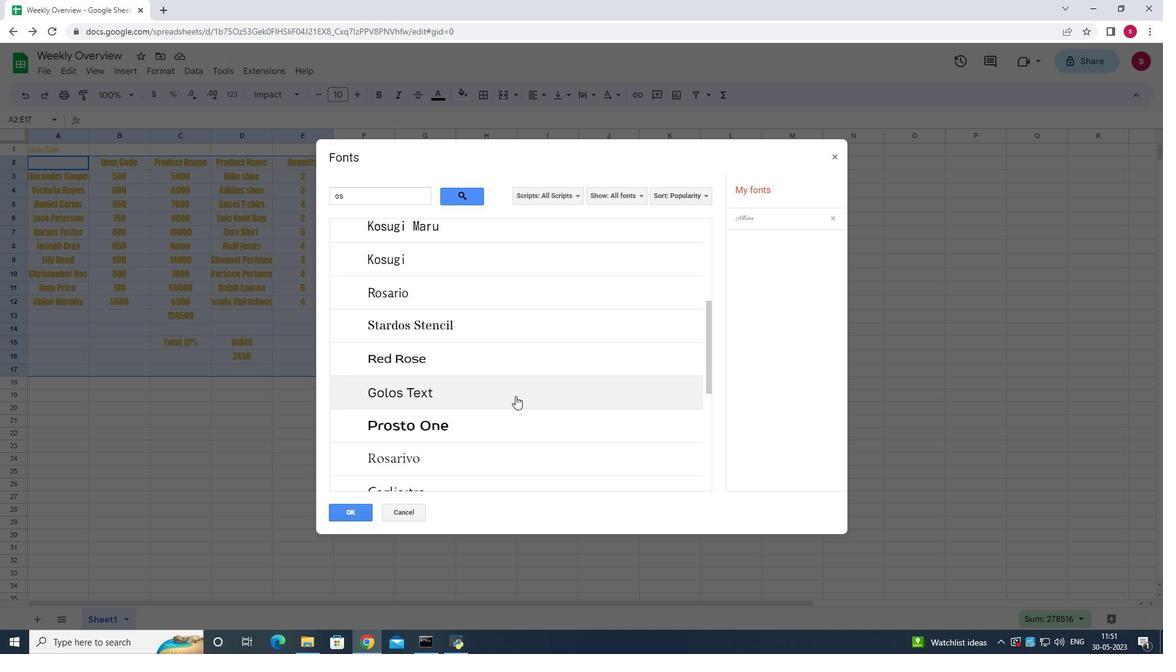 
Action: Mouse scrolled (515, 395) with delta (0, 0)
Screenshot: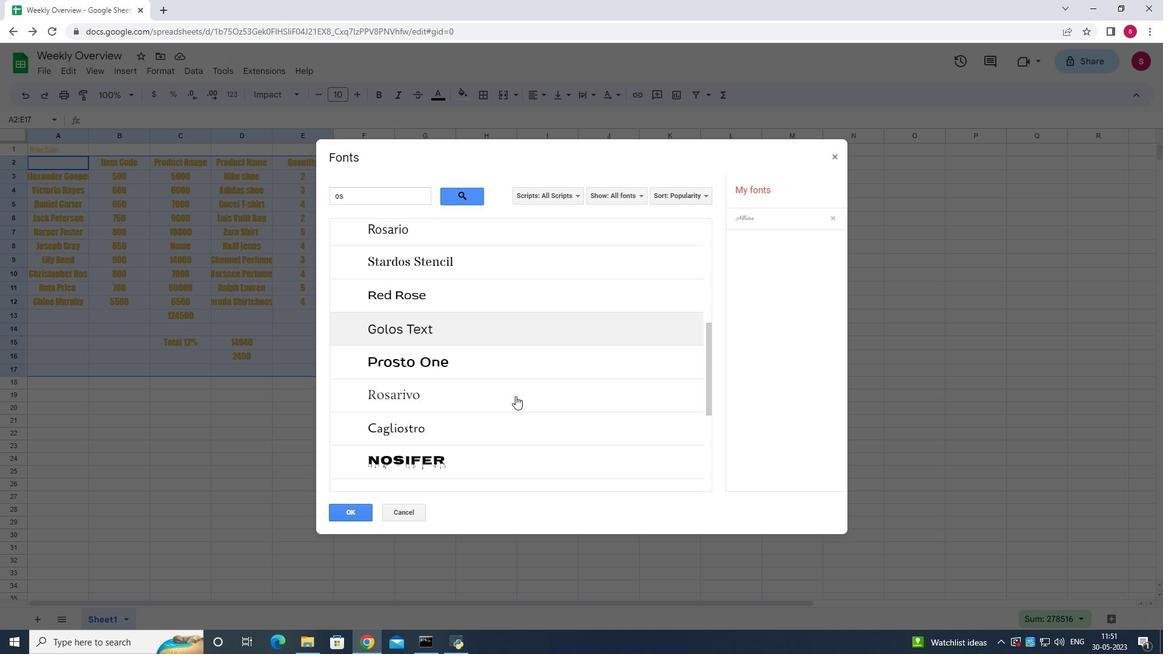 
Action: Mouse scrolled (515, 395) with delta (0, 0)
Screenshot: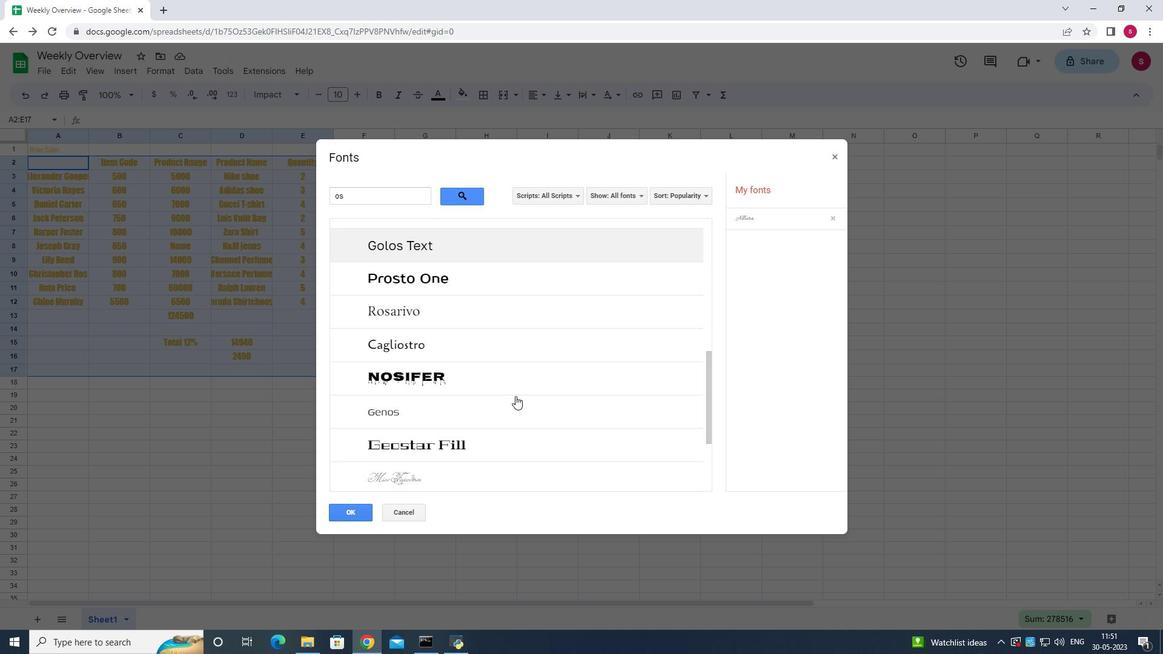 
Action: Mouse scrolled (515, 395) with delta (0, 0)
Screenshot: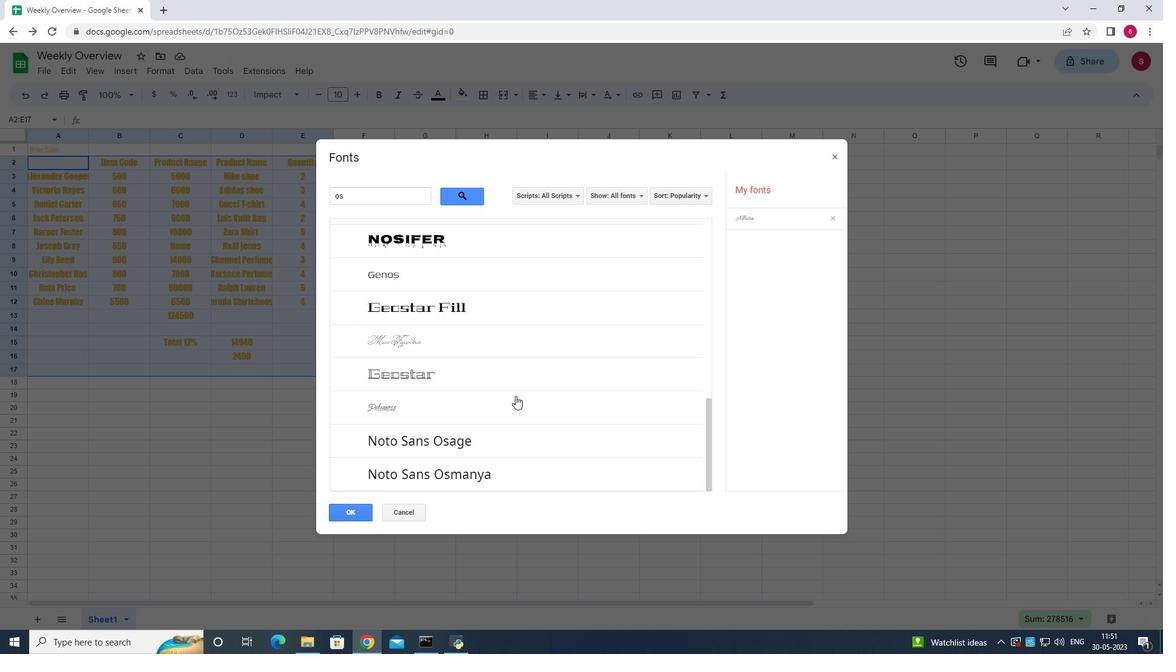 
Action: Mouse scrolled (515, 395) with delta (0, 0)
Screenshot: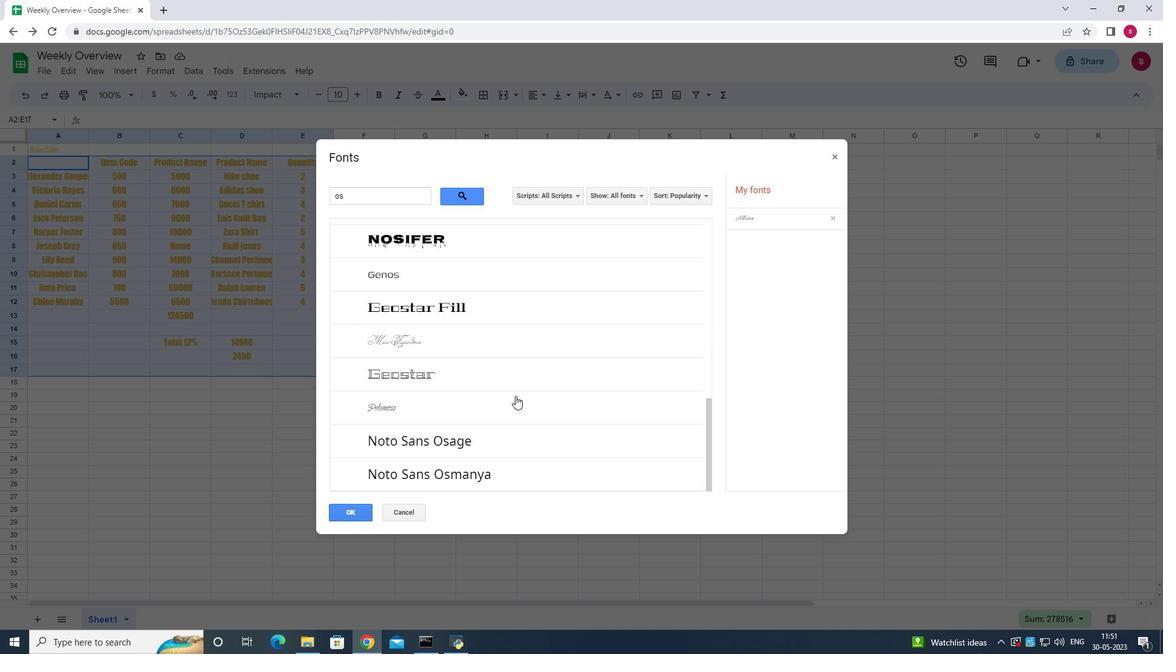 
Action: Mouse scrolled (515, 395) with delta (0, 0)
Screenshot: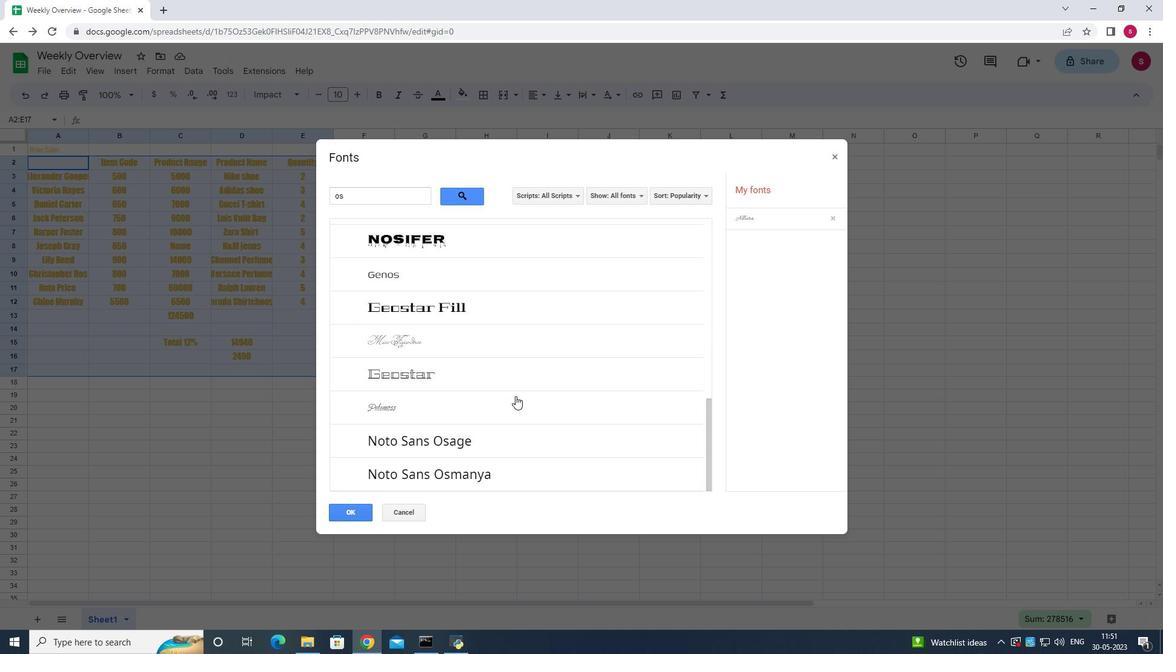 
Action: Mouse scrolled (515, 395) with delta (0, 0)
Screenshot: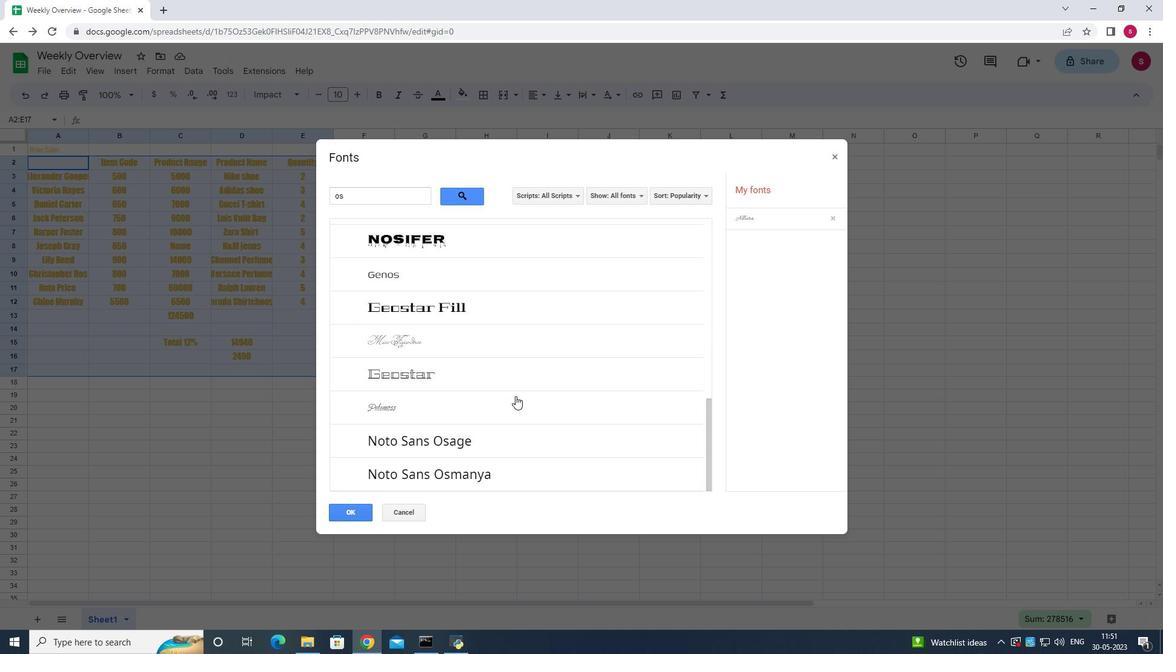 
Action: Mouse scrolled (515, 395) with delta (0, 0)
Screenshot: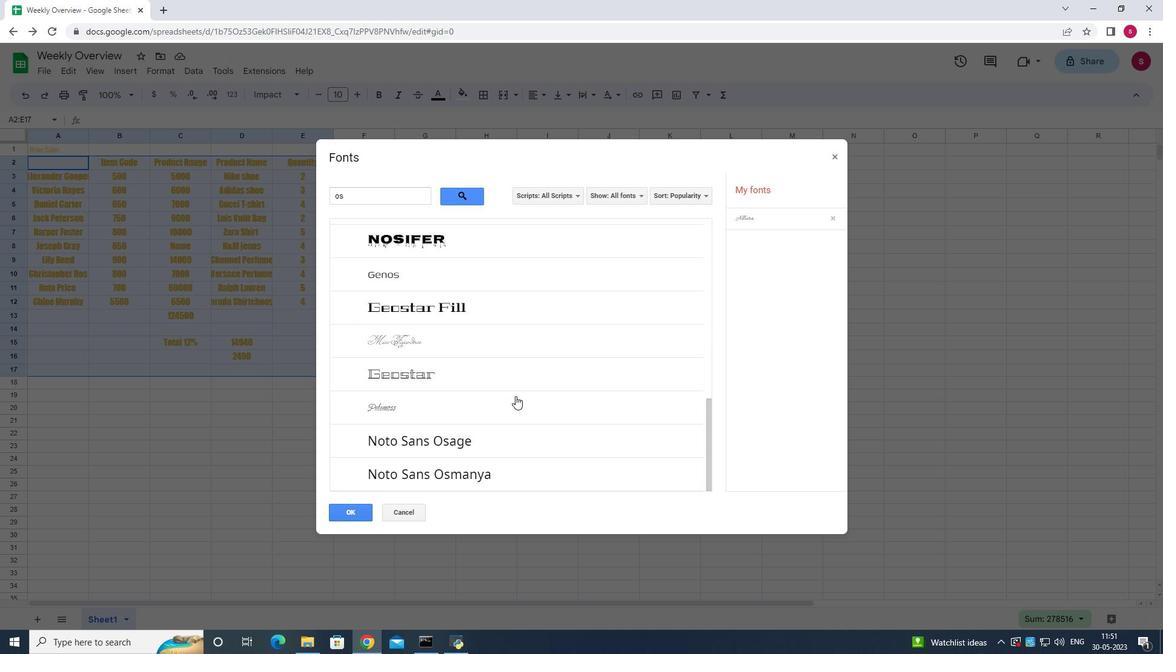 
Action: Mouse scrolled (515, 395) with delta (0, 0)
Screenshot: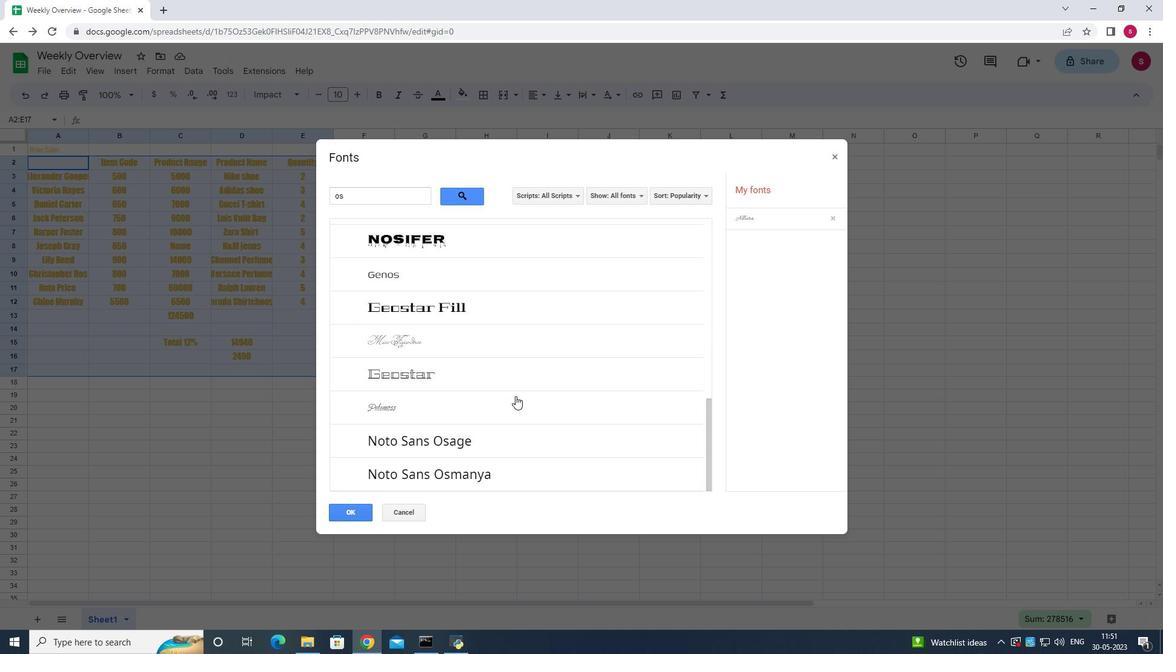 
Action: Mouse scrolled (515, 395) with delta (0, 0)
Screenshot: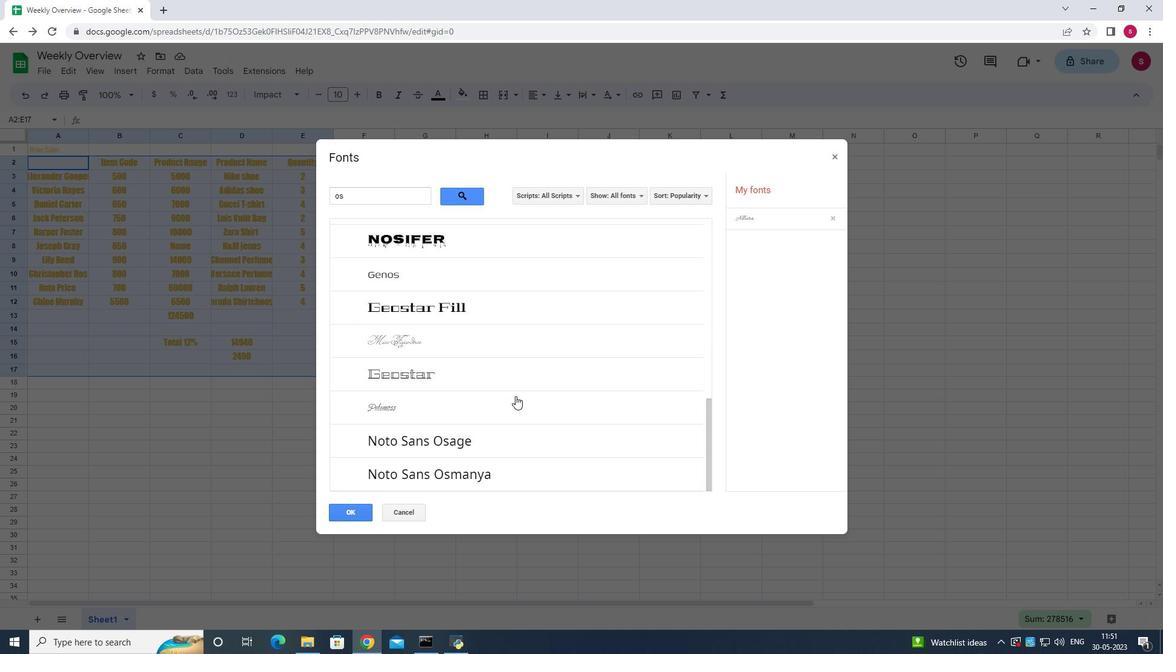 
Action: Mouse scrolled (515, 395) with delta (0, 0)
Screenshot: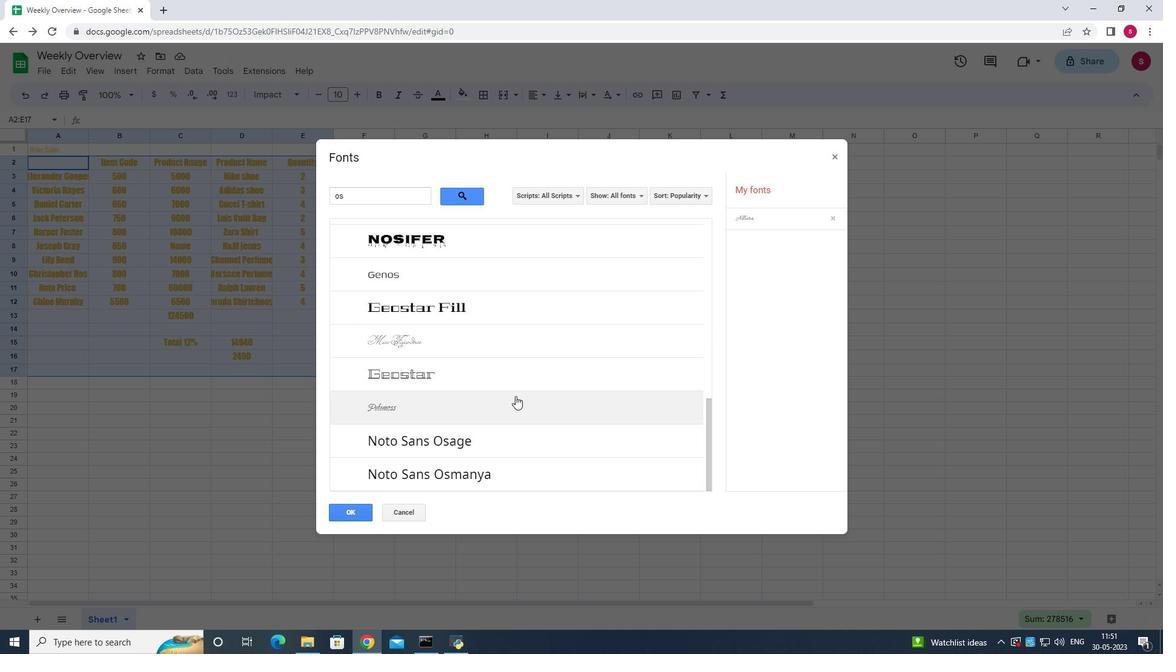 
Action: Mouse scrolled (515, 395) with delta (0, 0)
Screenshot: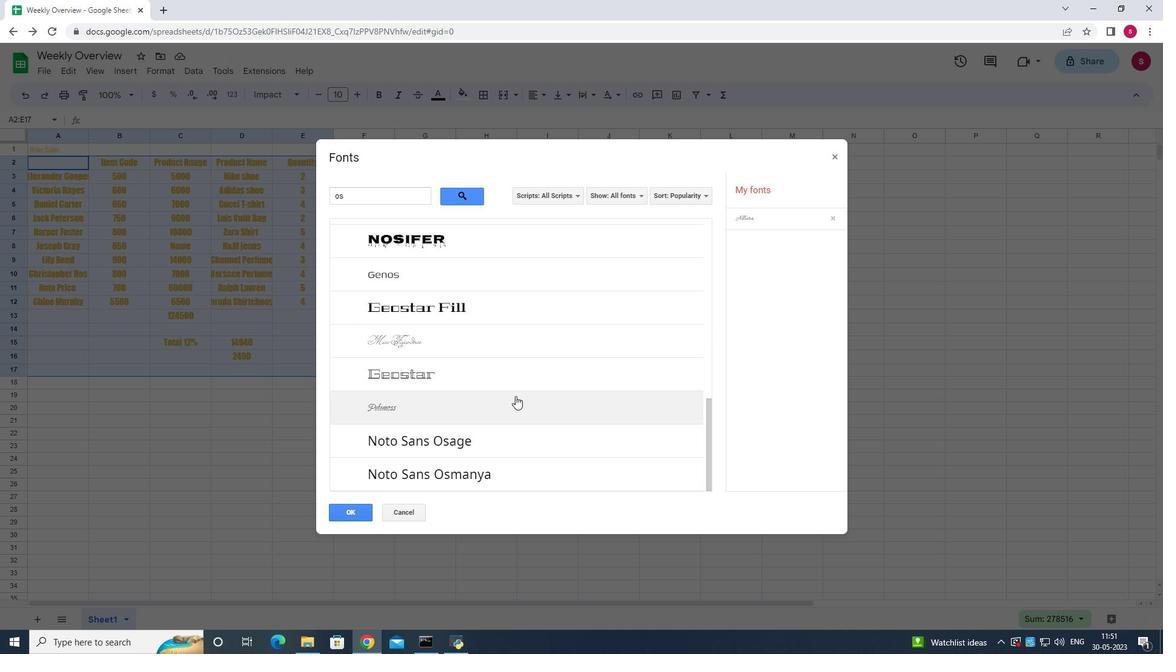 
Action: Mouse scrolled (515, 395) with delta (0, 0)
Screenshot: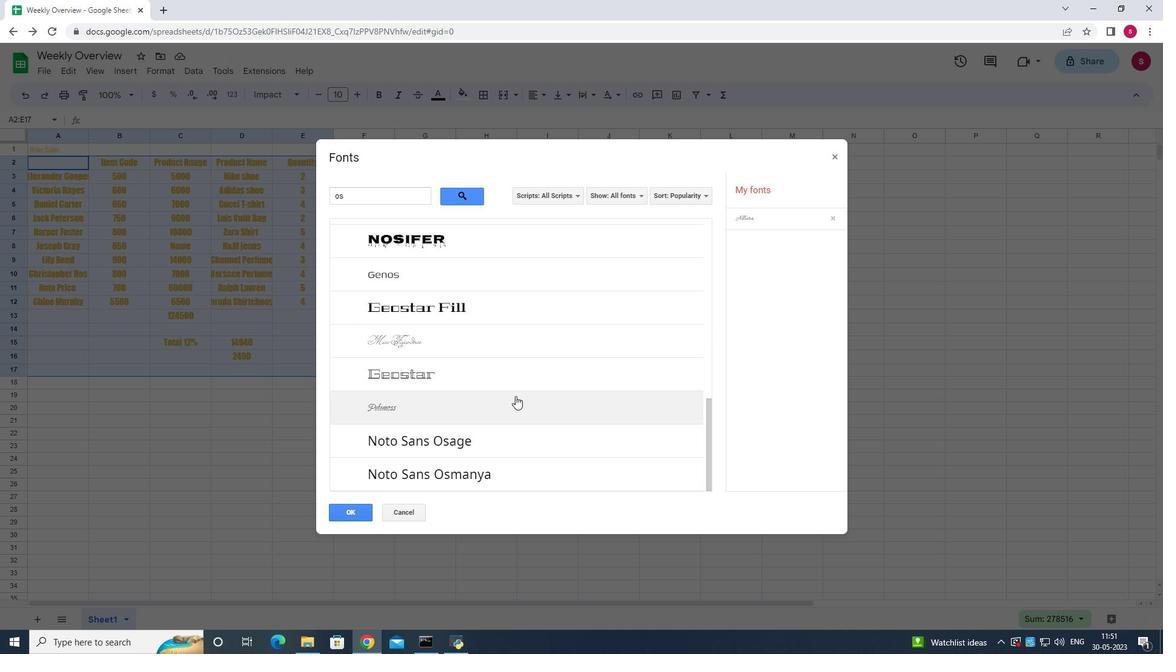 
Action: Mouse moved to (261, 510)
Screenshot: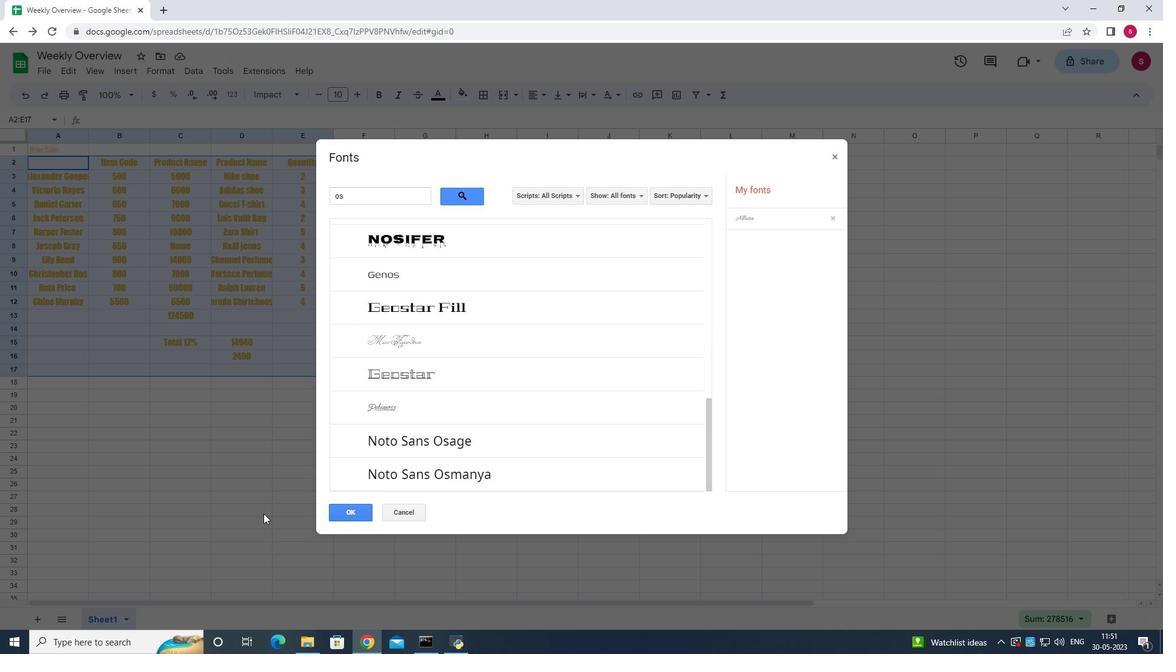 
Action: Mouse pressed left at (261, 510)
Screenshot: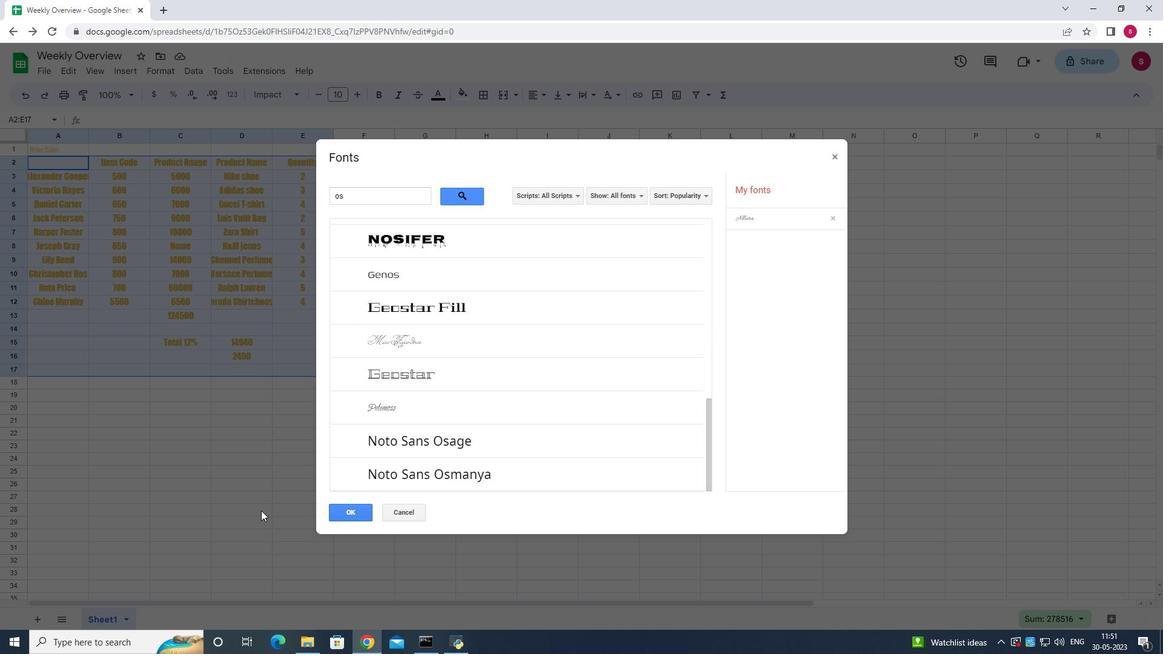 
Action: Mouse moved to (923, 275)
Screenshot: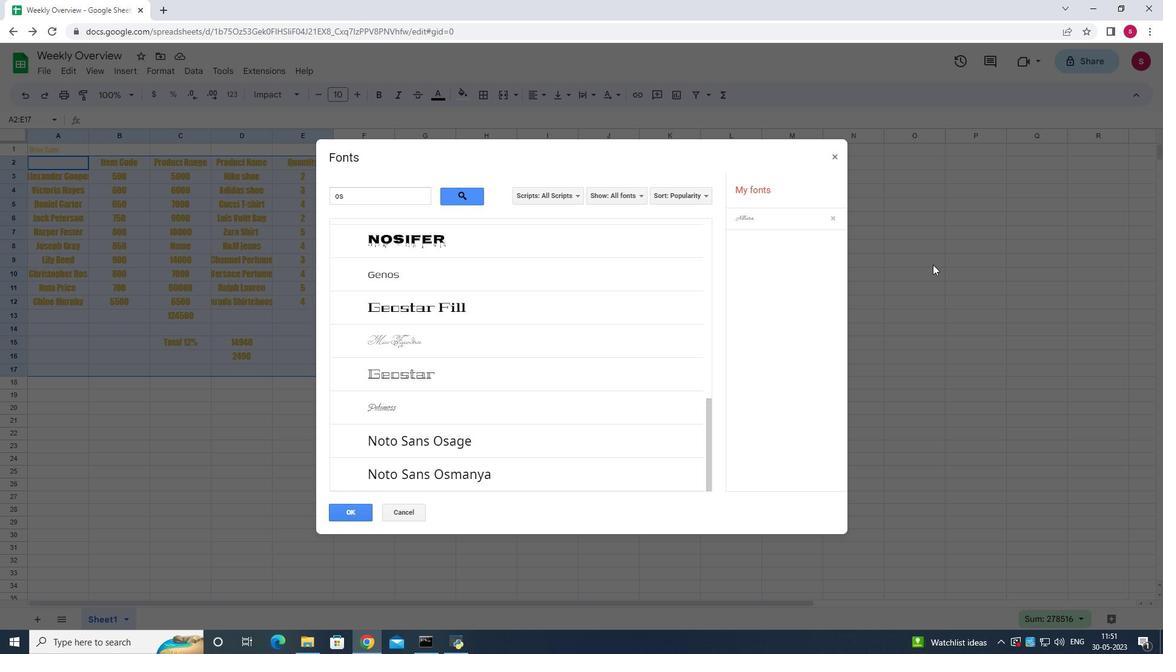 
Action: Mouse pressed left at (923, 275)
Screenshot: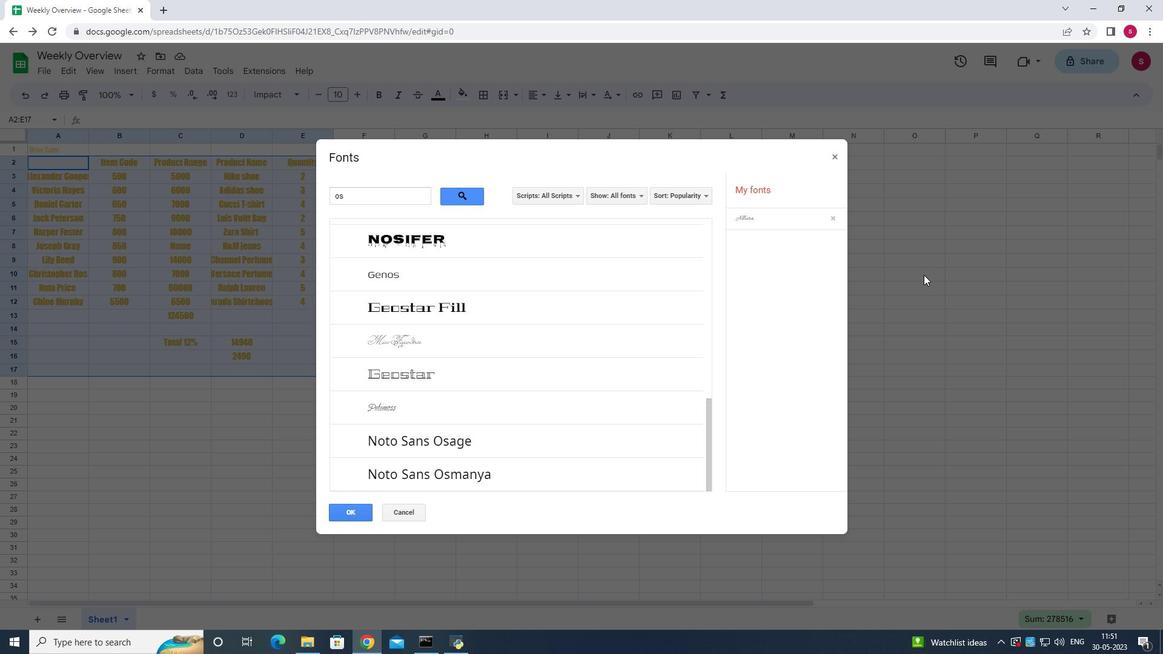 
Action: Mouse moved to (832, 157)
Screenshot: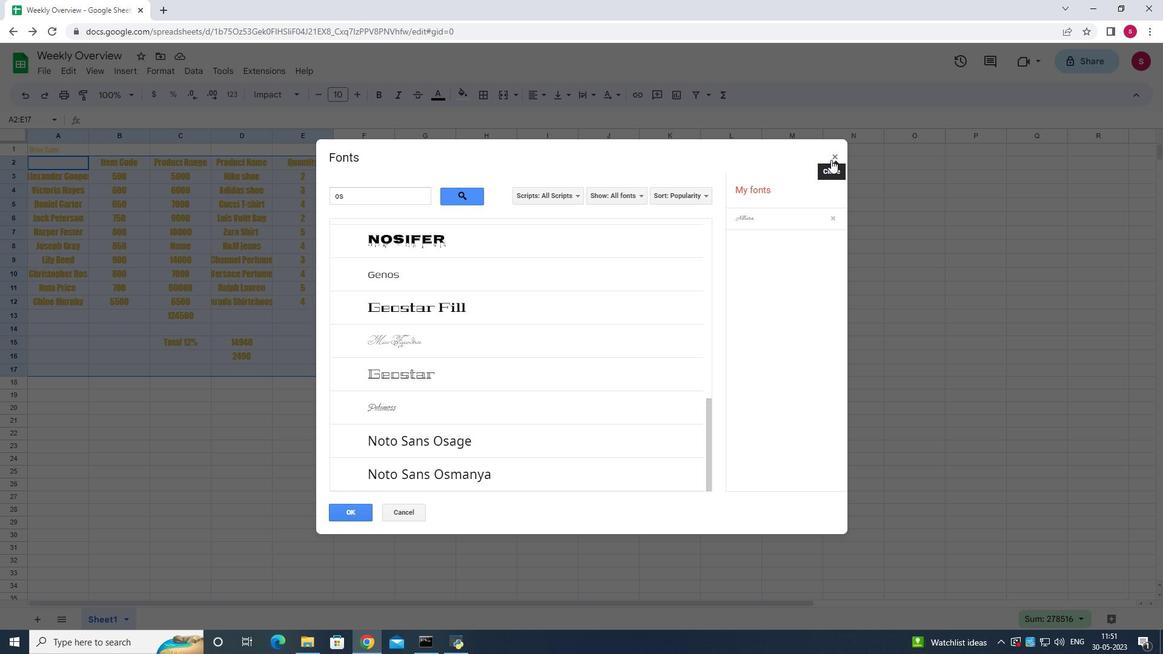 
Action: Mouse pressed left at (832, 157)
Screenshot: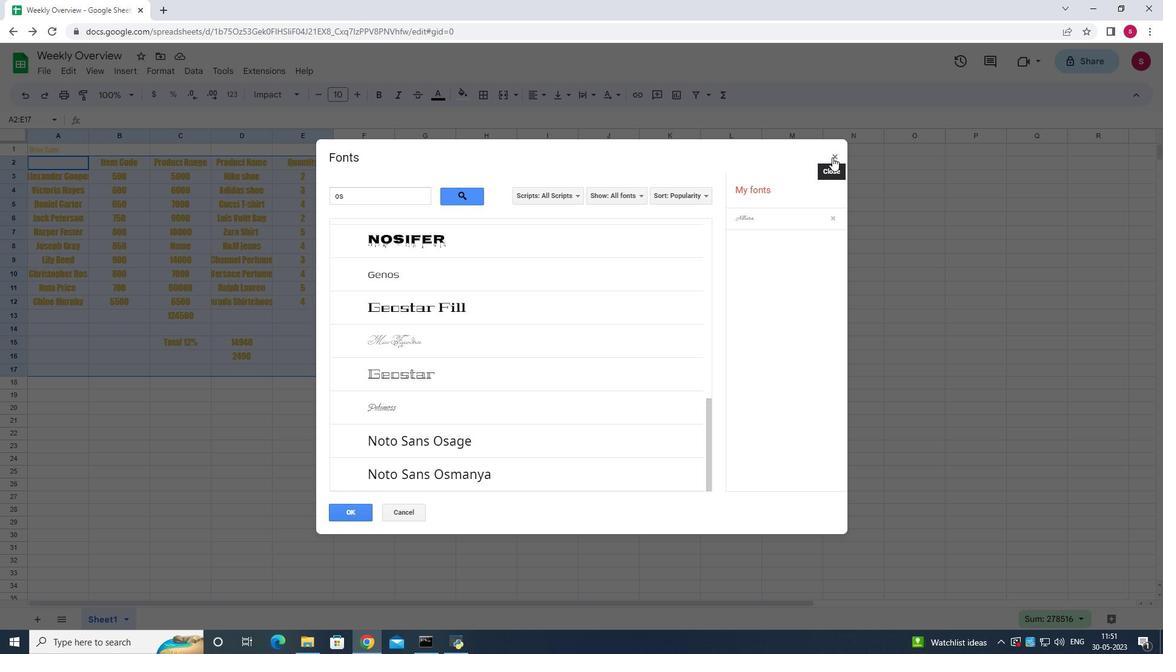 
Action: Mouse moved to (399, 384)
Screenshot: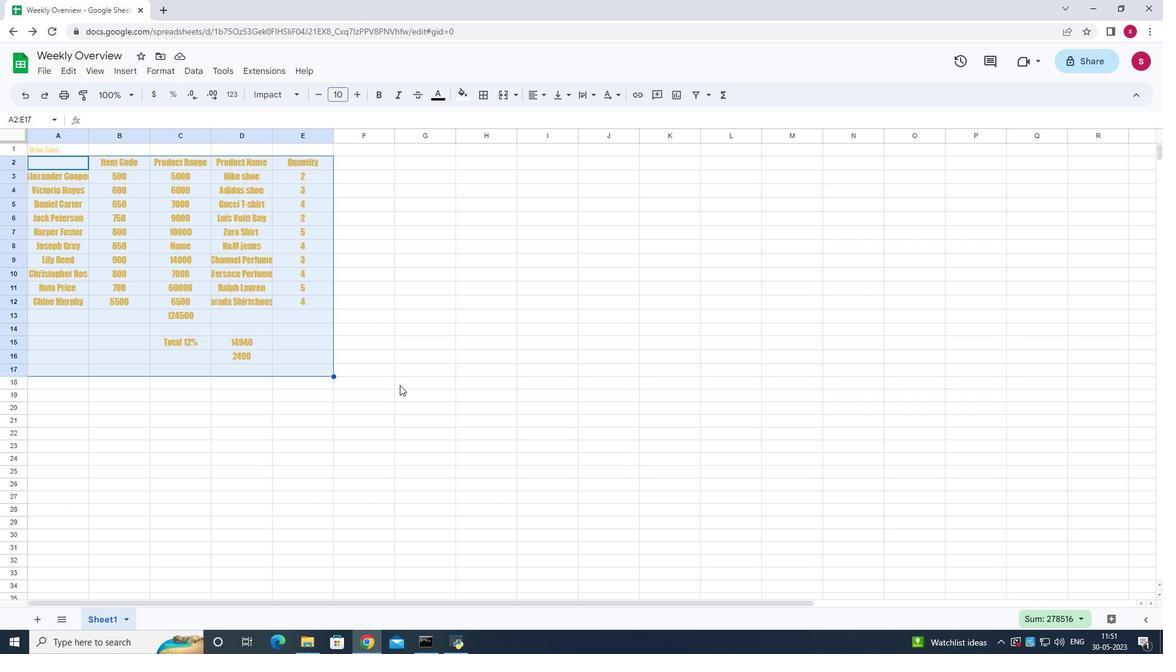 
Action: Mouse pressed left at (399, 384)
Screenshot: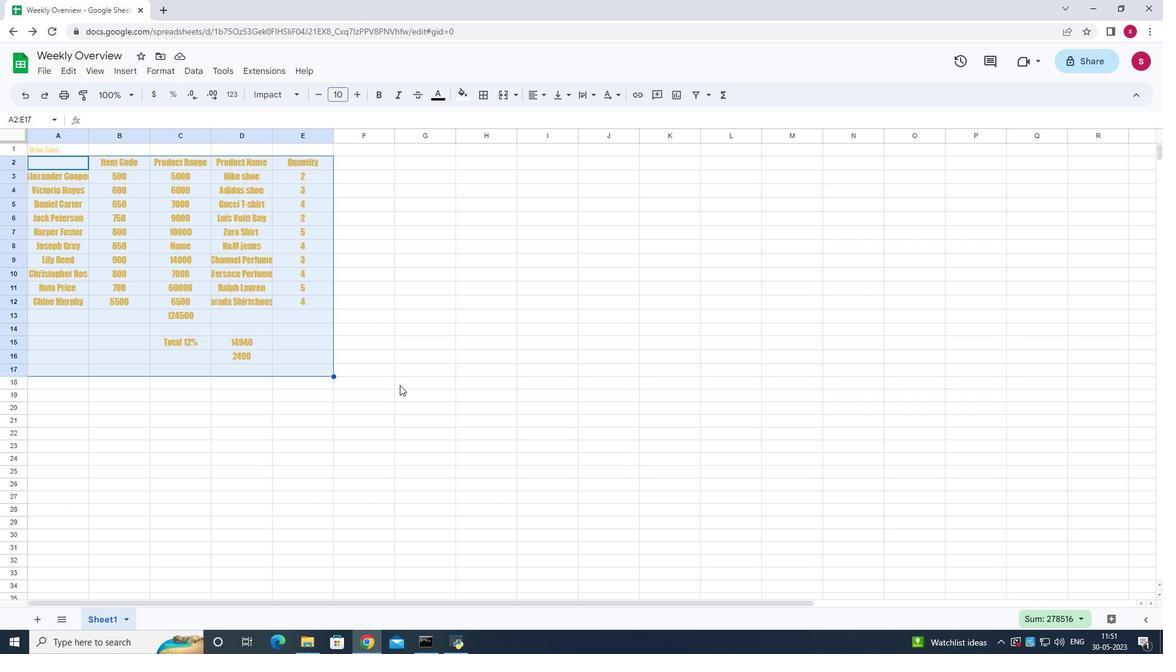 
Action: Mouse moved to (49, 150)
Screenshot: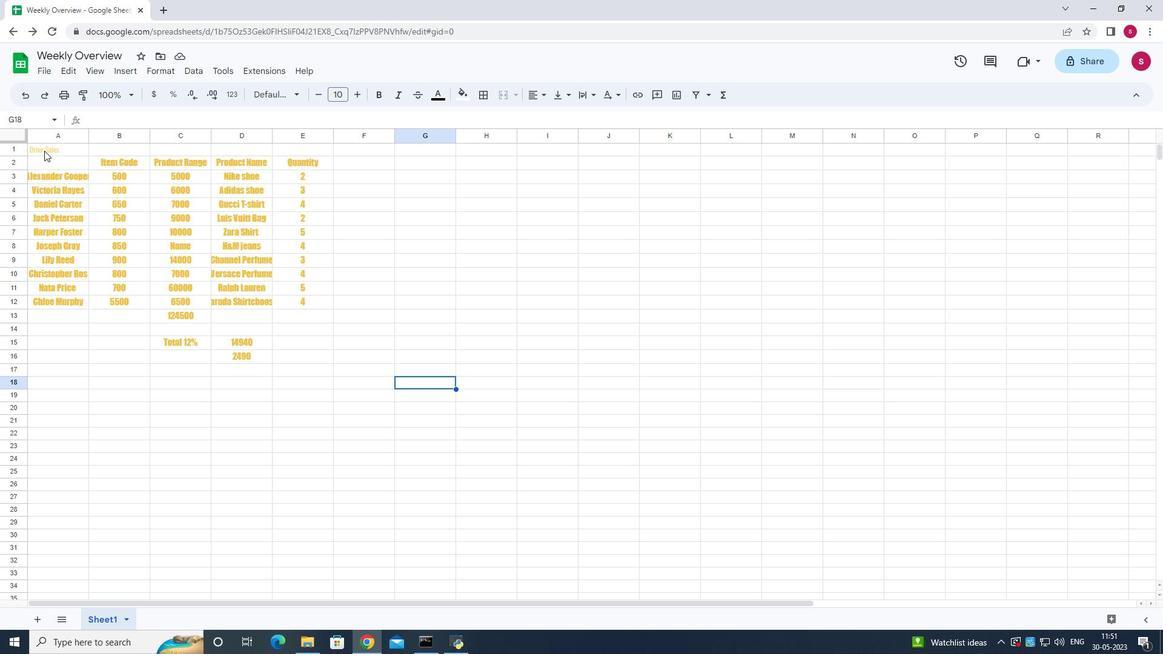 
Action: Key pressed ctrl+Z<Key.shift>ctrl+Z
Screenshot: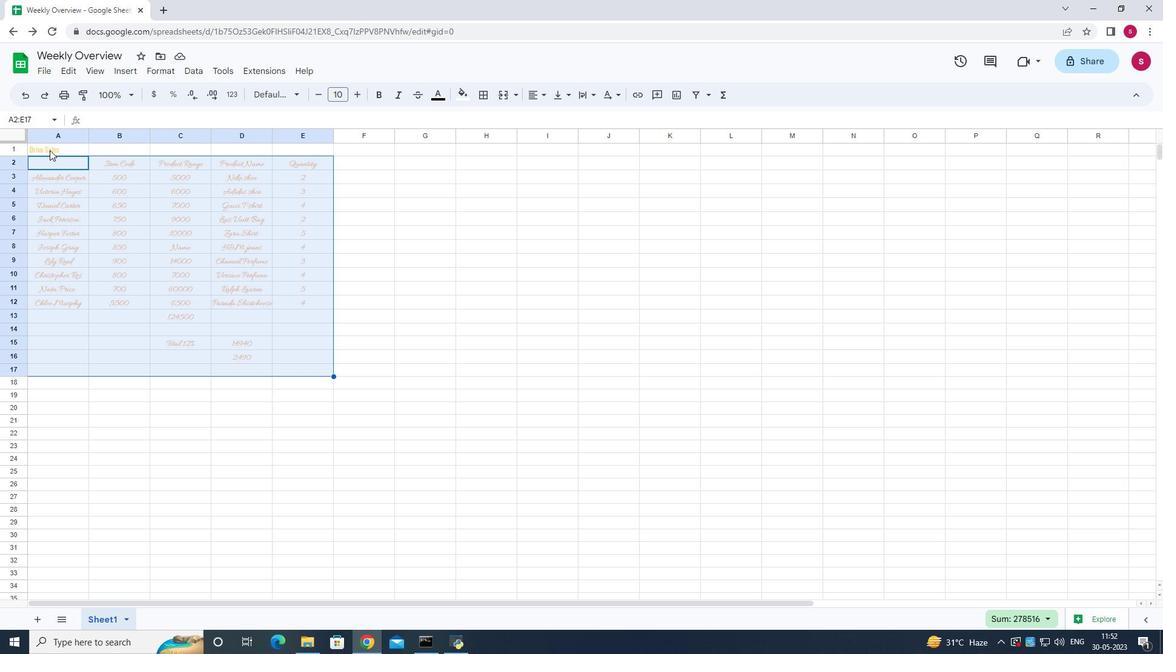 
Action: Mouse moved to (388, 262)
Screenshot: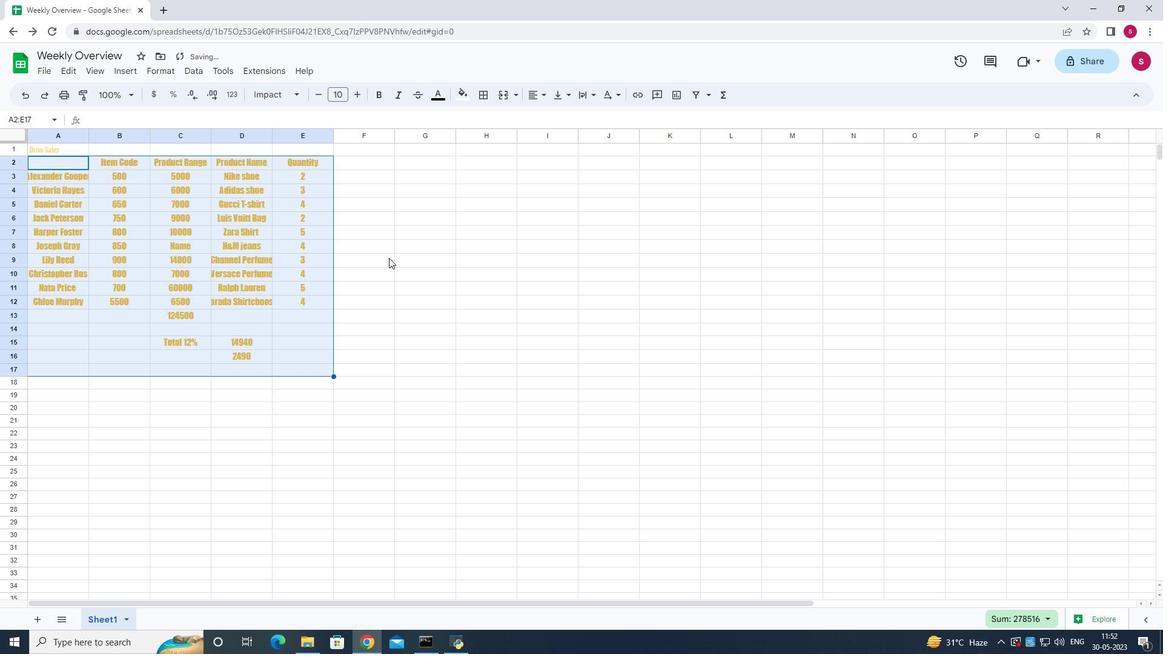 
Action: Mouse pressed left at (388, 262)
Screenshot: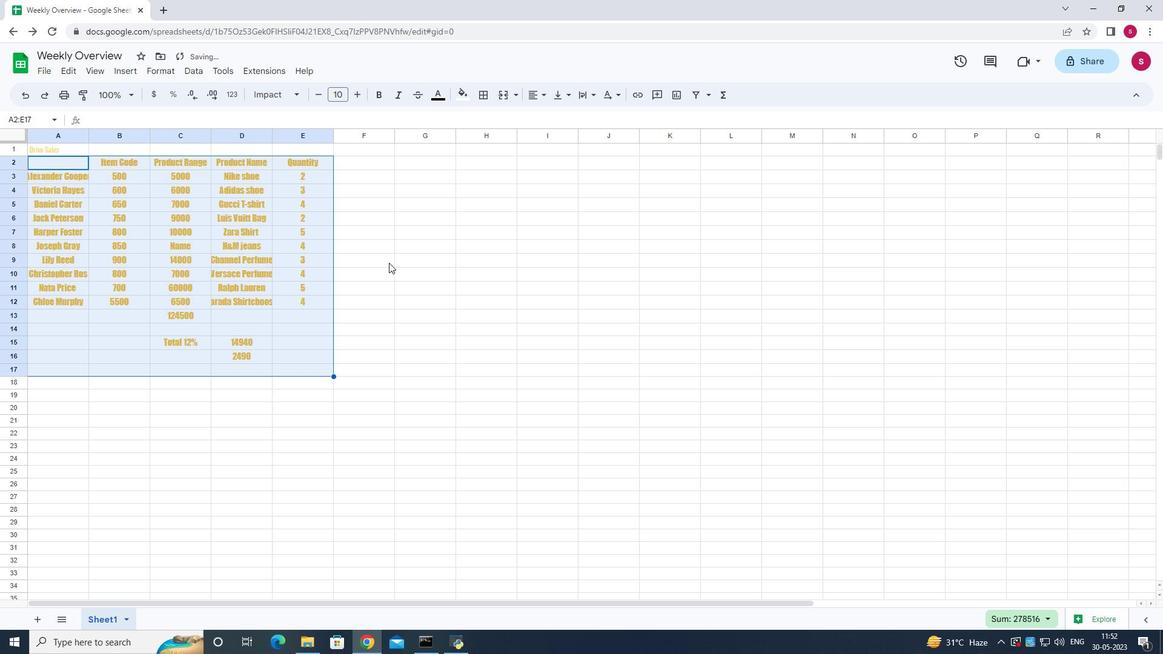 
Action: Mouse moved to (69, 149)
Screenshot: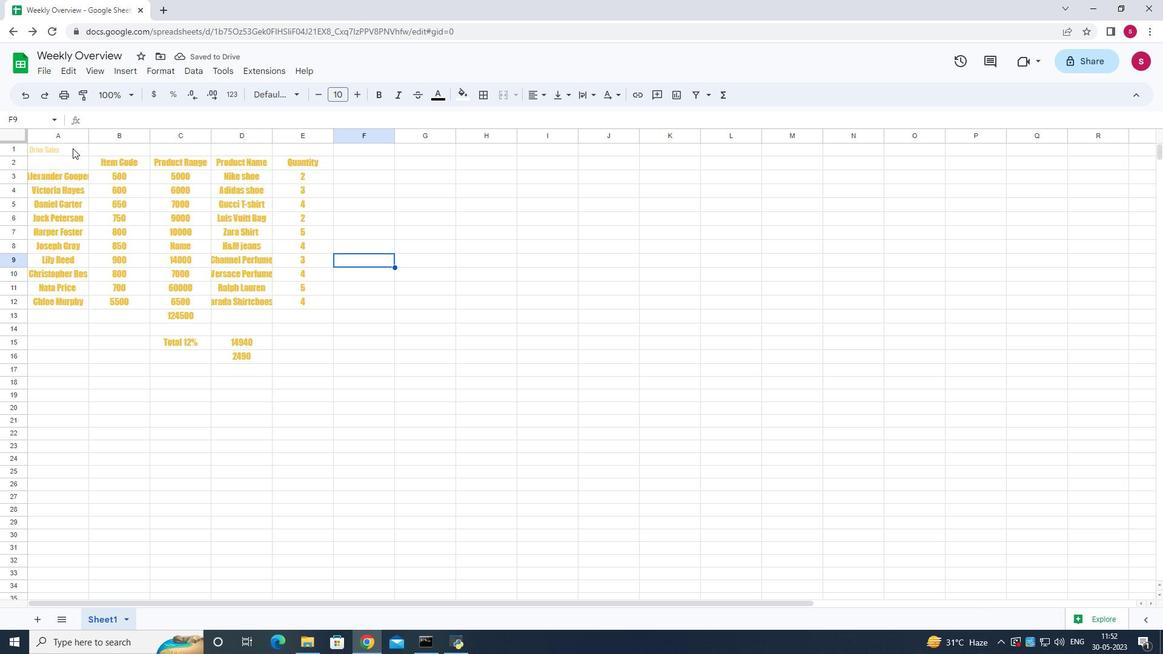 
Action: Mouse pressed left at (69, 149)
Screenshot: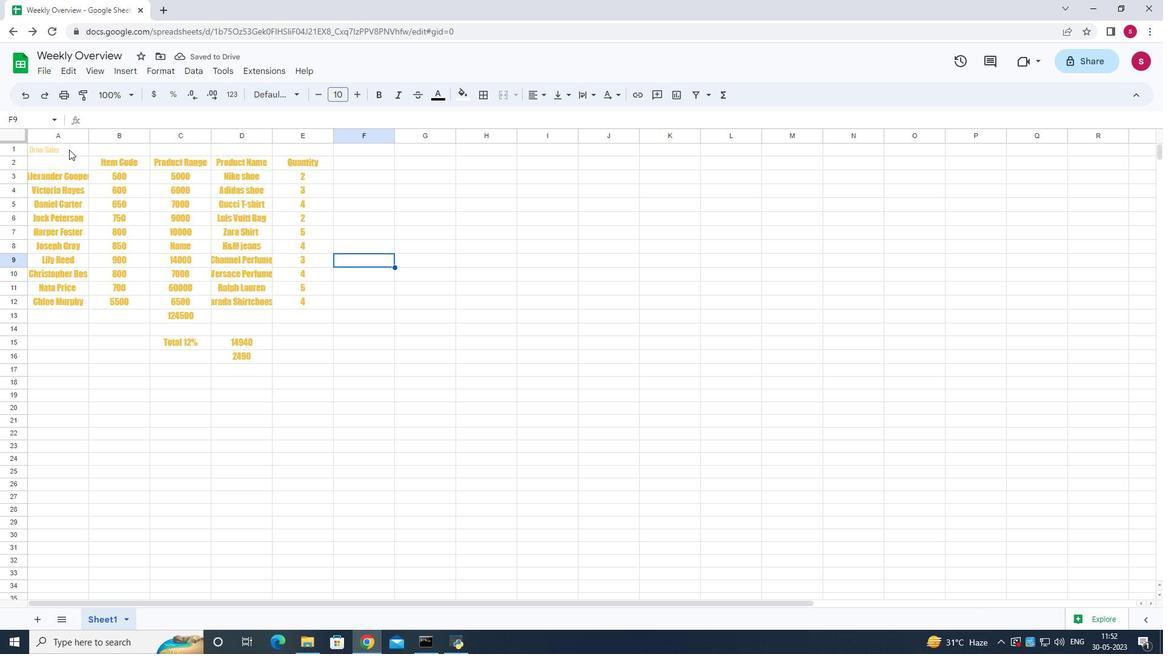 
Action: Mouse moved to (543, 95)
Screenshot: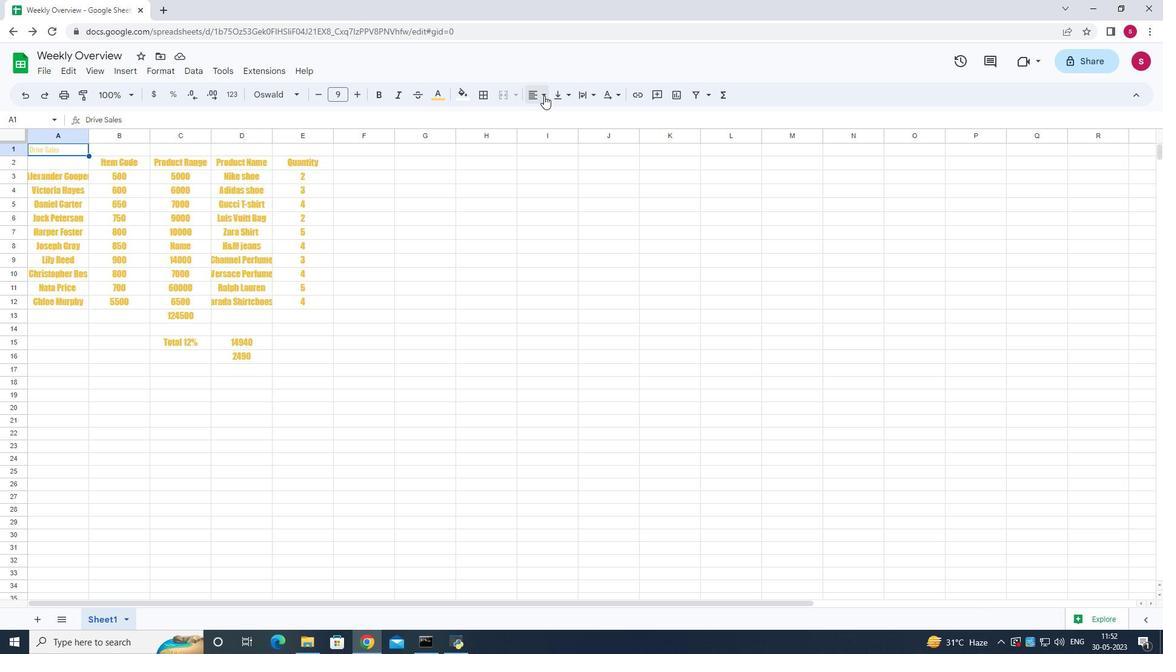 
Action: Mouse pressed left at (543, 95)
Screenshot: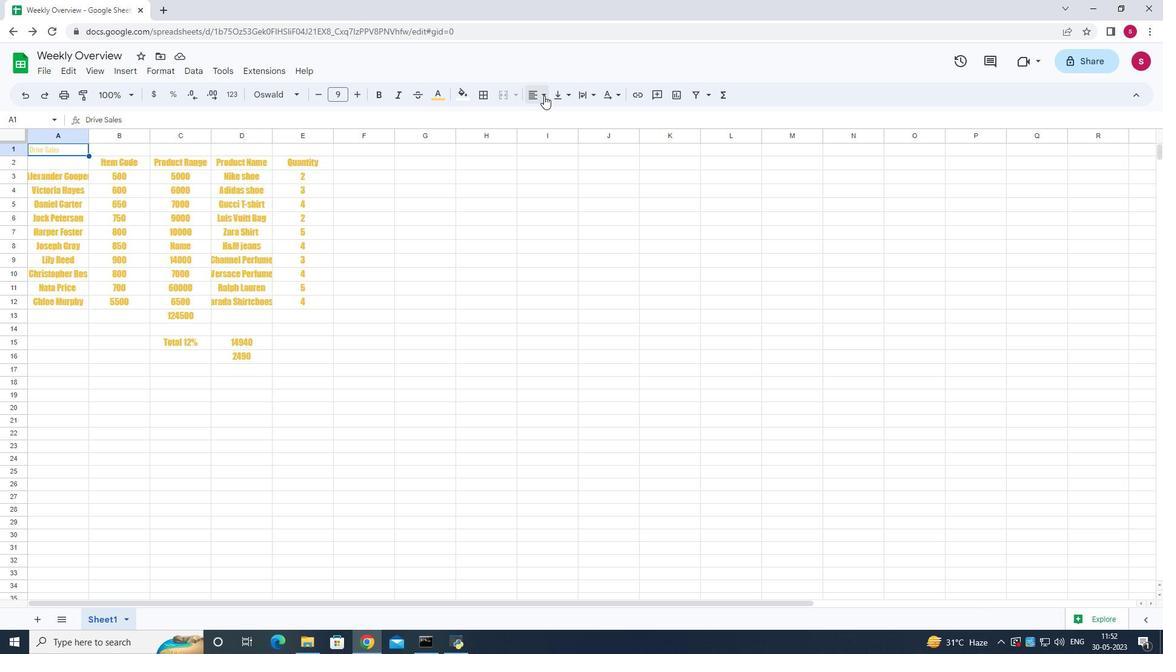 
Action: Mouse moved to (557, 116)
Screenshot: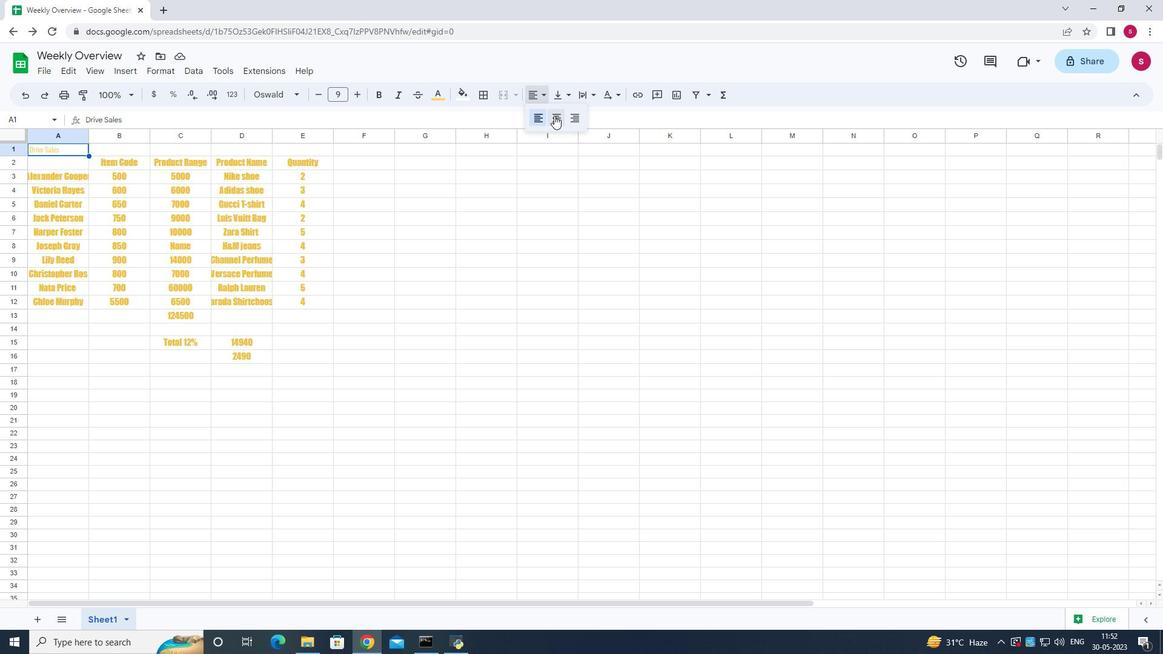 
Action: Mouse pressed left at (557, 116)
Screenshot: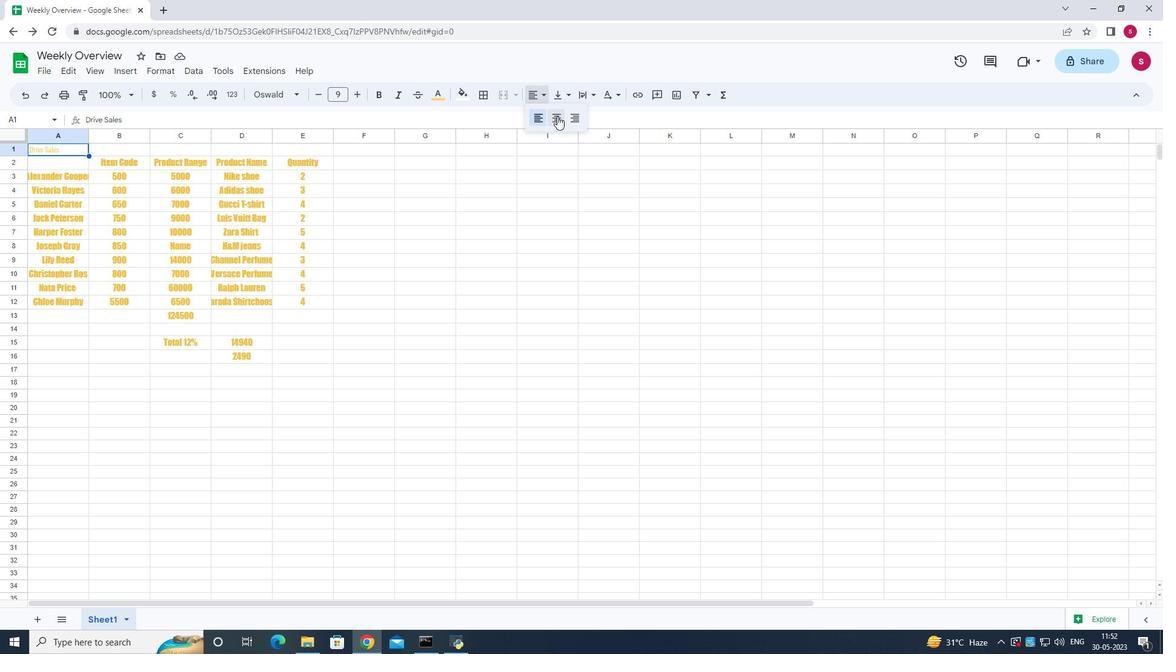 
Action: Mouse moved to (78, 149)
Screenshot: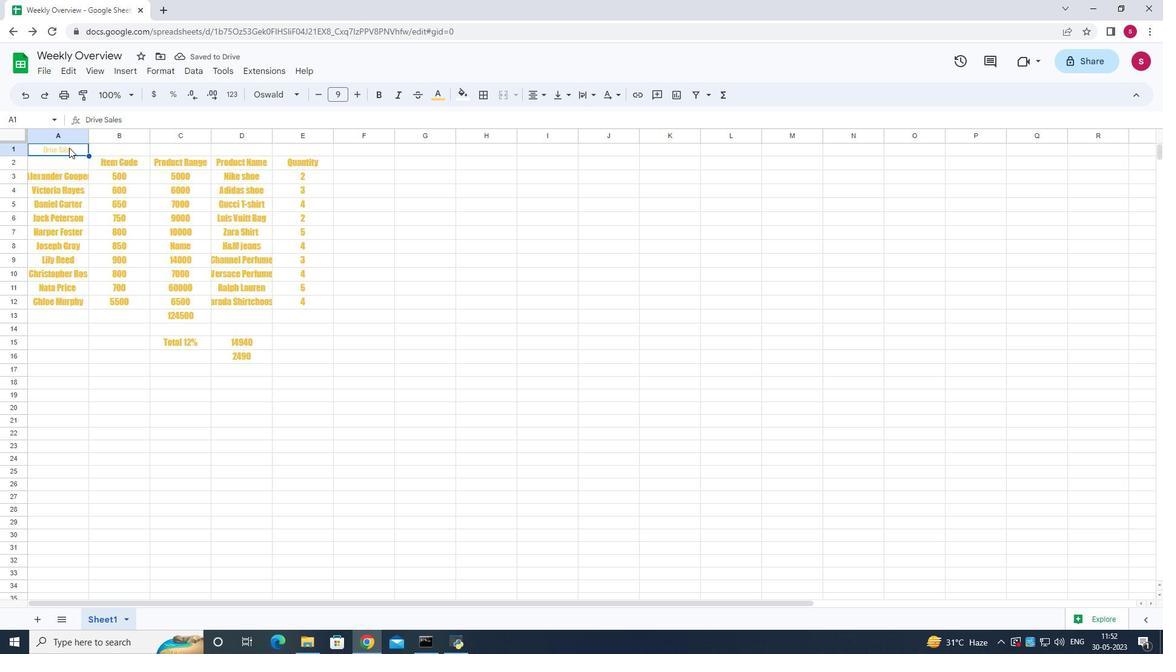 
Action: Mouse pressed left at (78, 149)
Screenshot: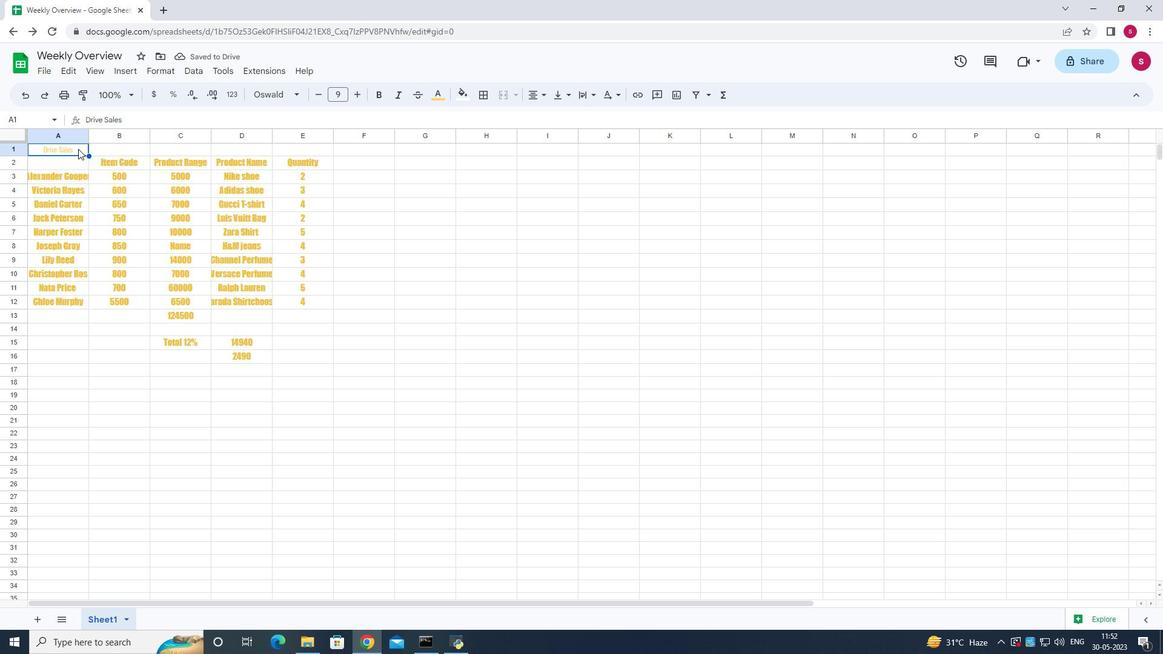 
Action: Mouse moved to (155, 66)
Screenshot: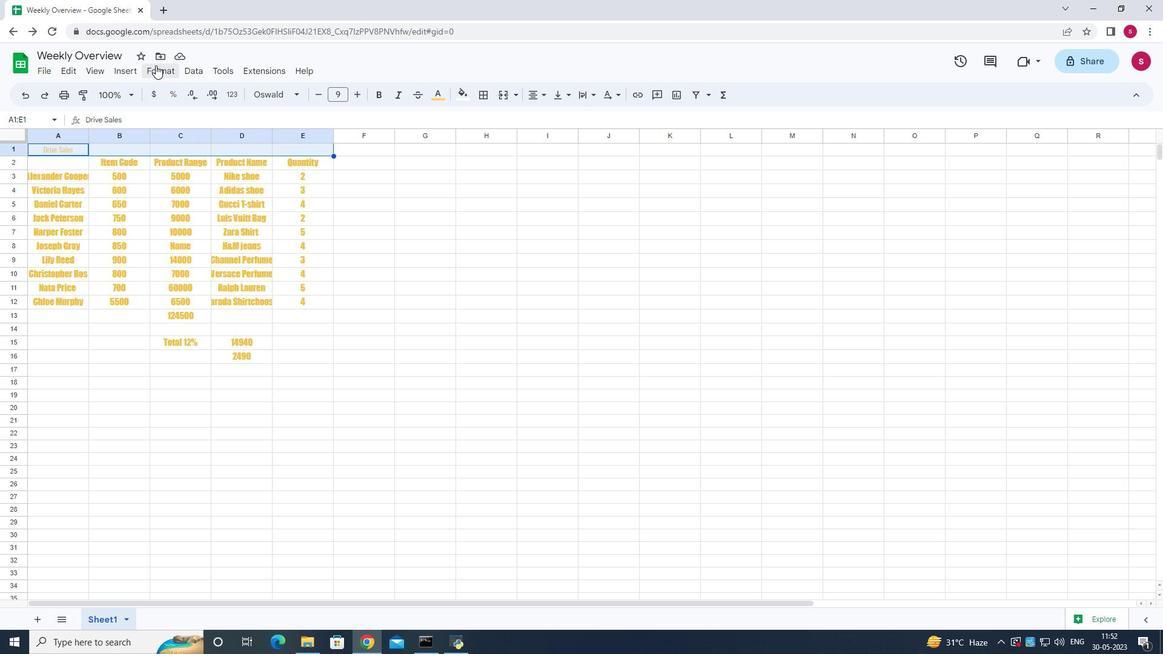 
Action: Mouse pressed left at (155, 66)
Screenshot: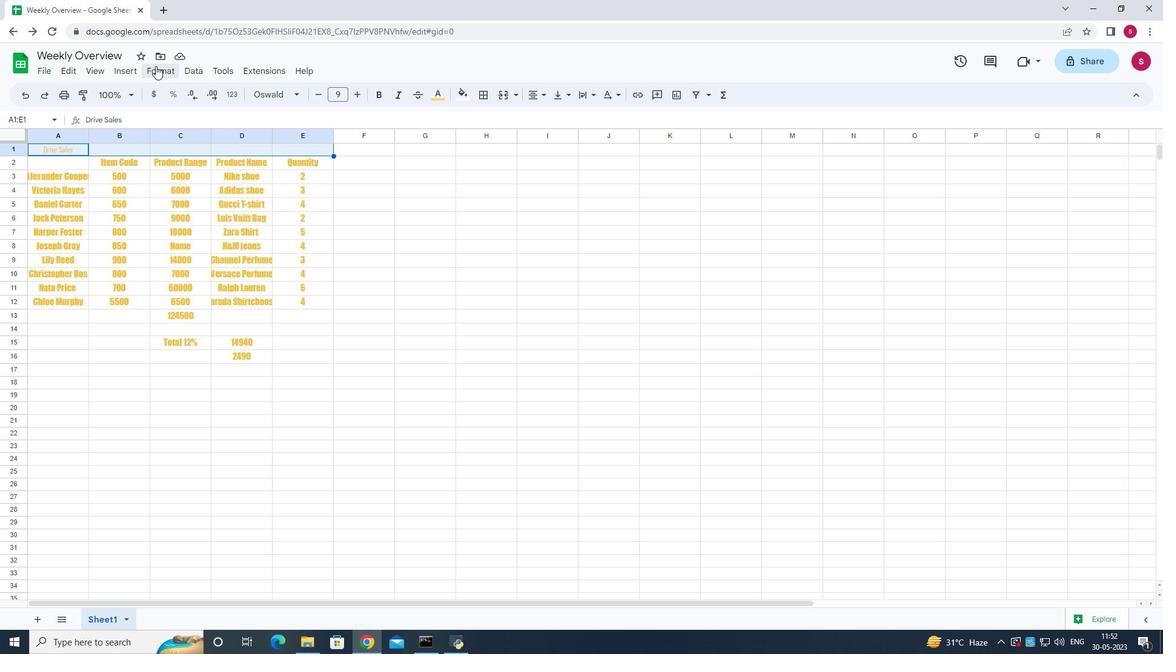 
Action: Mouse moved to (356, 255)
Screenshot: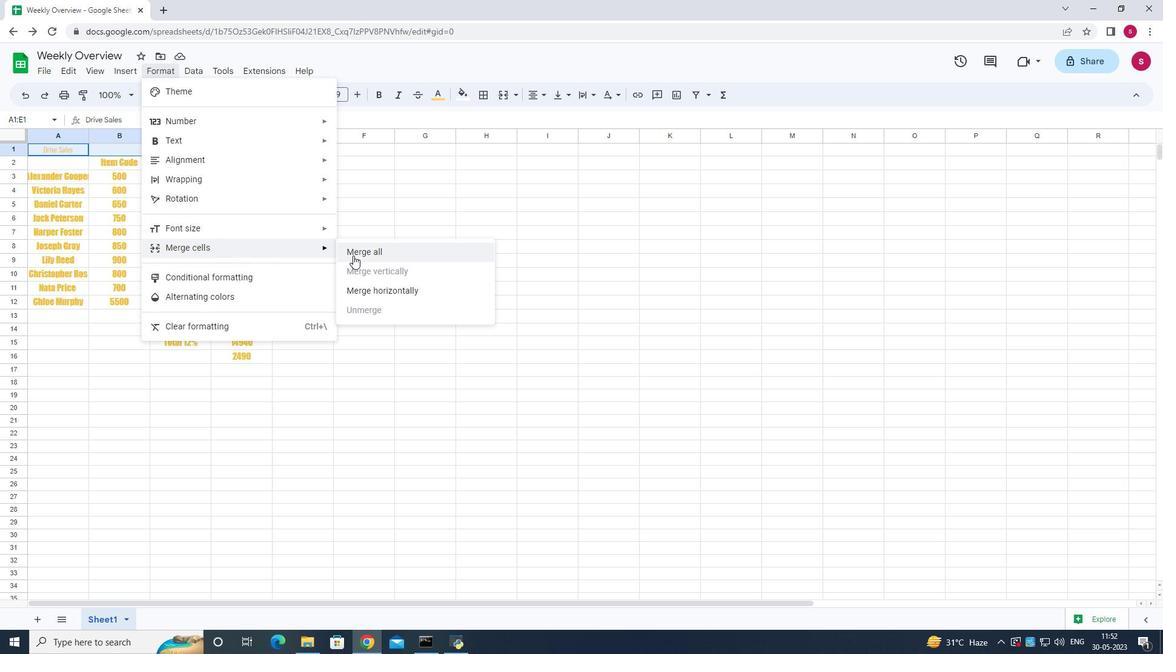 
Action: Mouse pressed left at (356, 255)
Screenshot: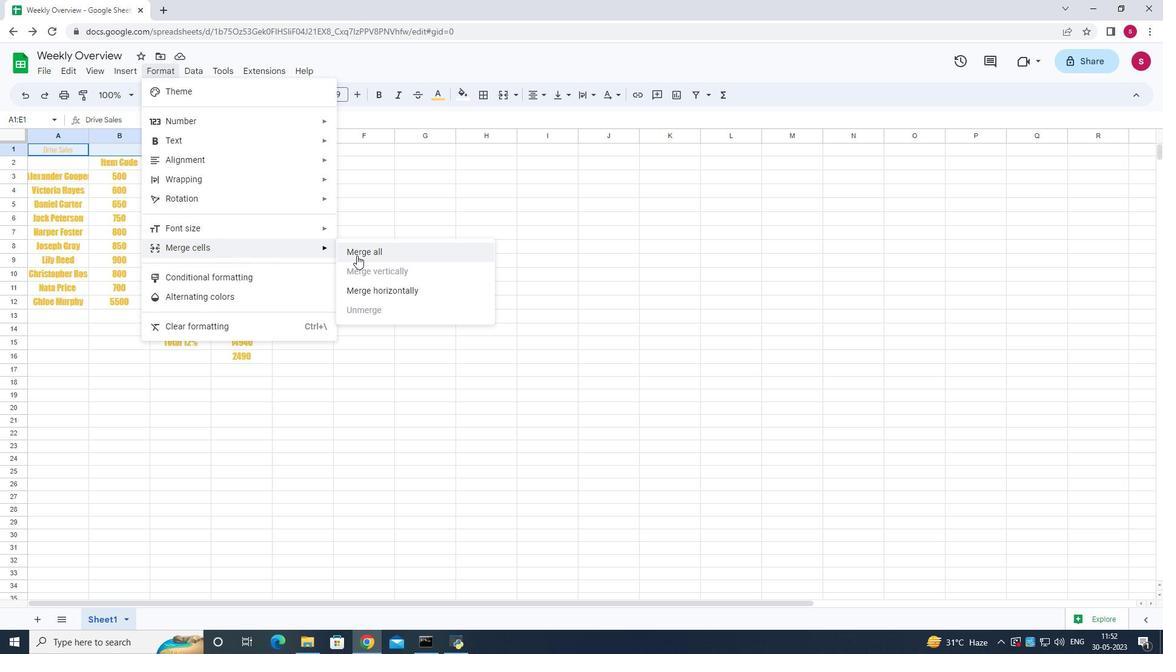 
Action: Mouse moved to (62, 161)
Screenshot: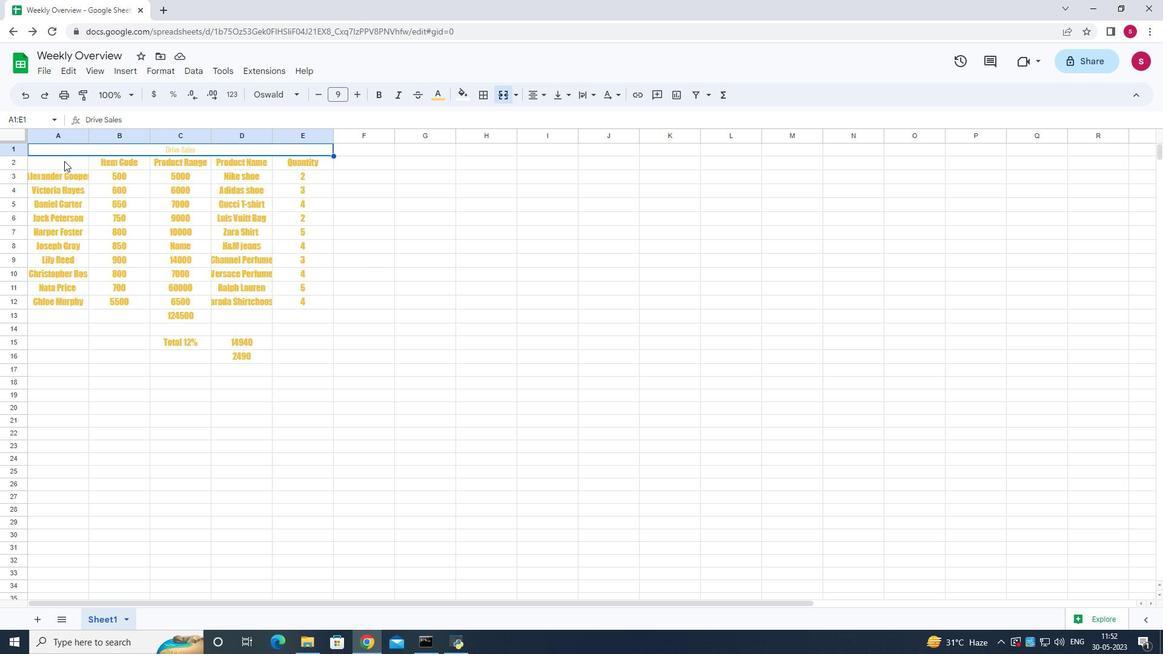 
Action: Mouse pressed left at (62, 161)
Screenshot: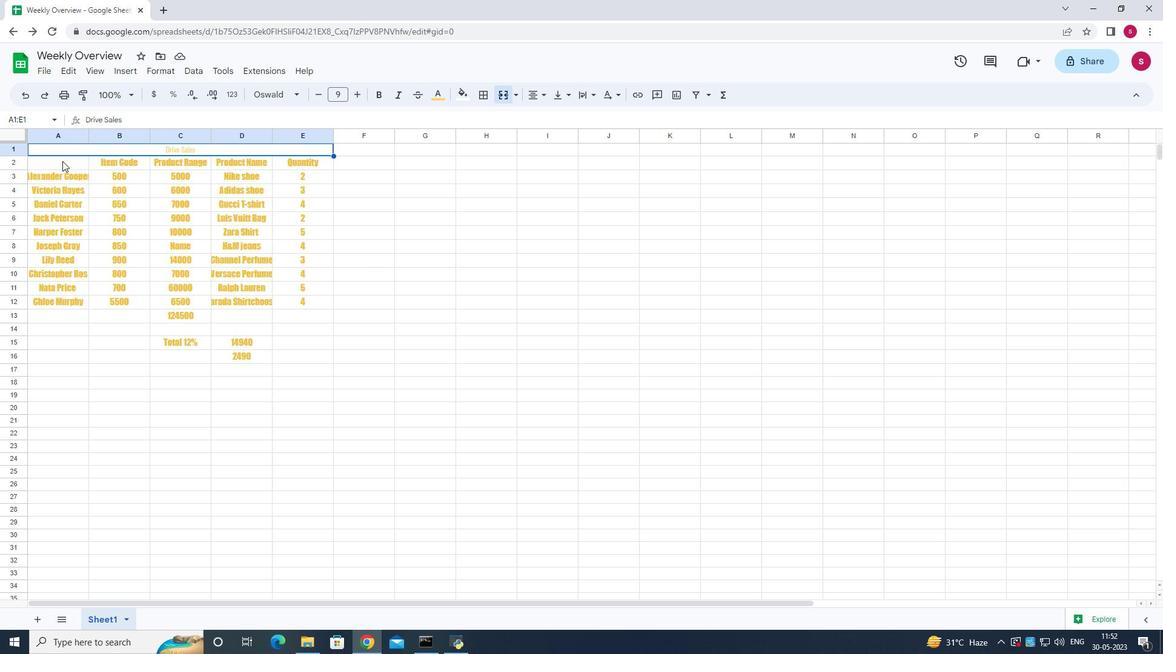 
Action: Mouse moved to (312, 335)
Screenshot: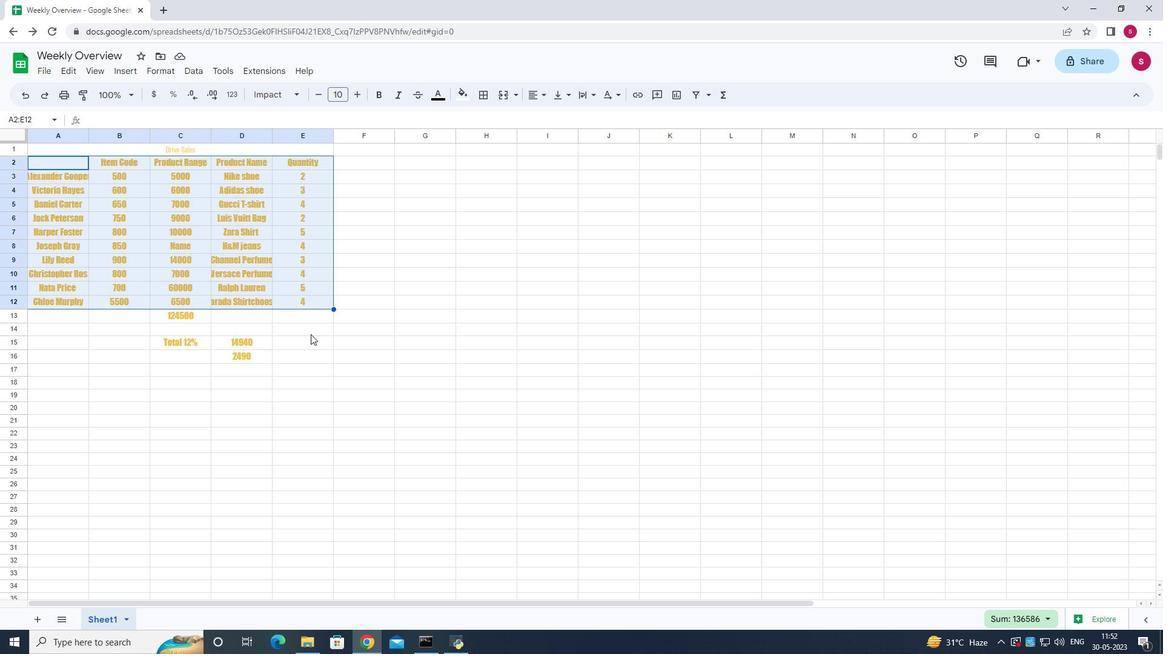 
Action: Mouse pressed left at (312, 335)
Screenshot: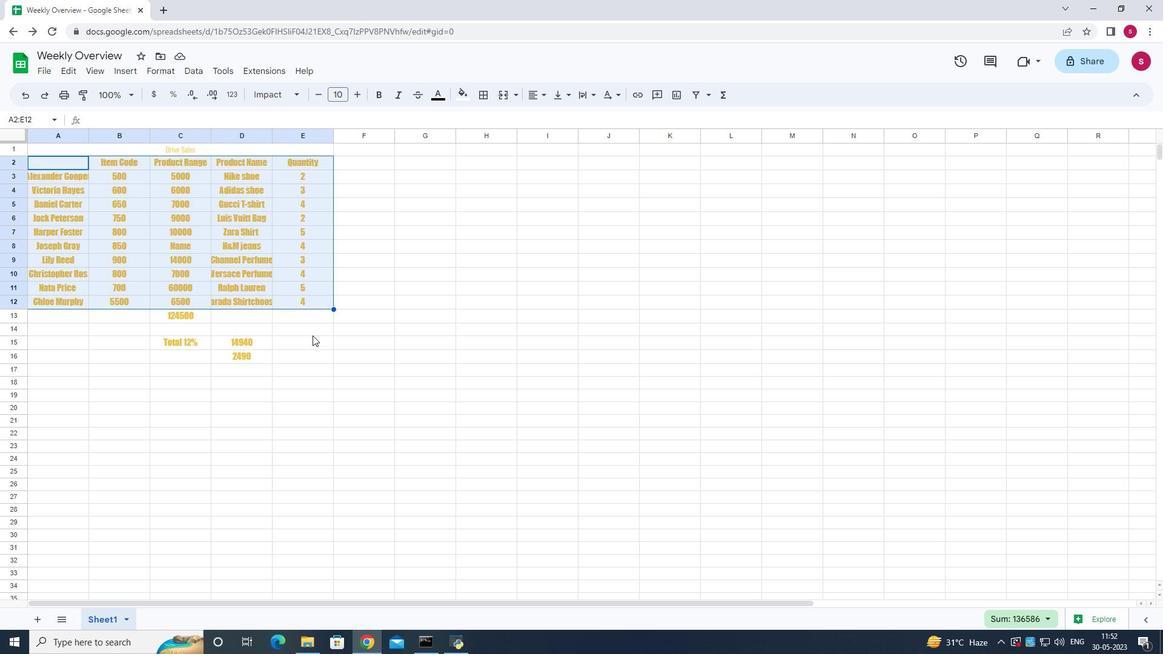 
Action: Mouse moved to (66, 174)
Screenshot: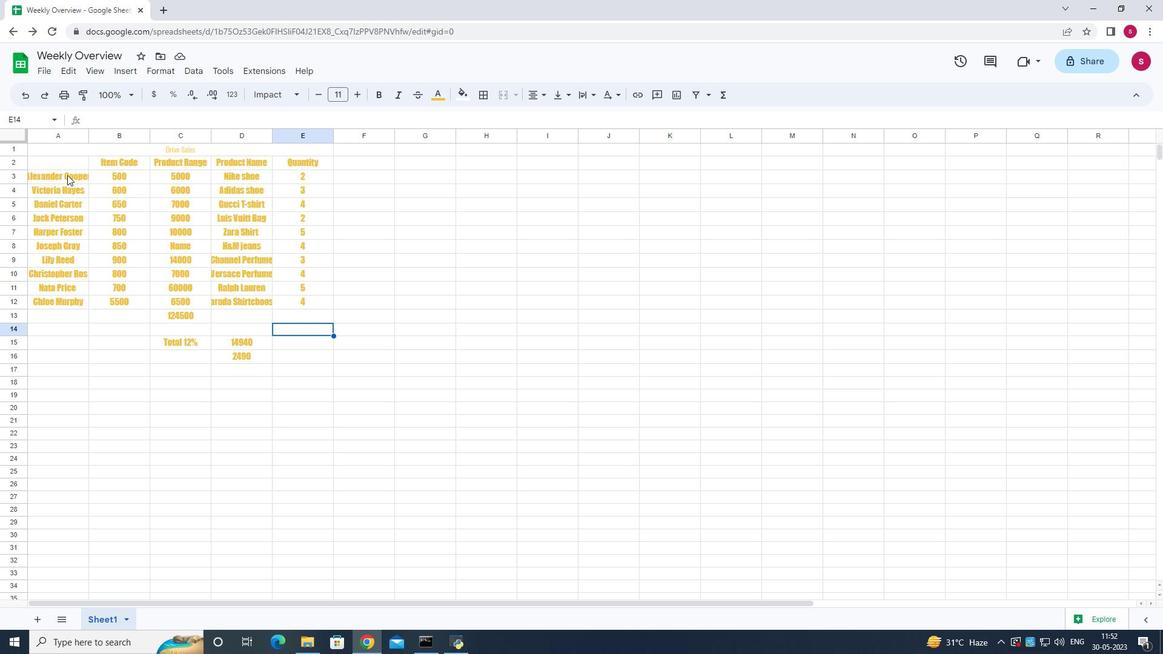 
Action: Mouse pressed left at (66, 174)
Screenshot: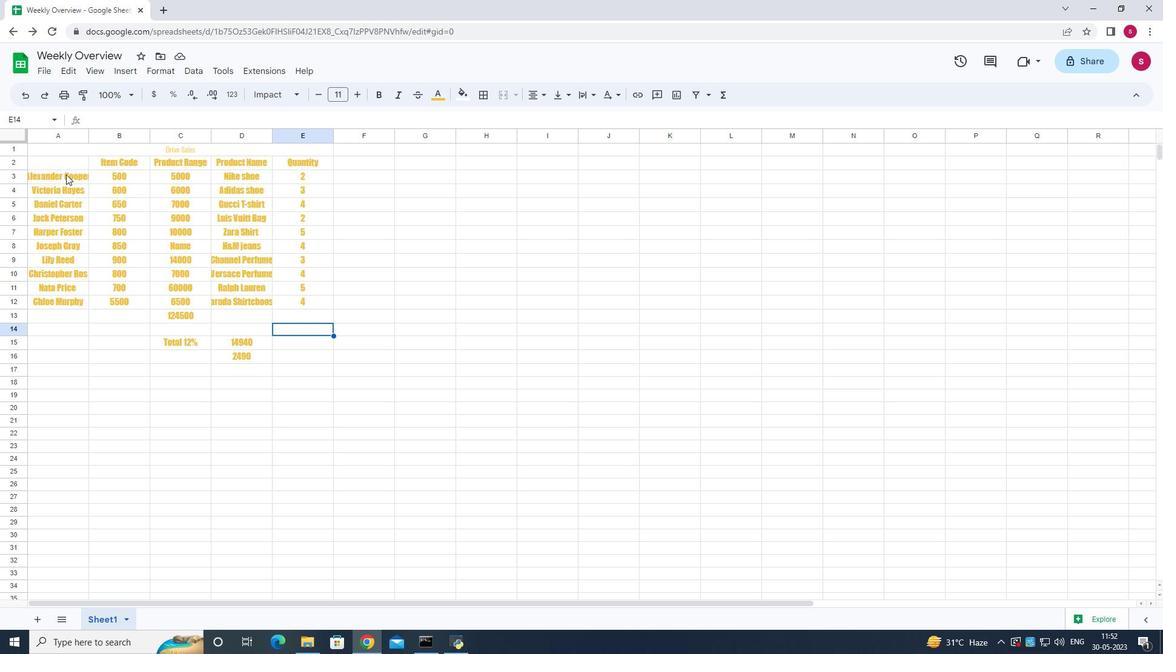 
Action: Mouse moved to (468, 94)
Screenshot: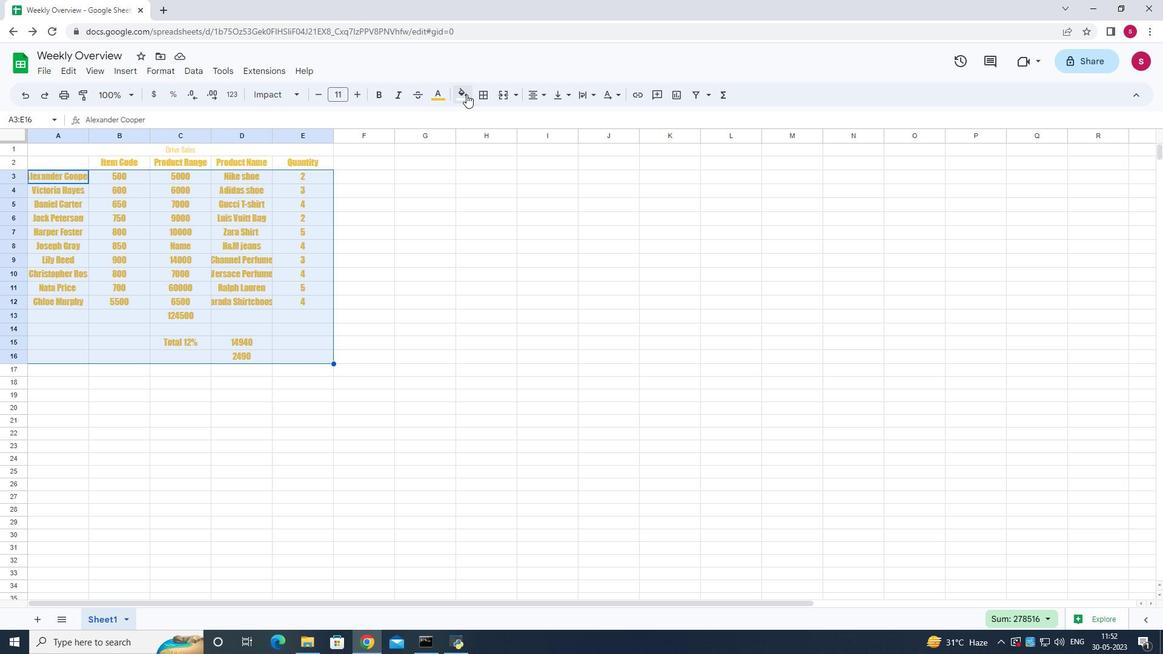 
Action: Mouse pressed left at (468, 94)
Screenshot: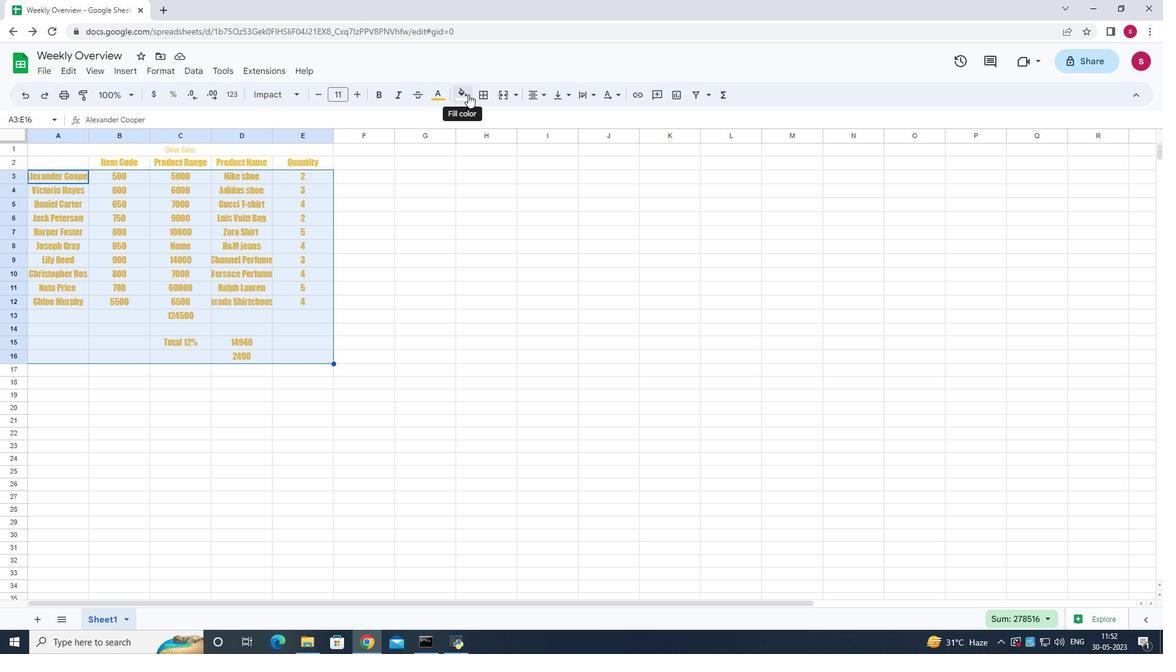 
Action: Mouse moved to (505, 152)
Screenshot: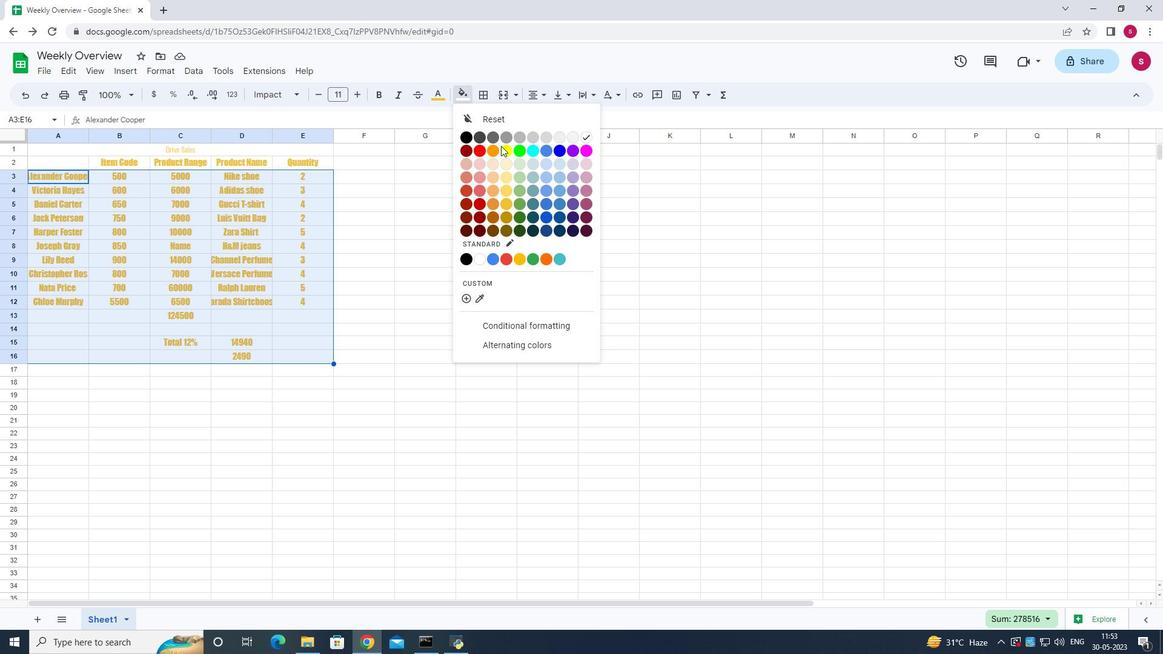 
Action: Mouse pressed left at (505, 152)
Screenshot: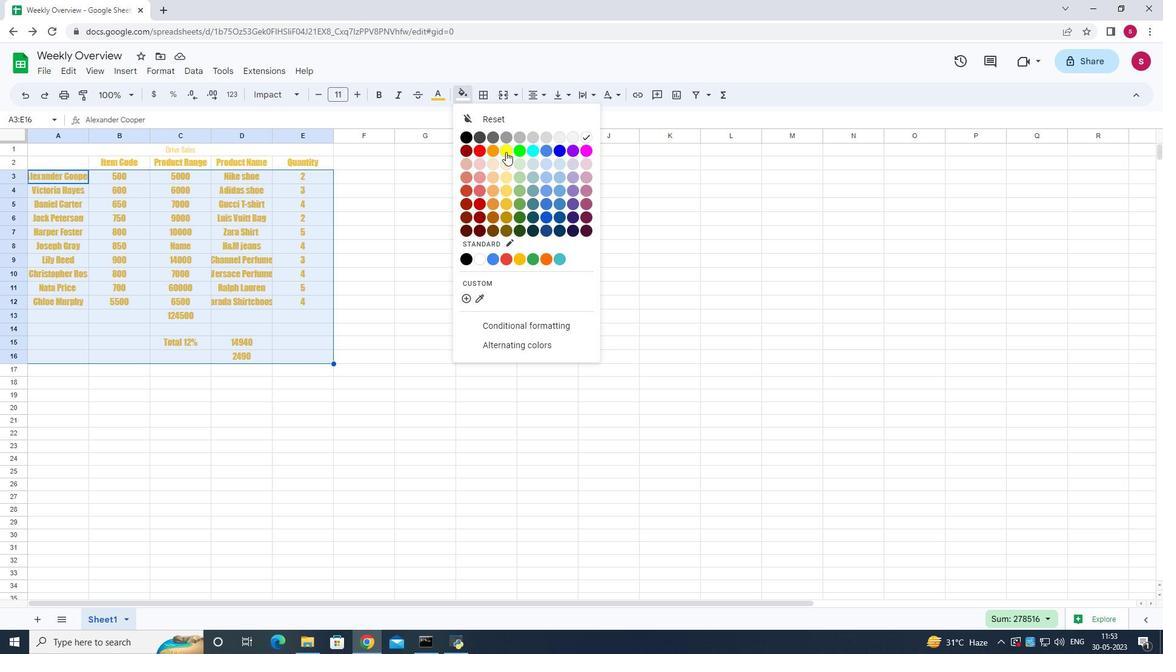 
Action: Mouse moved to (405, 311)
Screenshot: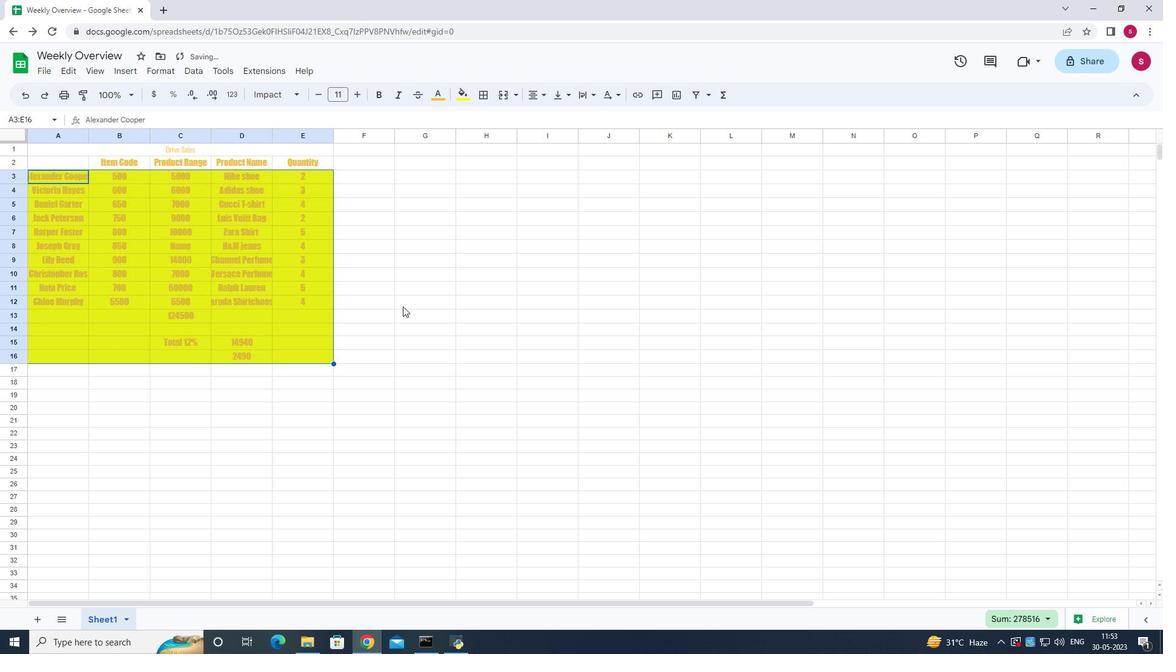 
Action: Mouse pressed left at (405, 311)
Screenshot: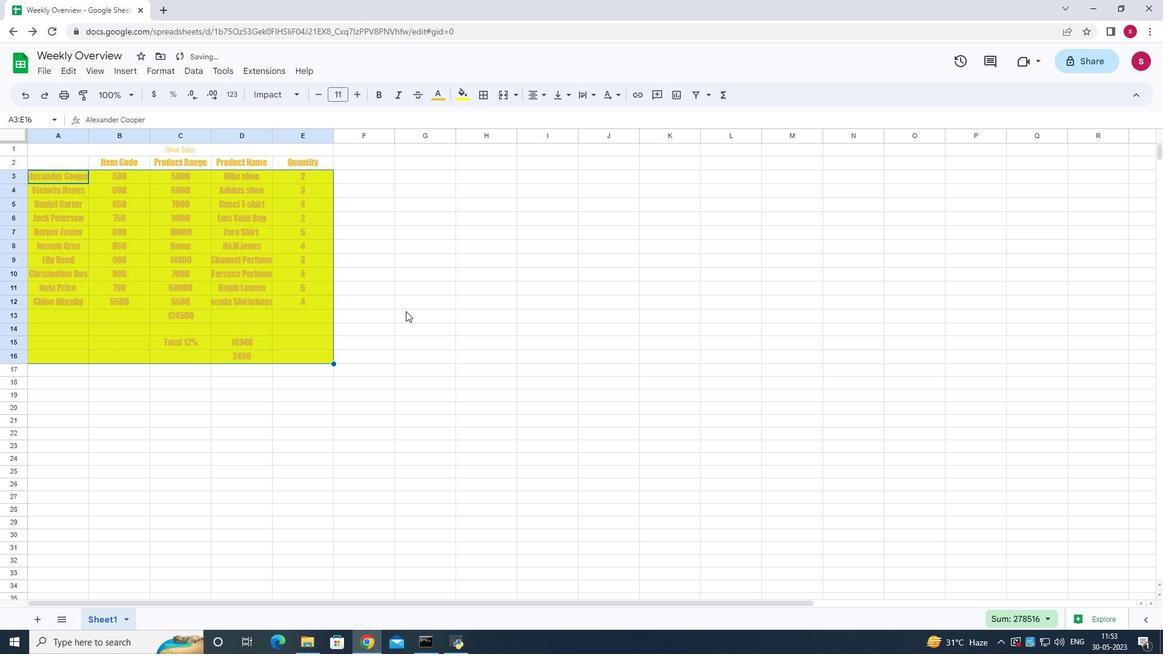 
Action: Mouse moved to (388, 384)
Screenshot: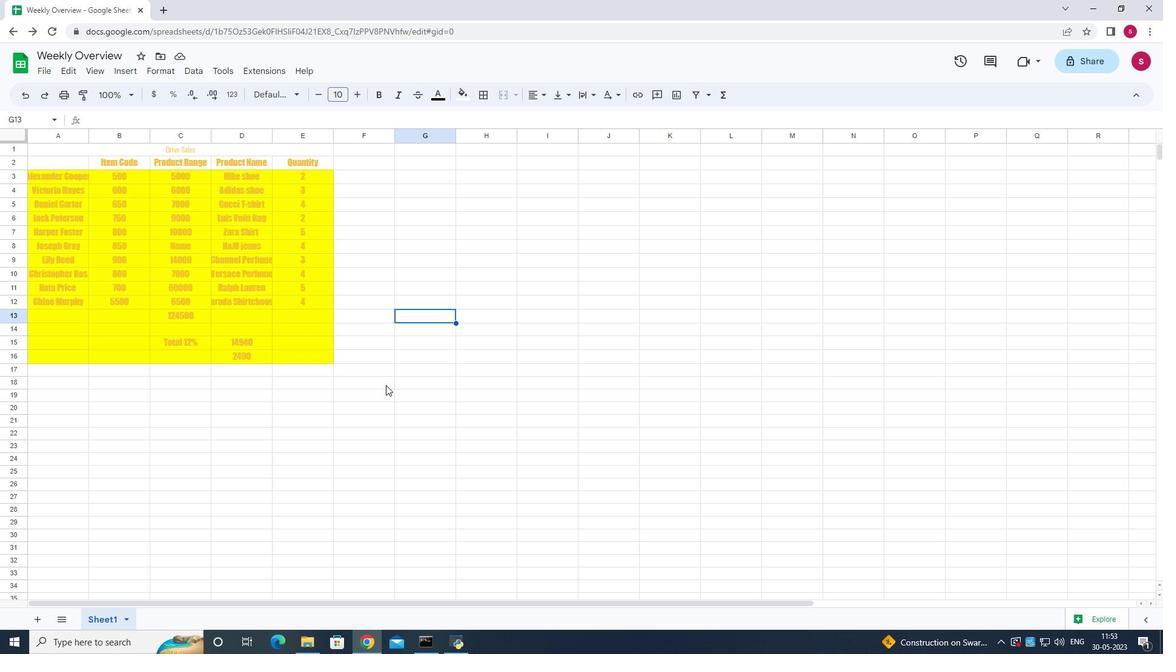 
